 Task: Find connections with filter location Takoradi with filter topic #lockdownwith filter profile language French with filter current company SINCLUS with filter school M.H. Saboo Siddik College Of Engineering with filter industry Amusement Parks and Arcades with filter service category Telecommunications with filter keywords title Client Service Specialist
Action: Mouse moved to (189, 275)
Screenshot: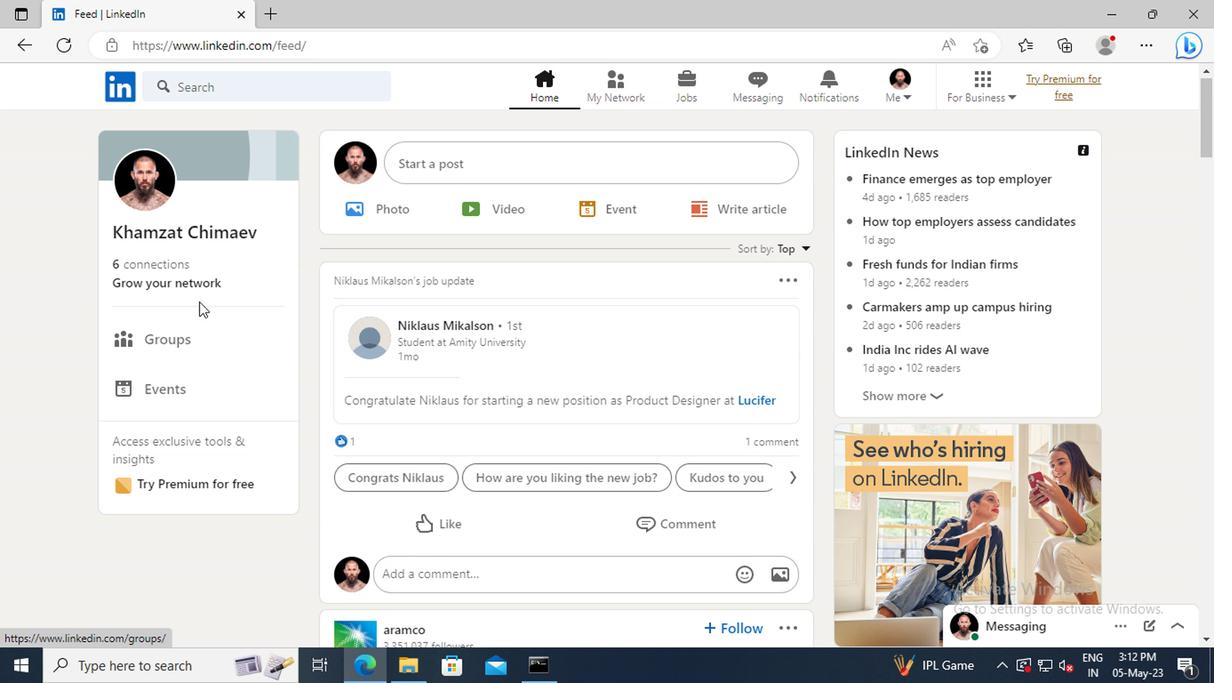 
Action: Mouse pressed left at (189, 275)
Screenshot: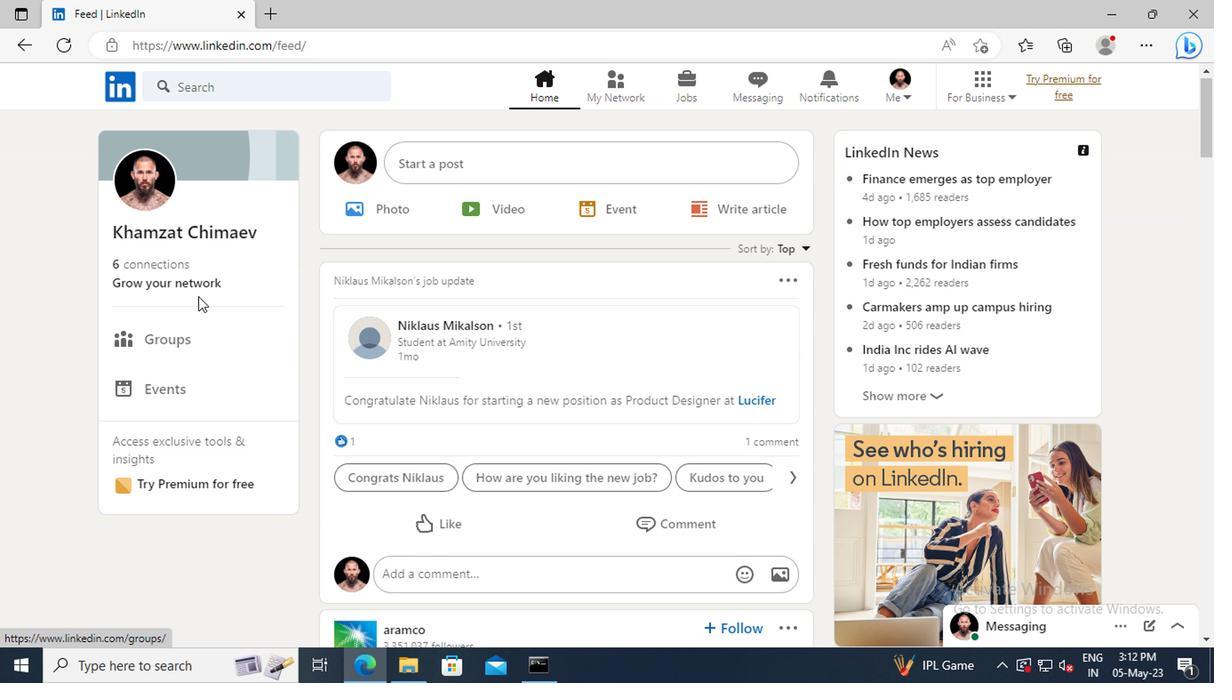 
Action: Mouse moved to (198, 193)
Screenshot: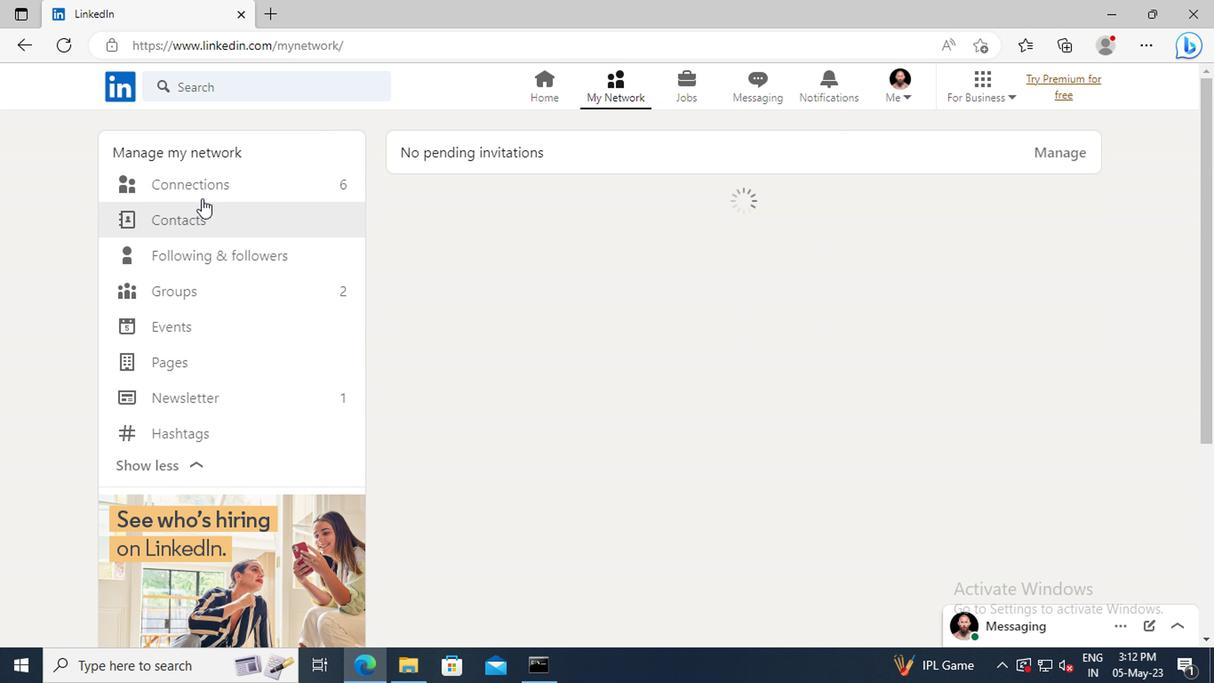 
Action: Mouse pressed left at (198, 193)
Screenshot: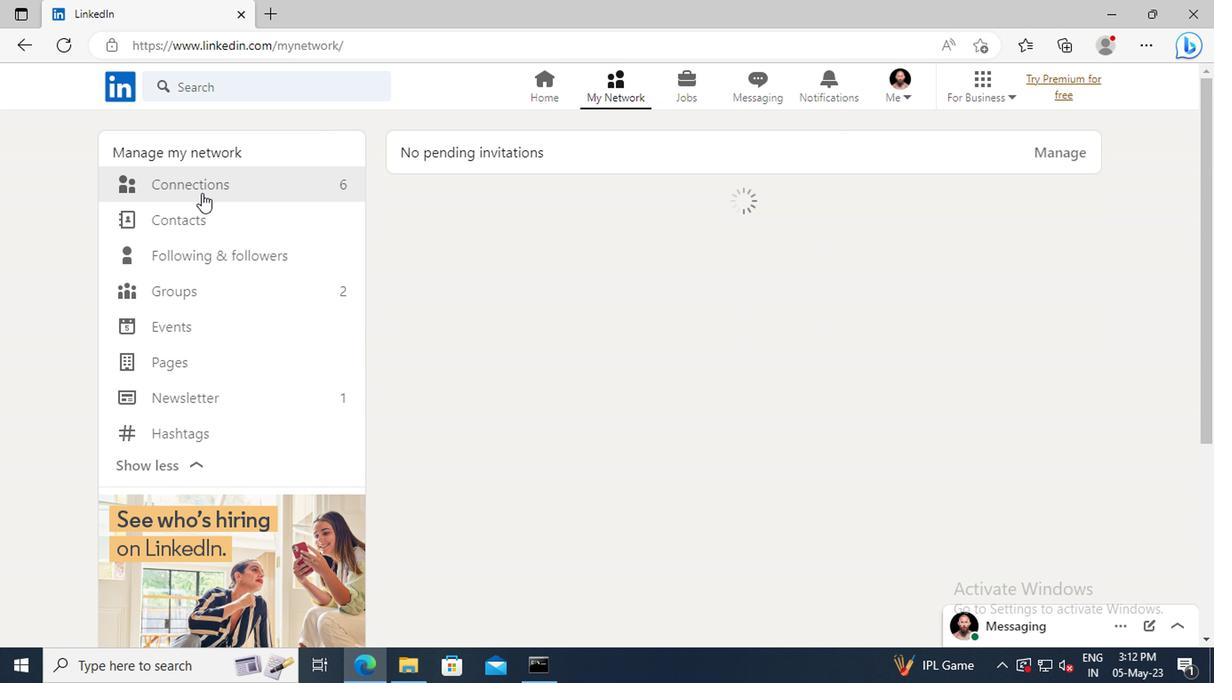
Action: Mouse moved to (742, 194)
Screenshot: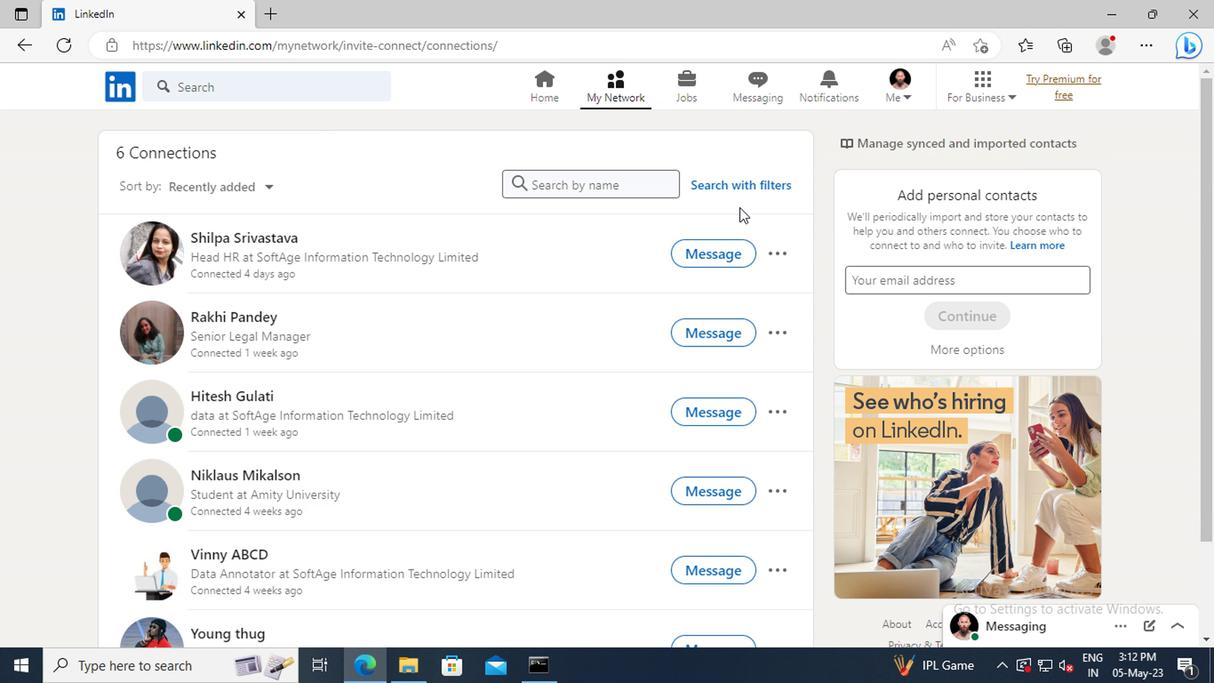
Action: Mouse pressed left at (742, 194)
Screenshot: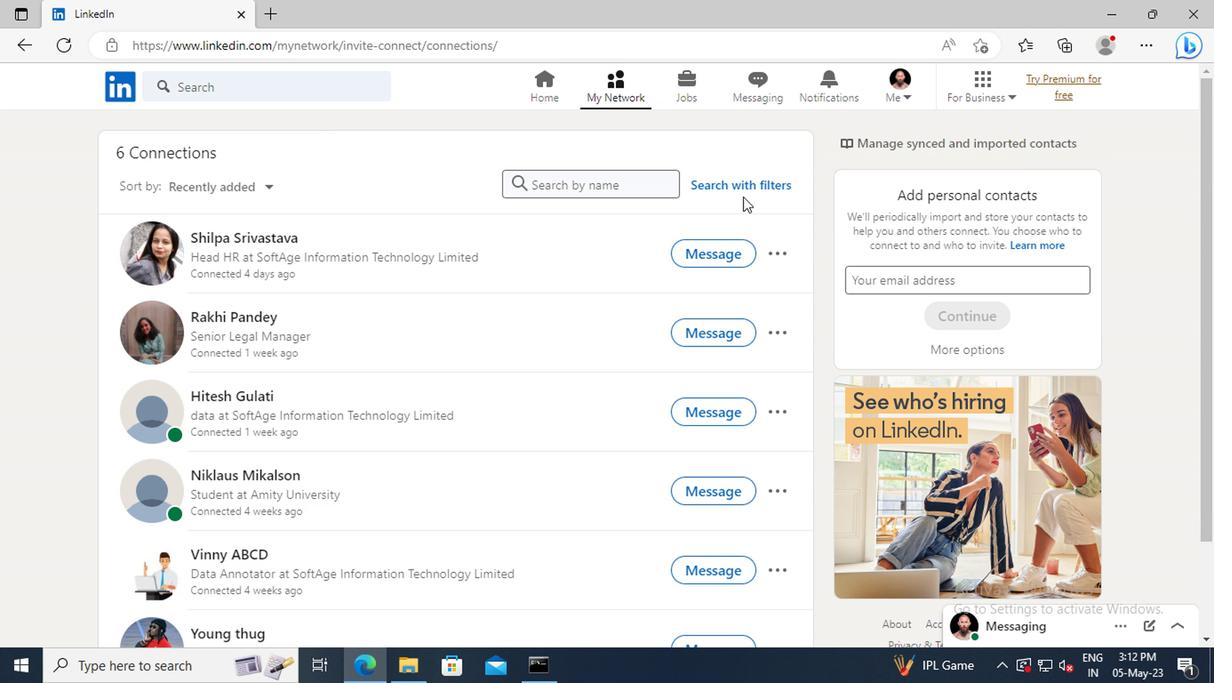 
Action: Mouse moved to (671, 139)
Screenshot: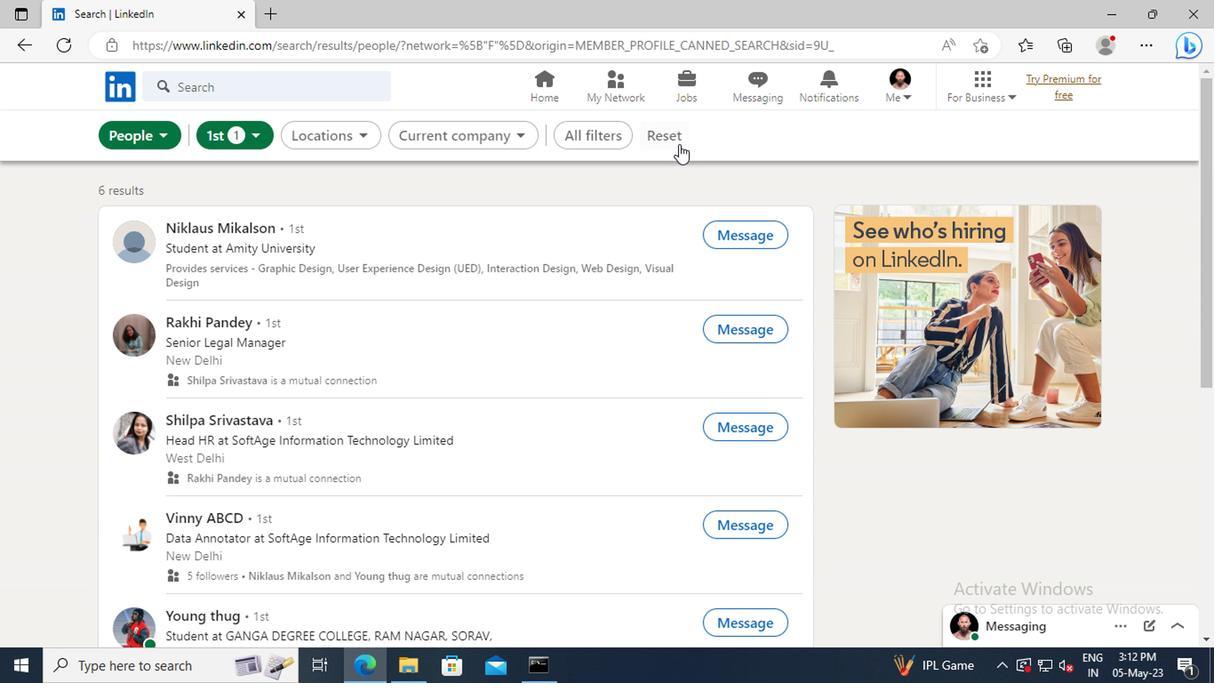 
Action: Mouse pressed left at (671, 139)
Screenshot: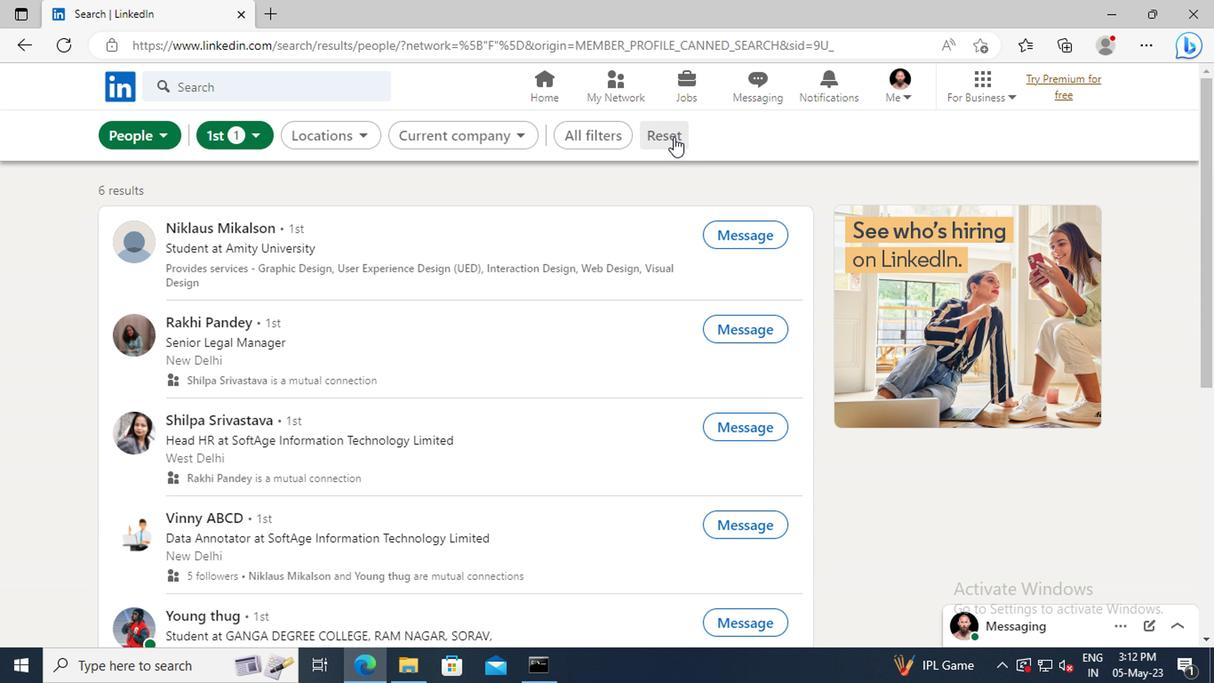 
Action: Mouse moved to (645, 138)
Screenshot: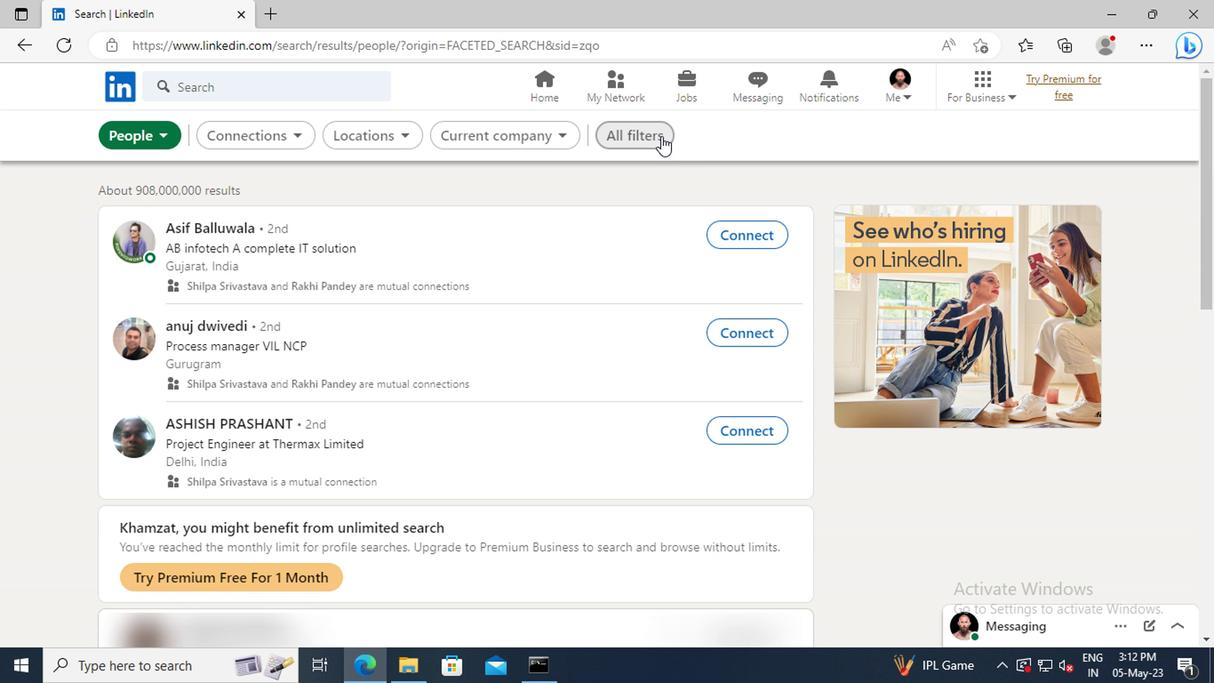 
Action: Mouse pressed left at (645, 138)
Screenshot: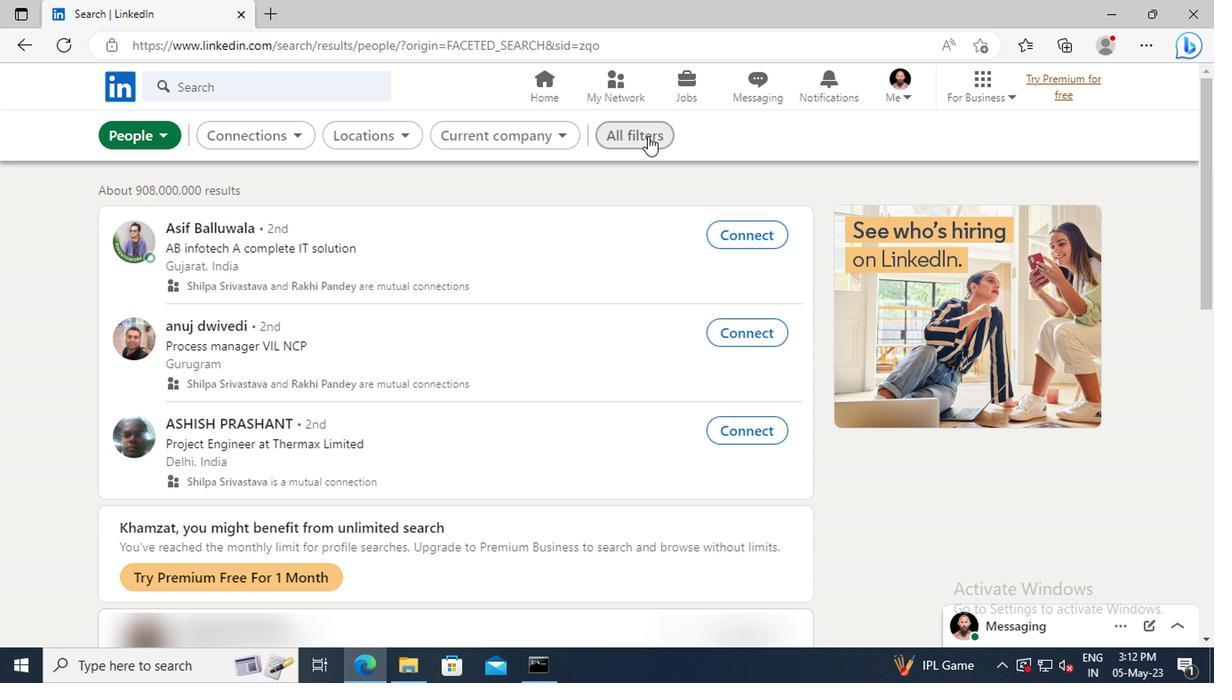 
Action: Mouse moved to (983, 344)
Screenshot: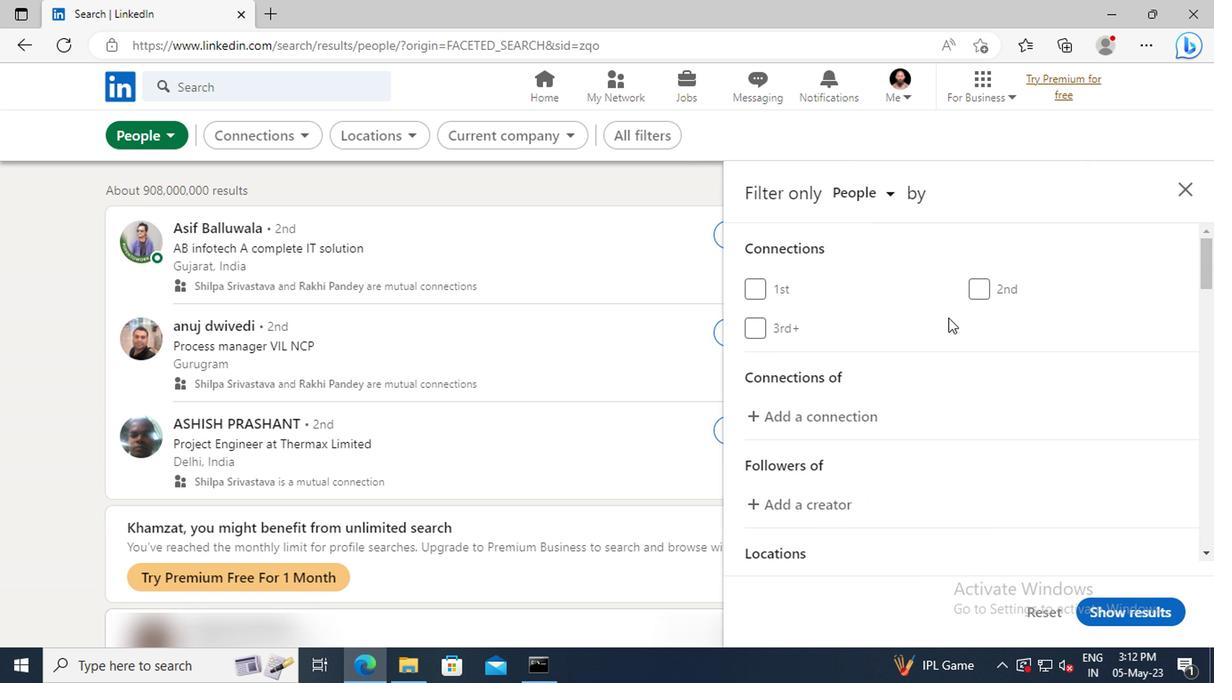 
Action: Mouse scrolled (983, 343) with delta (0, 0)
Screenshot: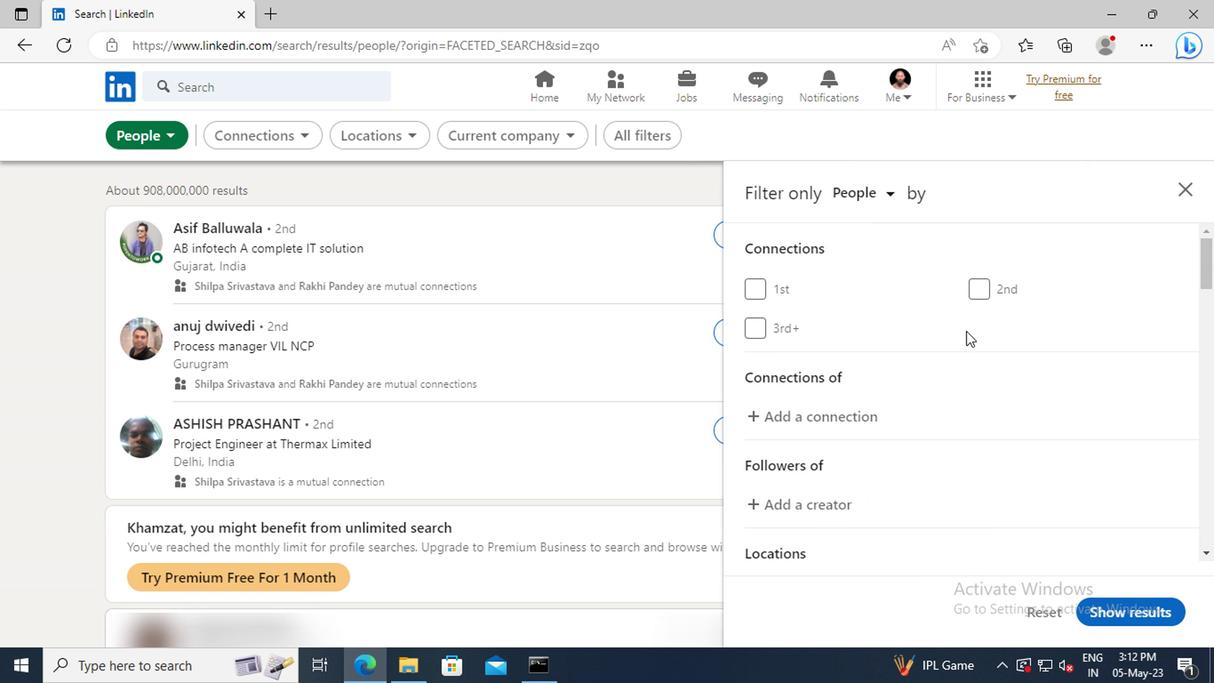 
Action: Mouse scrolled (983, 343) with delta (0, 0)
Screenshot: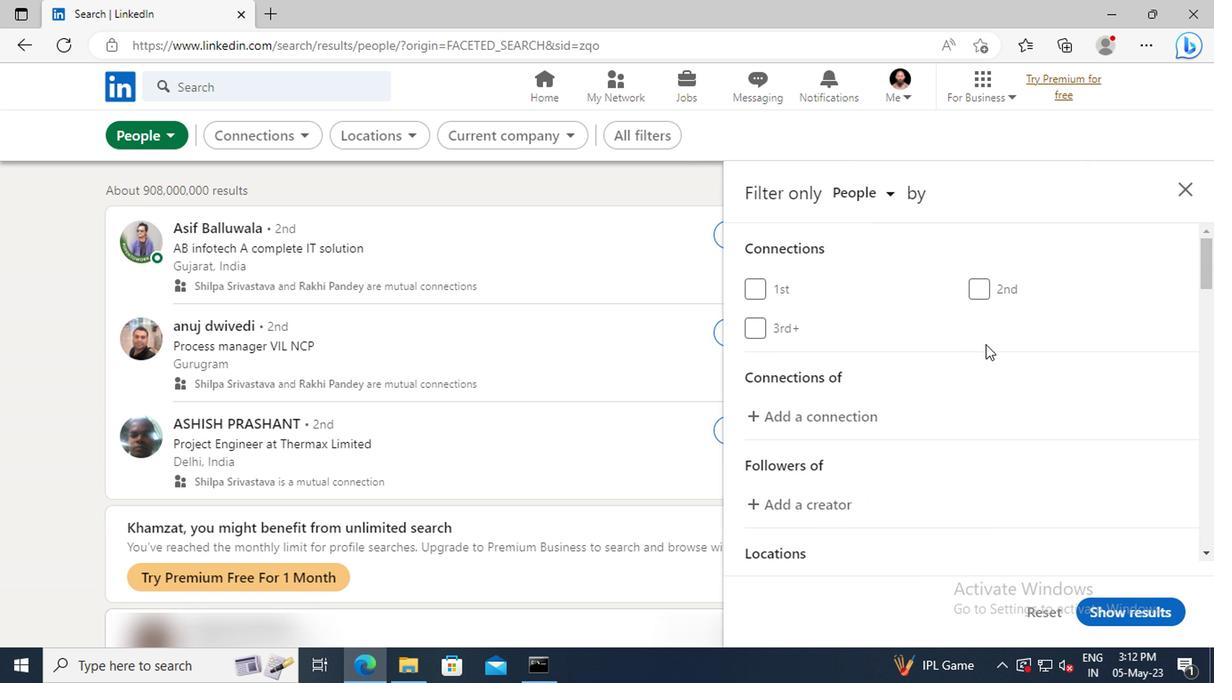 
Action: Mouse scrolled (983, 343) with delta (0, 0)
Screenshot: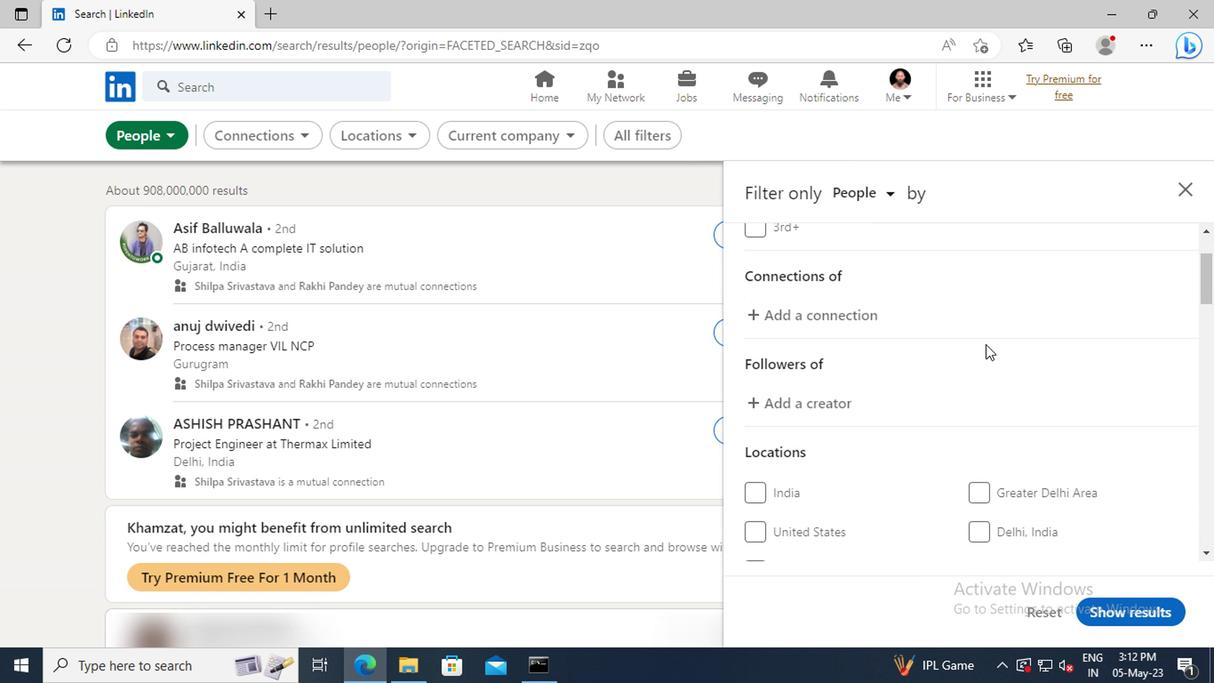 
Action: Mouse scrolled (983, 343) with delta (0, 0)
Screenshot: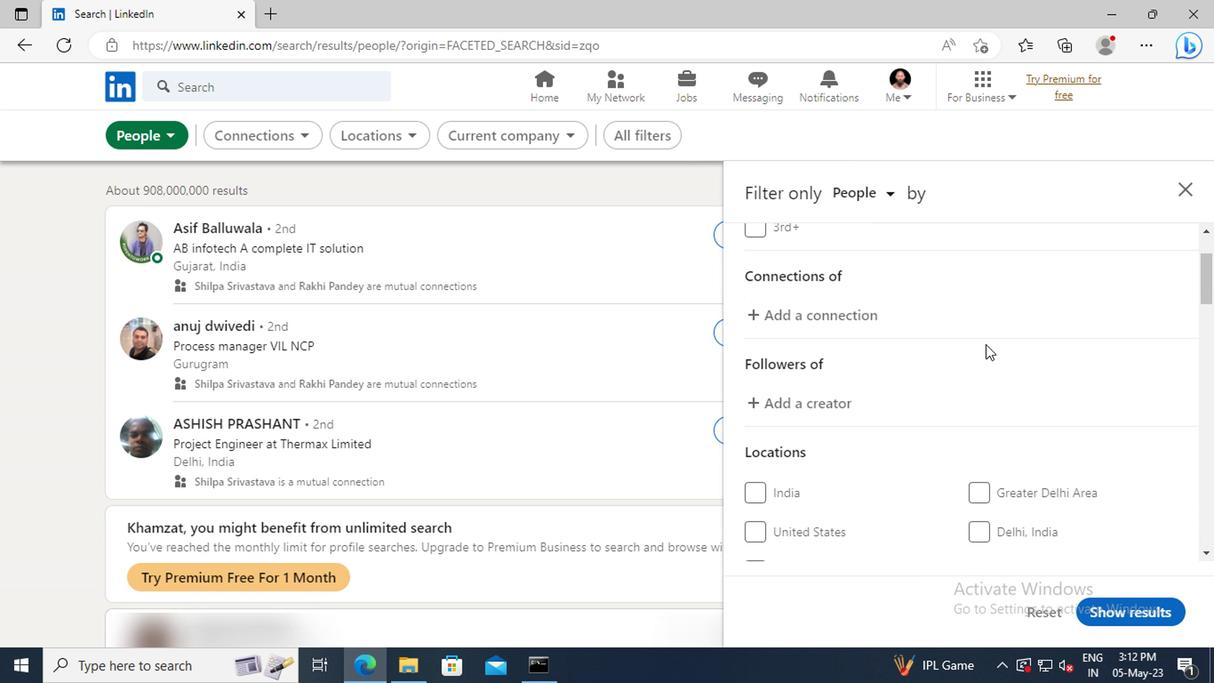 
Action: Mouse scrolled (983, 343) with delta (0, 0)
Screenshot: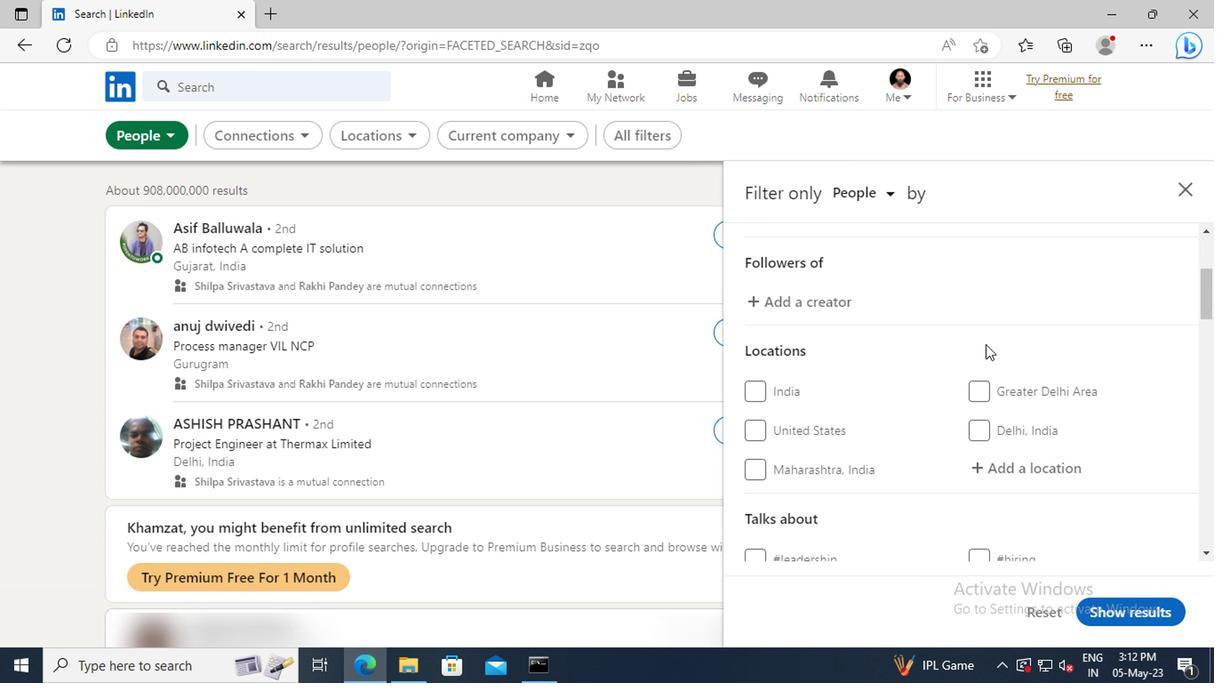 
Action: Mouse scrolled (983, 343) with delta (0, 0)
Screenshot: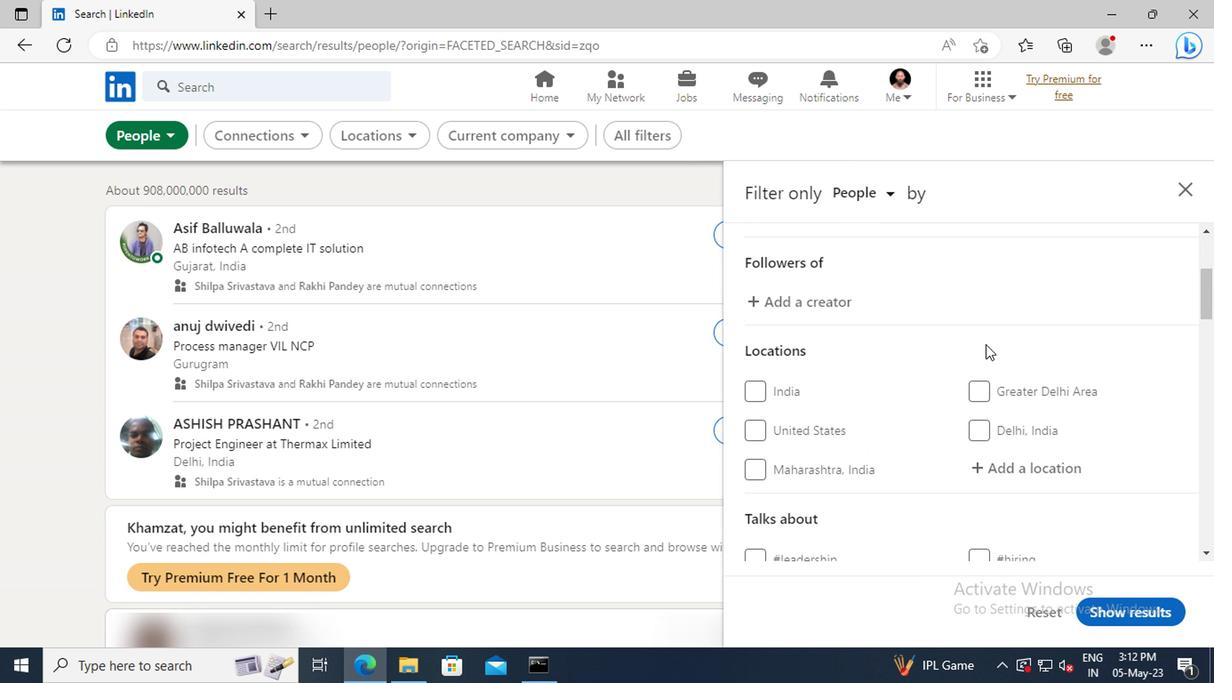 
Action: Mouse moved to (987, 365)
Screenshot: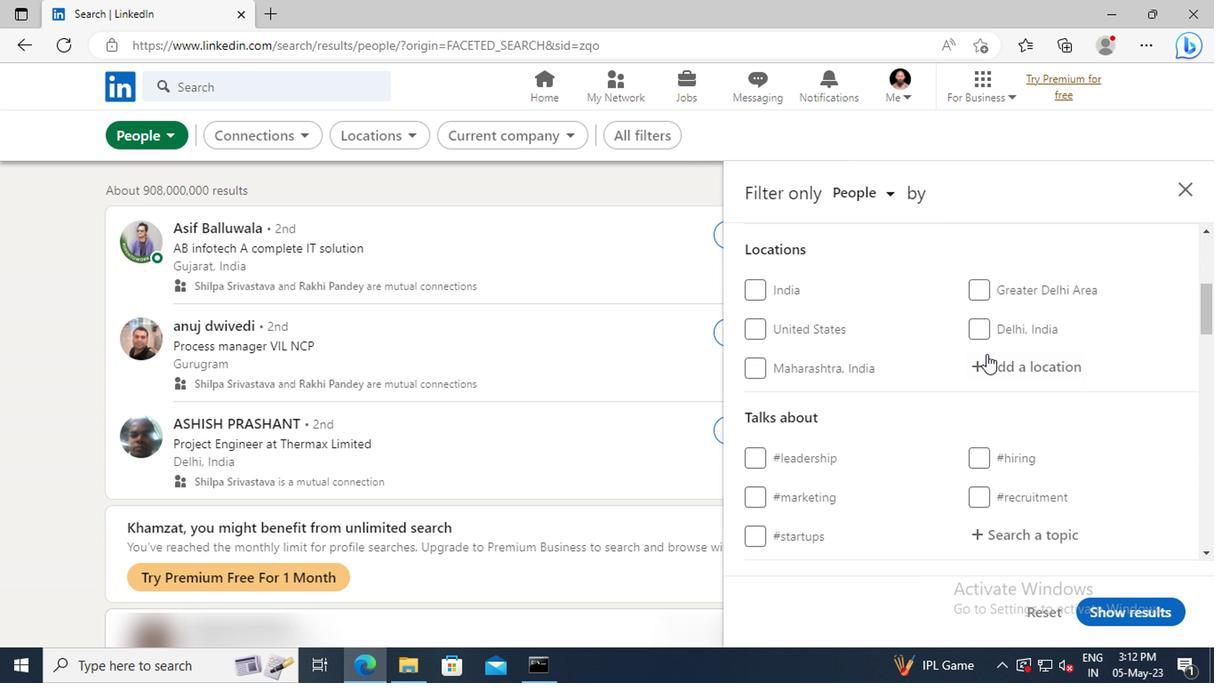 
Action: Mouse pressed left at (987, 365)
Screenshot: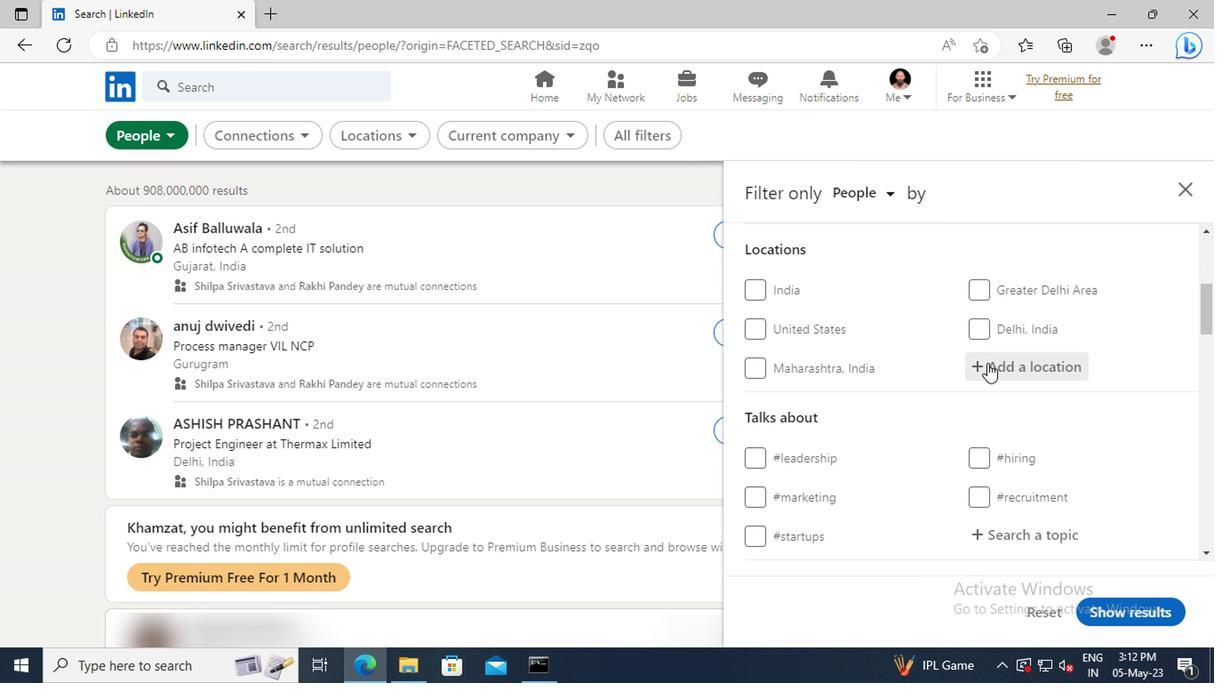 
Action: Key pressed <Key.shift>TAKORADI<Key.enter>
Screenshot: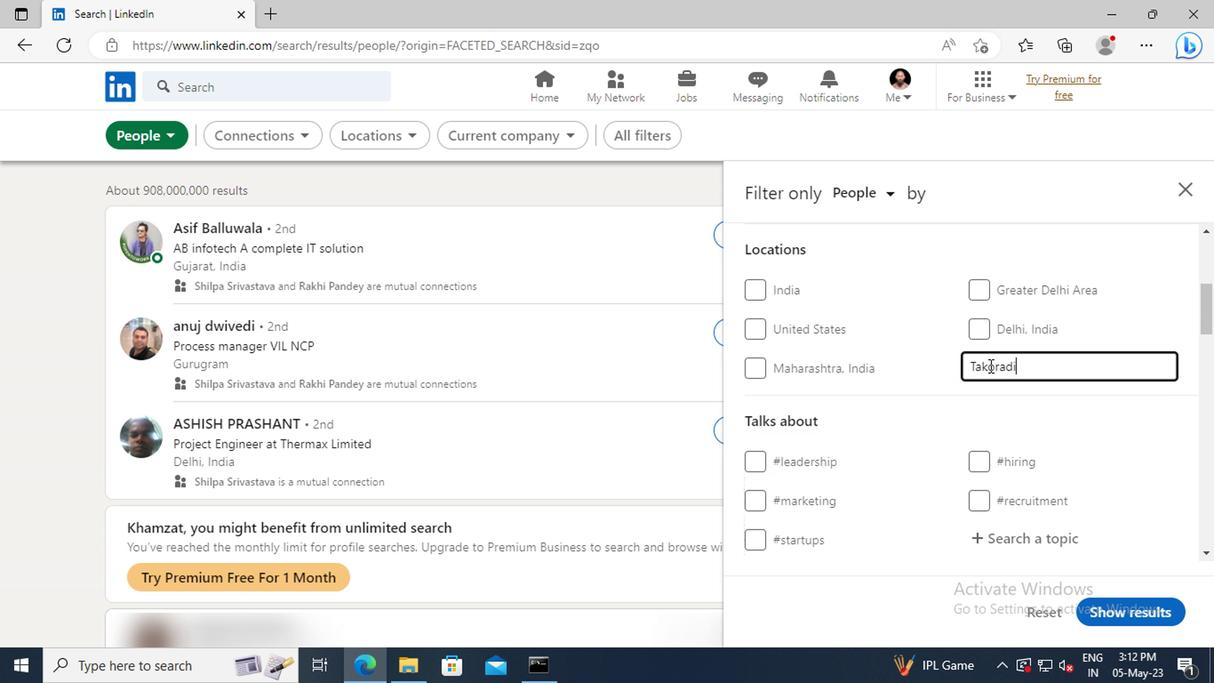 
Action: Mouse scrolled (987, 364) with delta (0, -1)
Screenshot: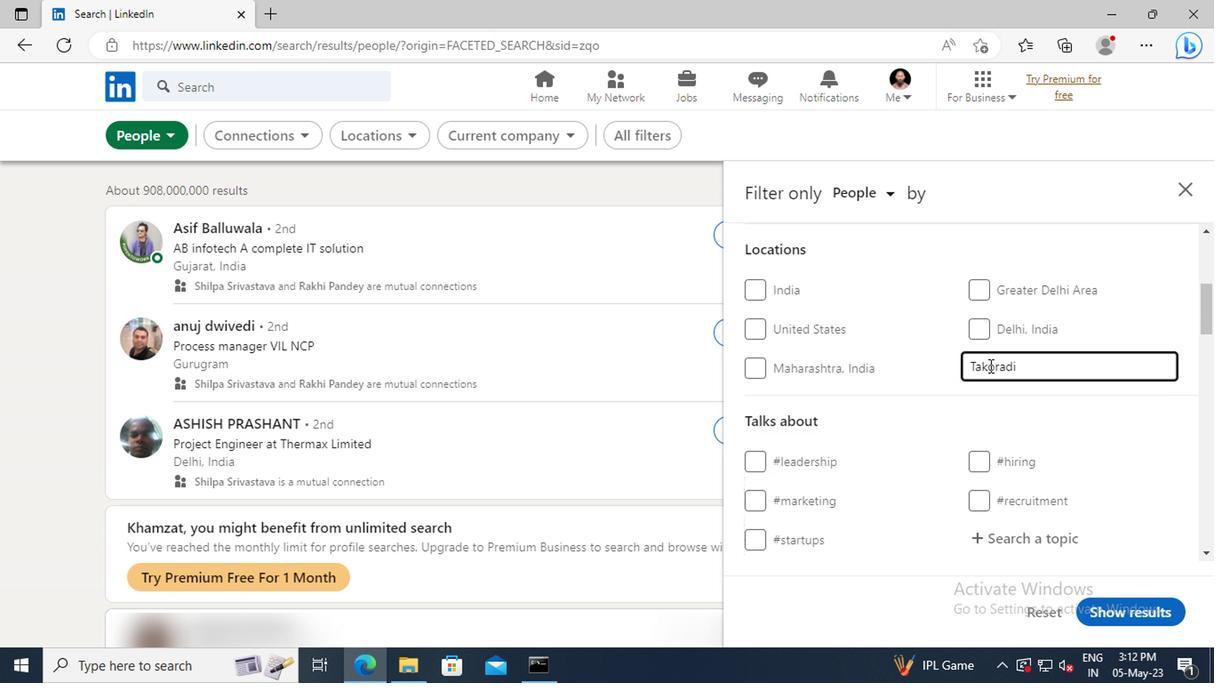 
Action: Mouse scrolled (987, 364) with delta (0, -1)
Screenshot: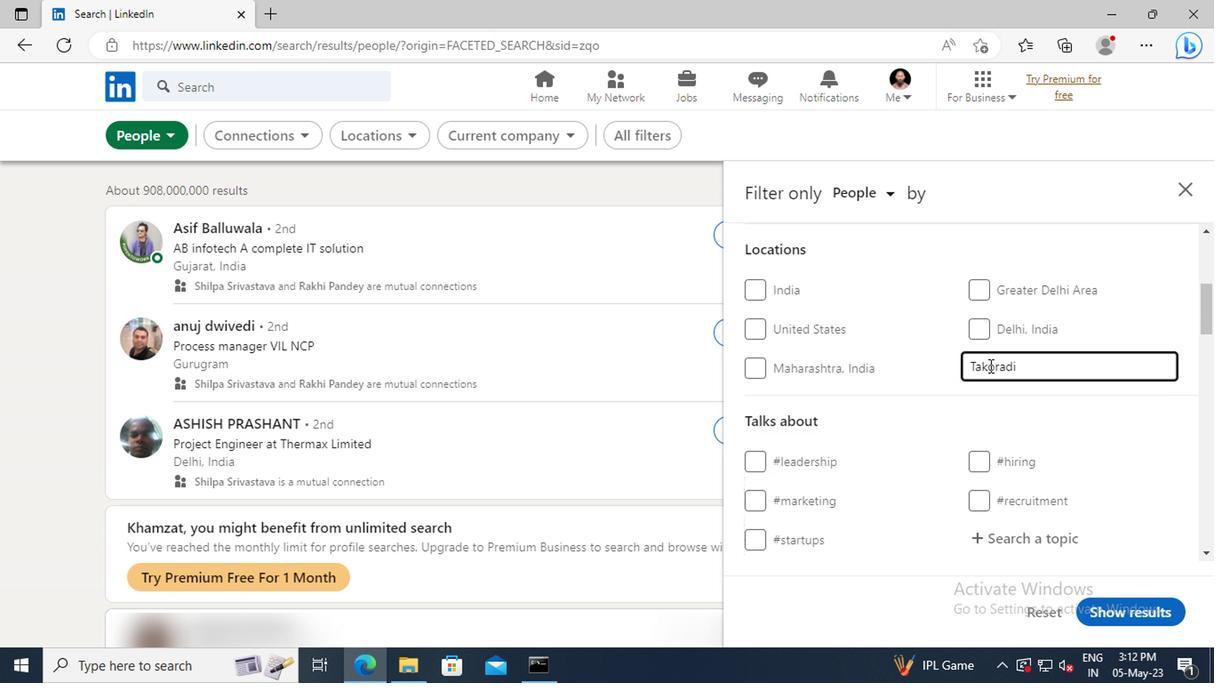 
Action: Mouse scrolled (987, 364) with delta (0, -1)
Screenshot: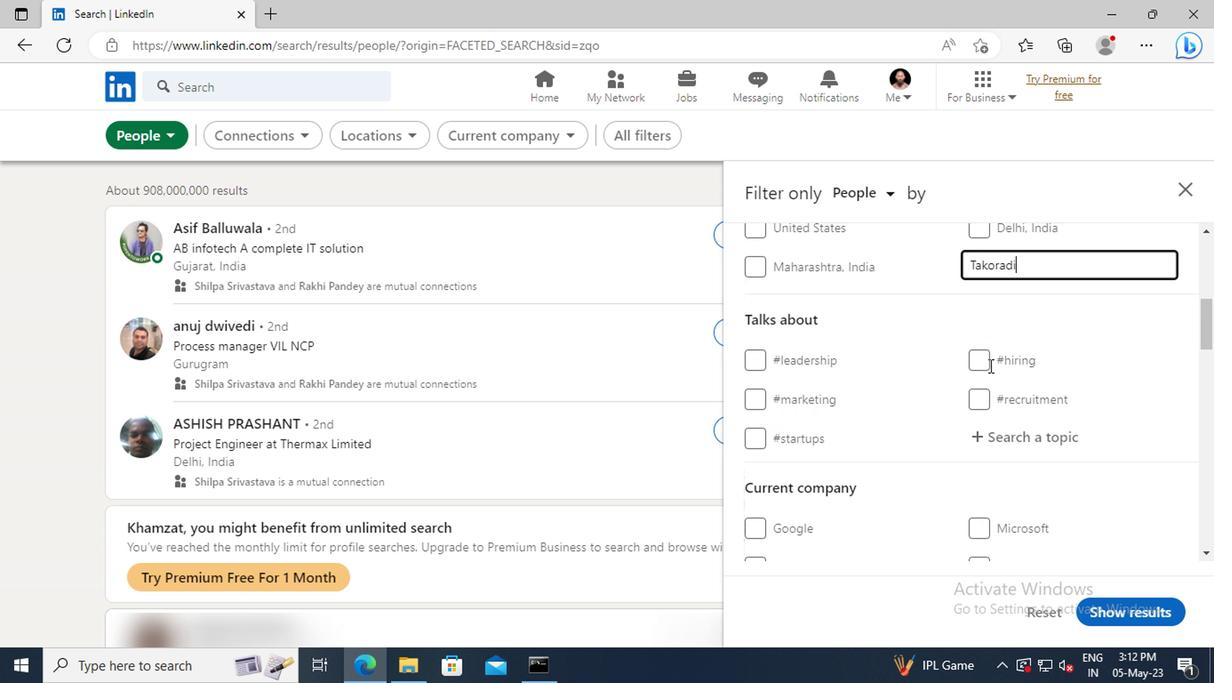 
Action: Mouse moved to (989, 384)
Screenshot: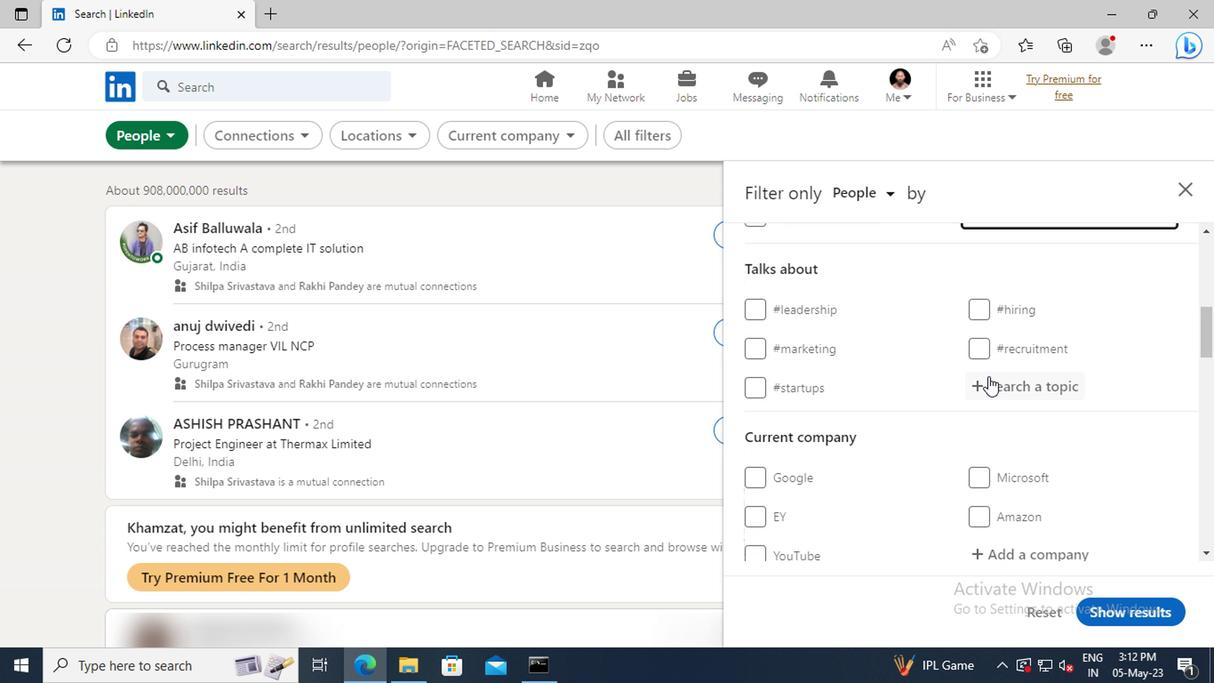 
Action: Mouse pressed left at (989, 384)
Screenshot: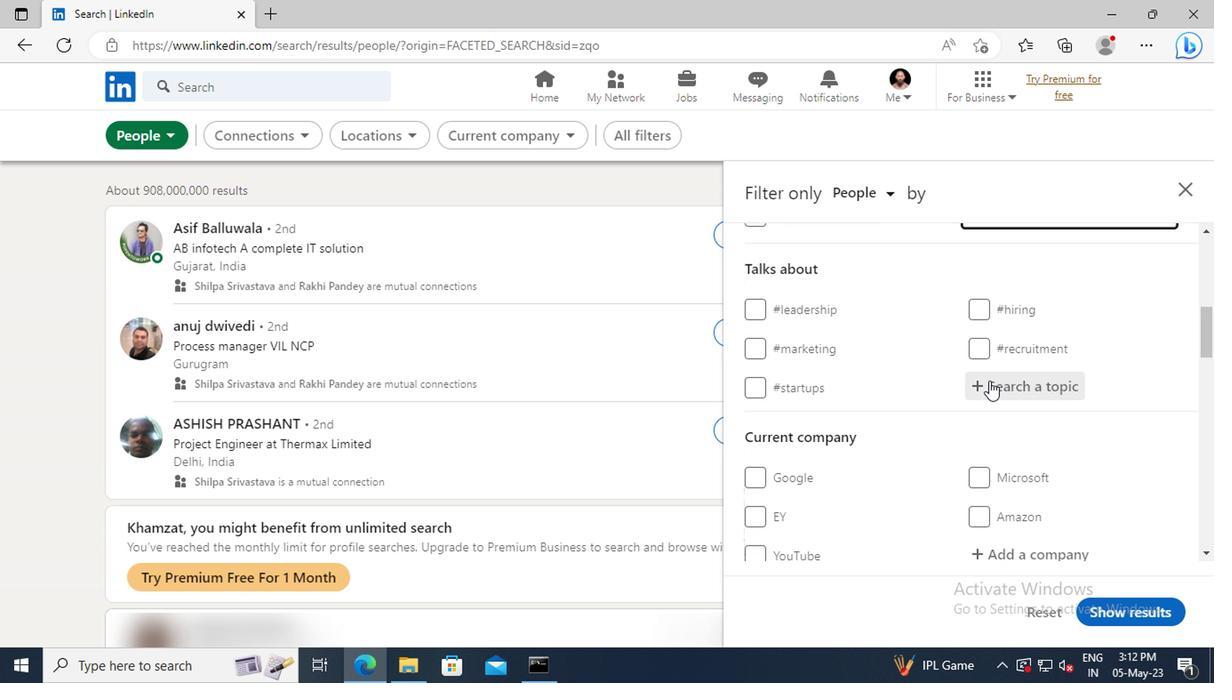 
Action: Key pressed LOCKDOW
Screenshot: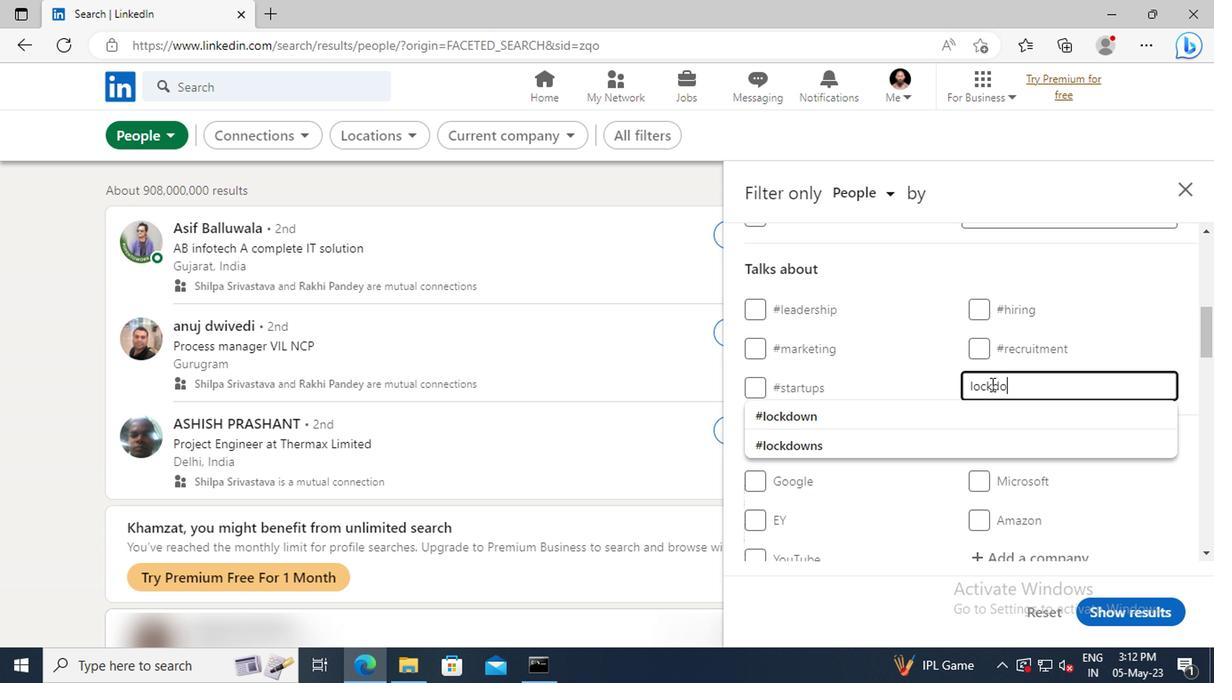 
Action: Mouse moved to (988, 413)
Screenshot: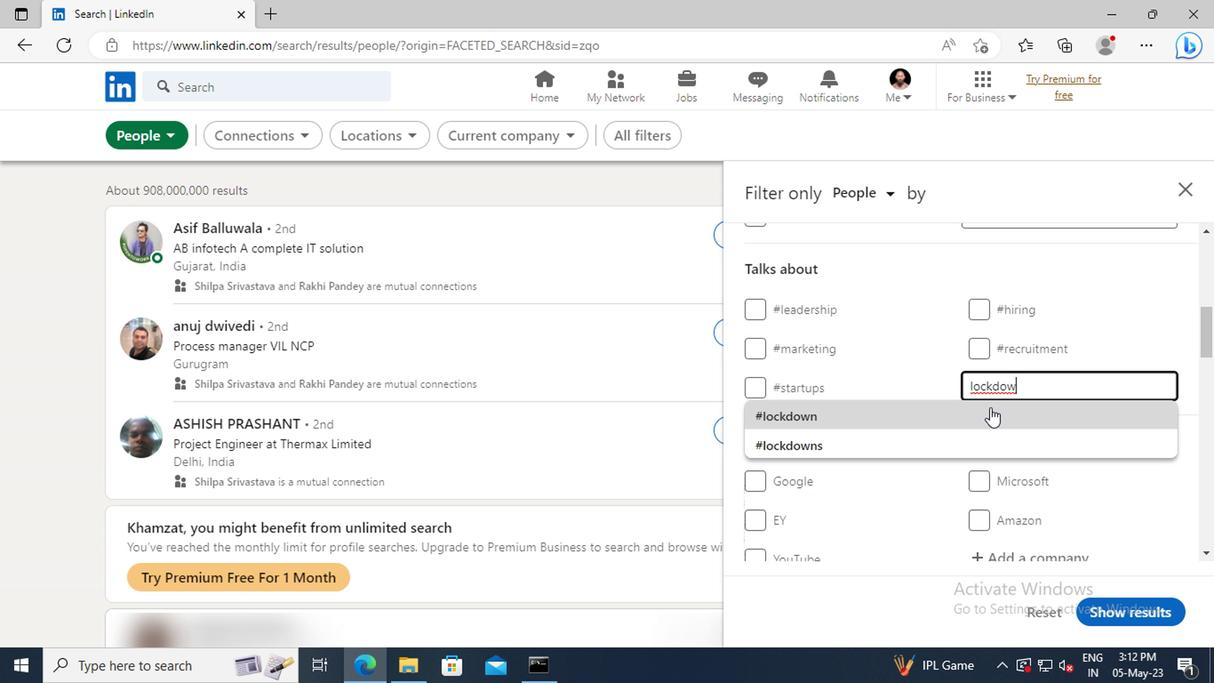 
Action: Mouse pressed left at (988, 413)
Screenshot: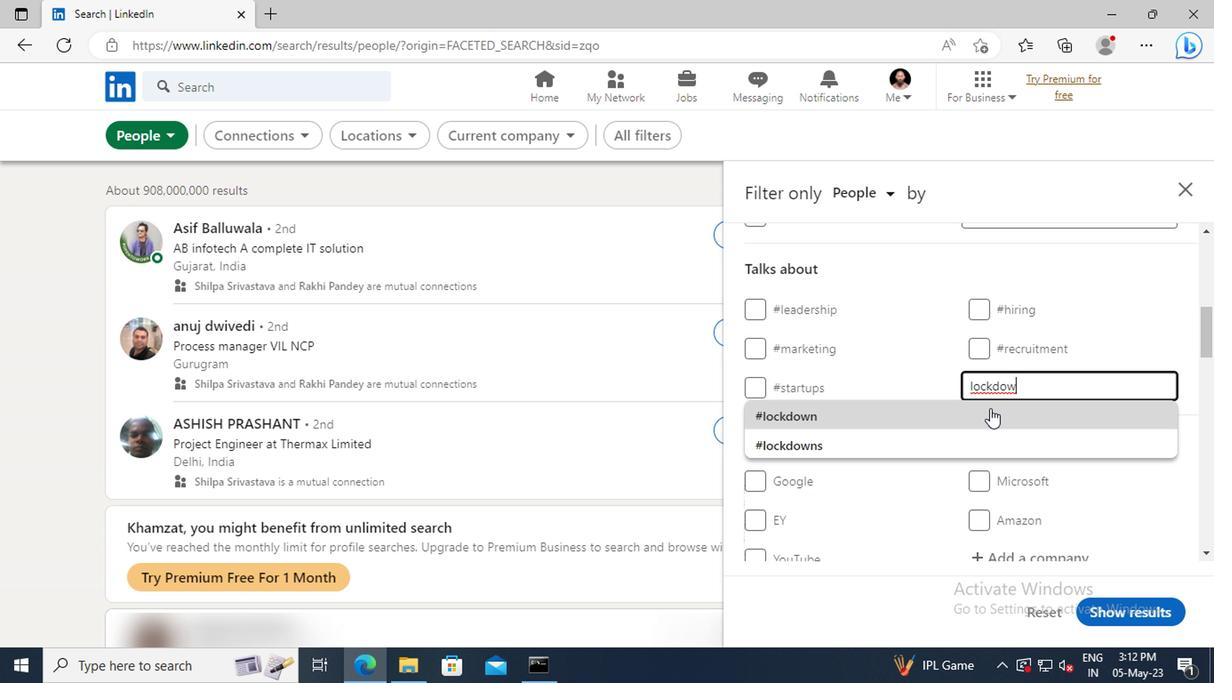 
Action: Mouse scrolled (988, 411) with delta (0, -1)
Screenshot: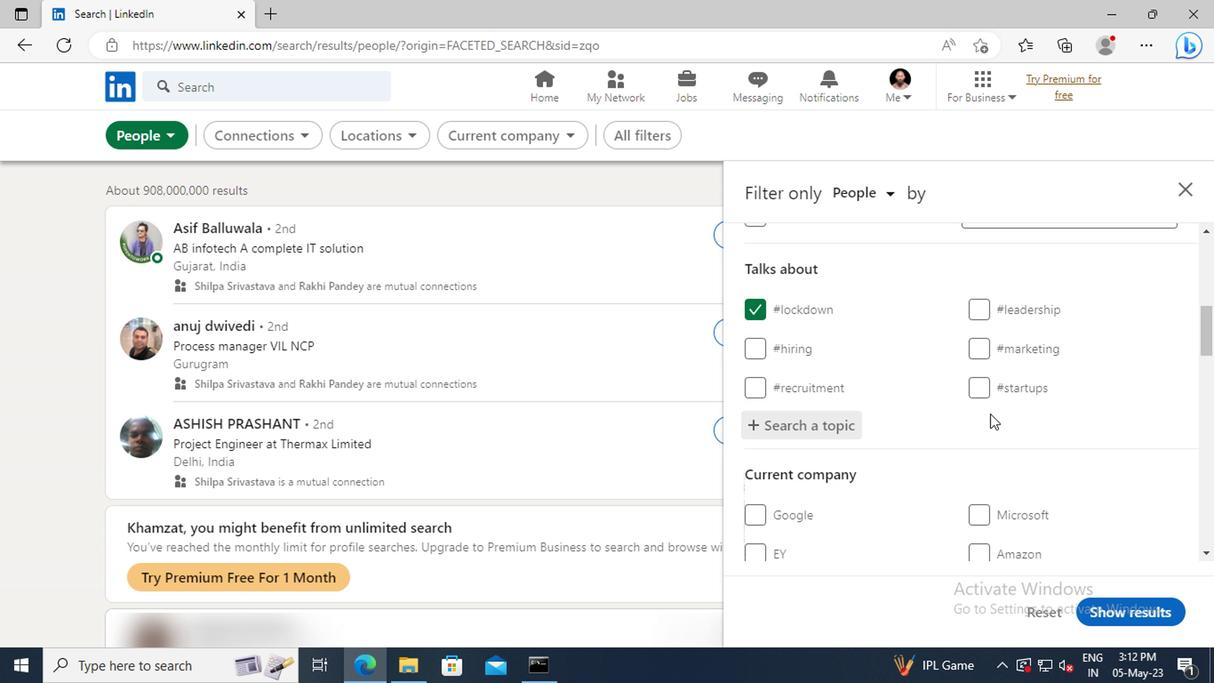 
Action: Mouse scrolled (988, 411) with delta (0, -1)
Screenshot: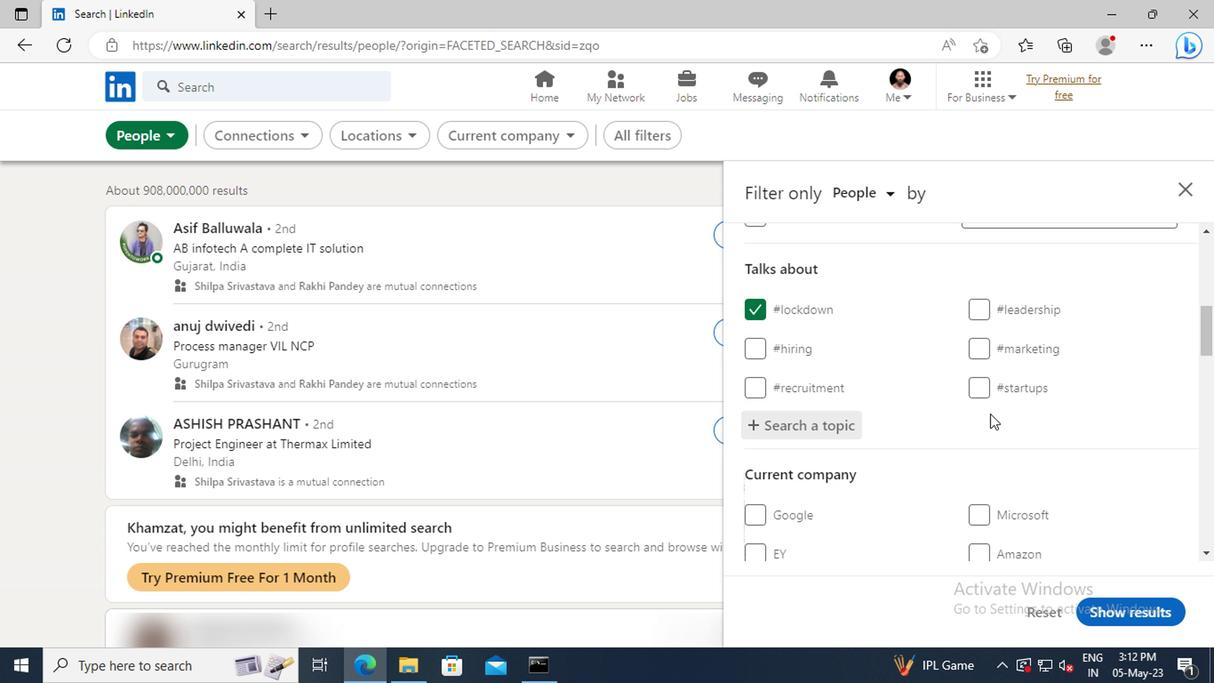 
Action: Mouse scrolled (988, 411) with delta (0, -1)
Screenshot: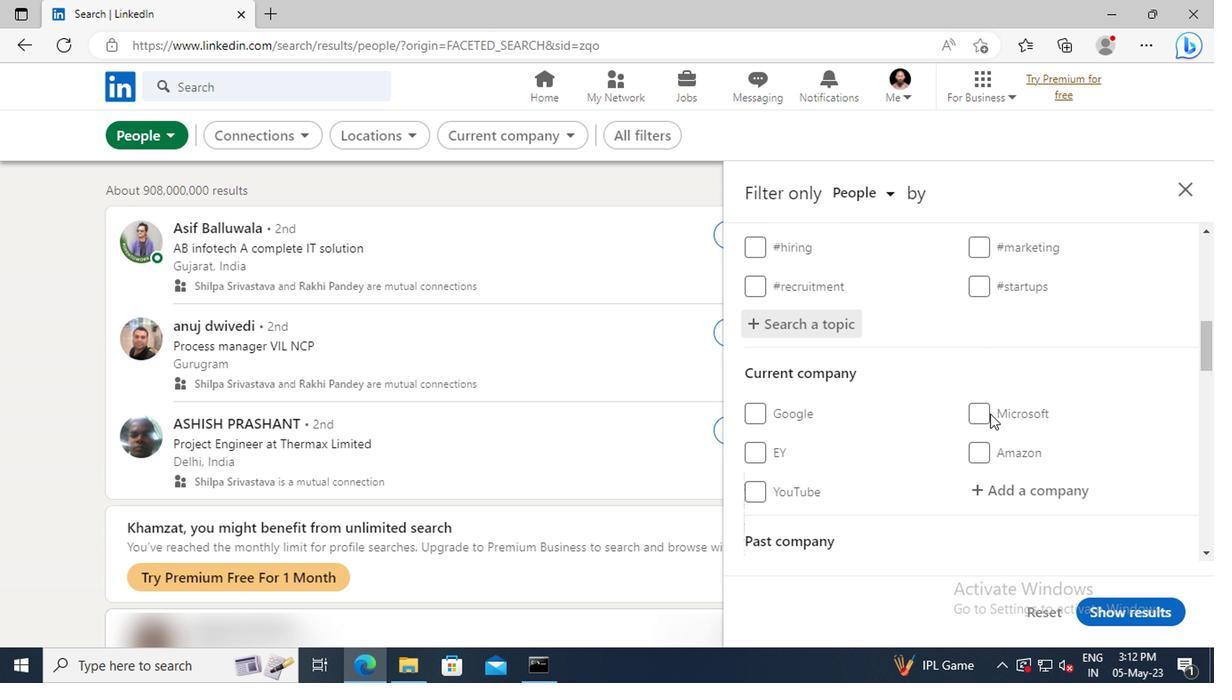 
Action: Mouse scrolled (988, 411) with delta (0, -1)
Screenshot: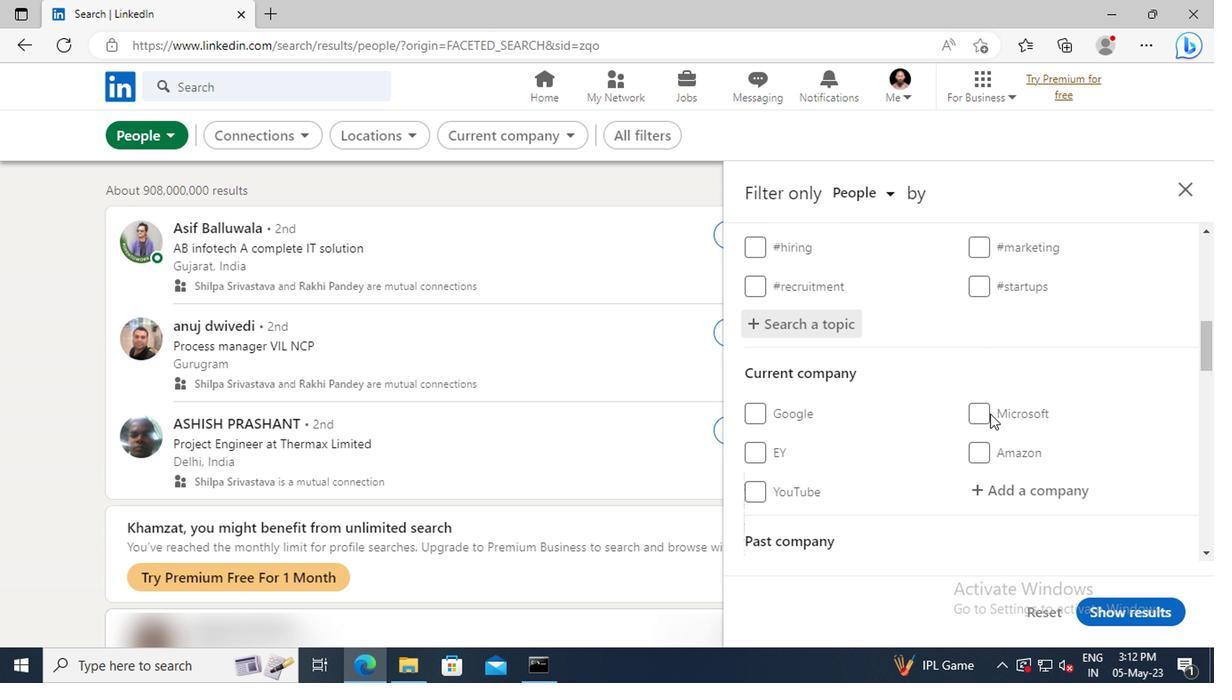 
Action: Mouse scrolled (988, 411) with delta (0, -1)
Screenshot: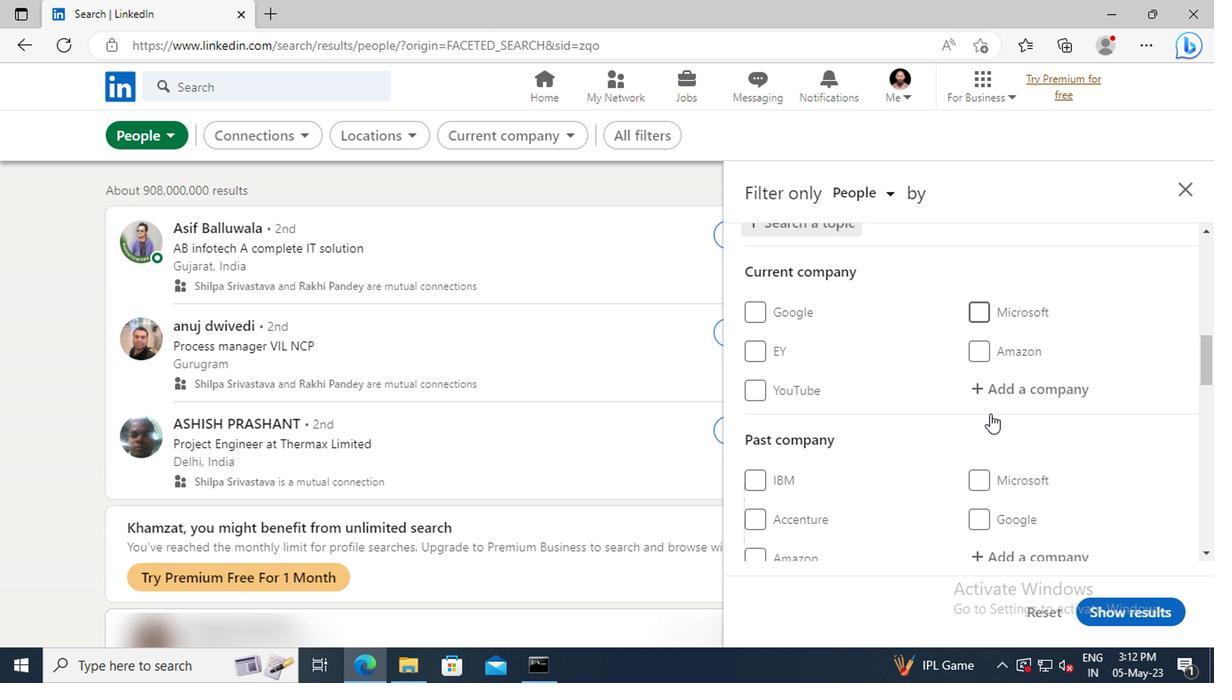 
Action: Mouse scrolled (988, 411) with delta (0, -1)
Screenshot: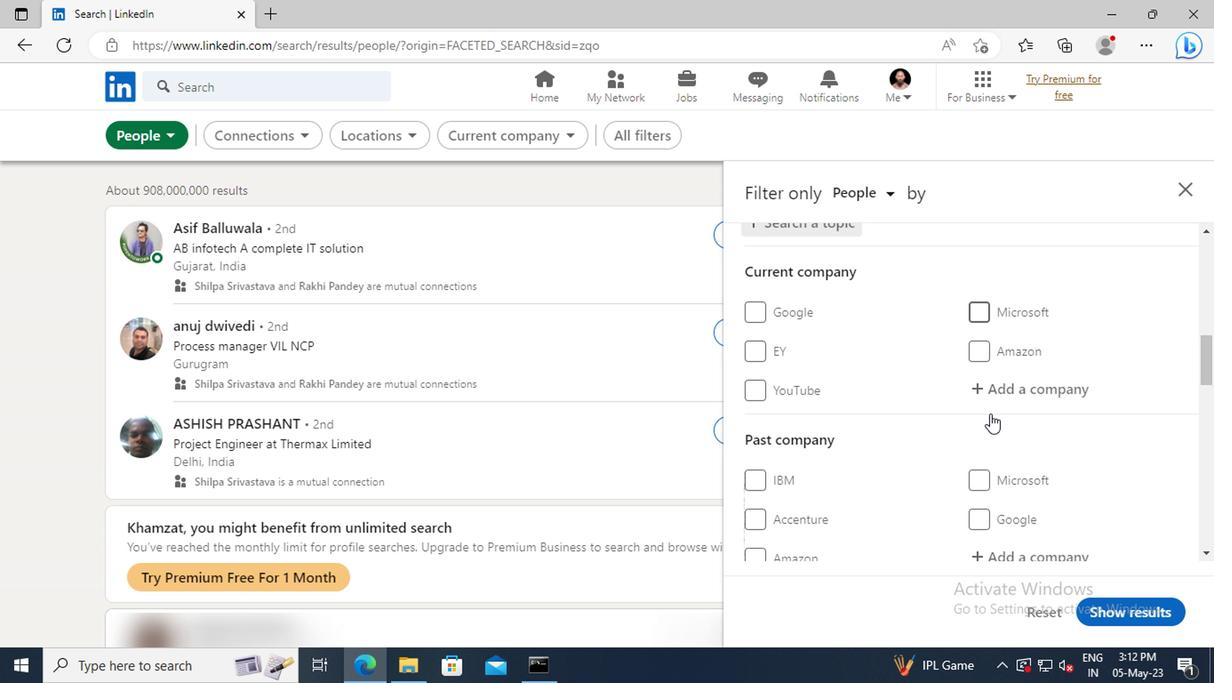 
Action: Mouse scrolled (988, 411) with delta (0, -1)
Screenshot: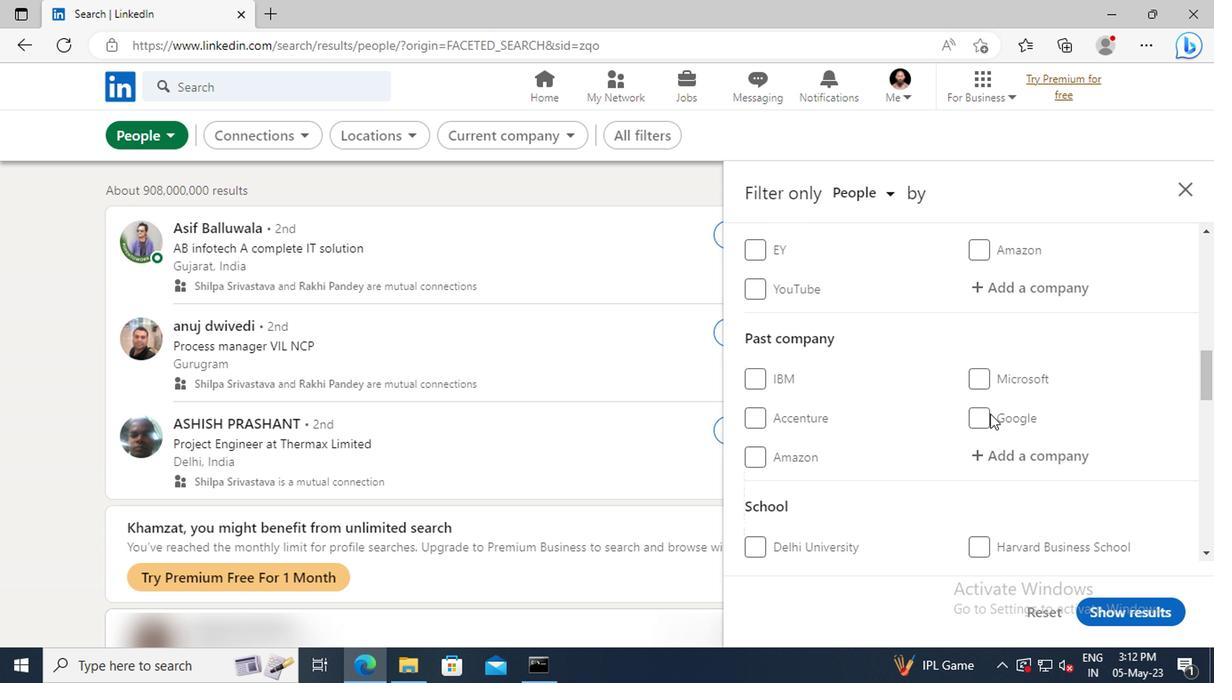
Action: Mouse scrolled (988, 411) with delta (0, -1)
Screenshot: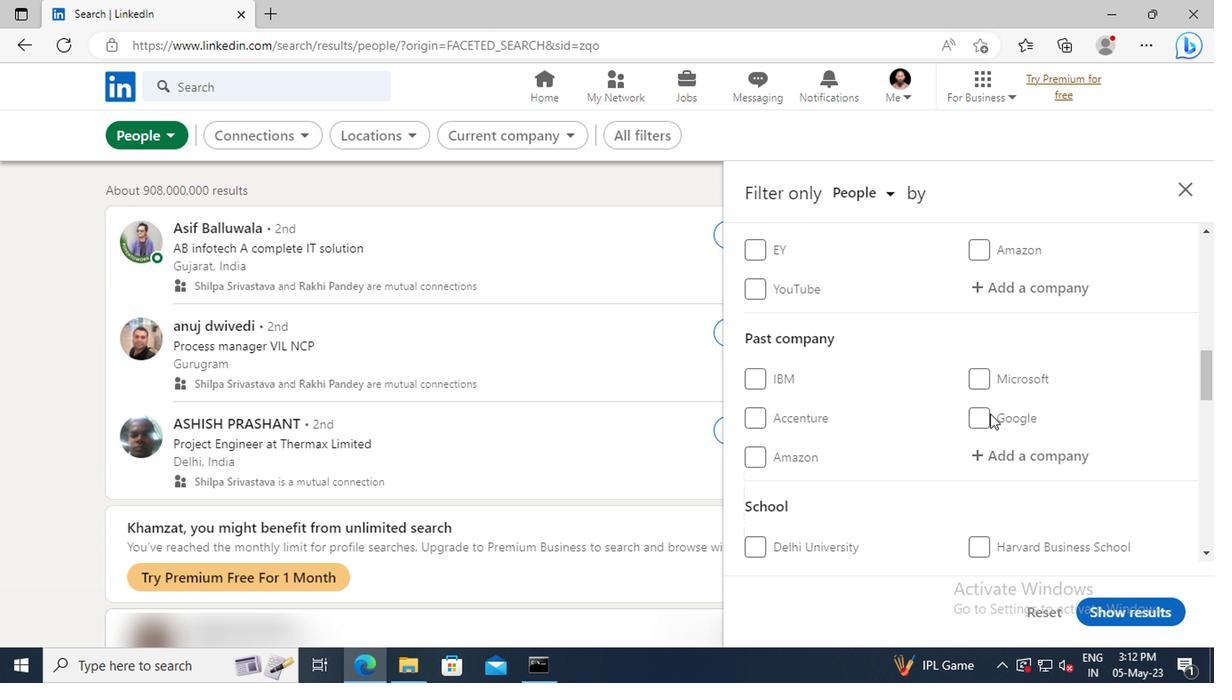 
Action: Mouse scrolled (988, 411) with delta (0, -1)
Screenshot: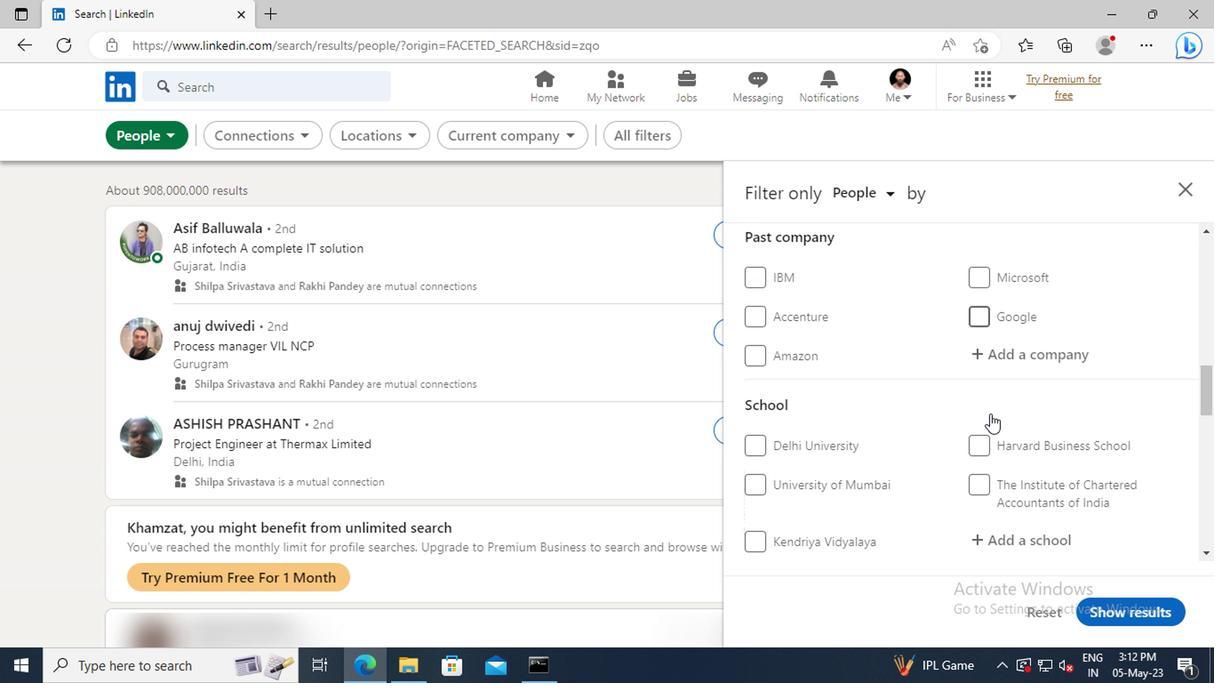 
Action: Mouse scrolled (988, 411) with delta (0, -1)
Screenshot: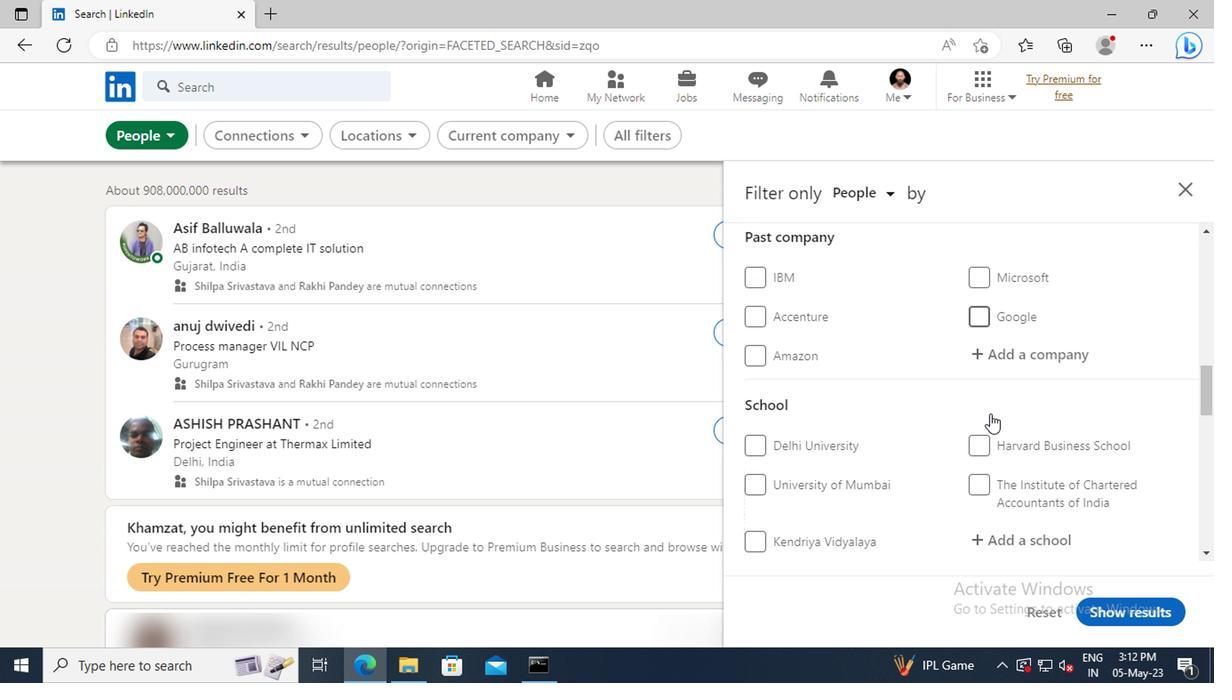 
Action: Mouse scrolled (988, 411) with delta (0, -1)
Screenshot: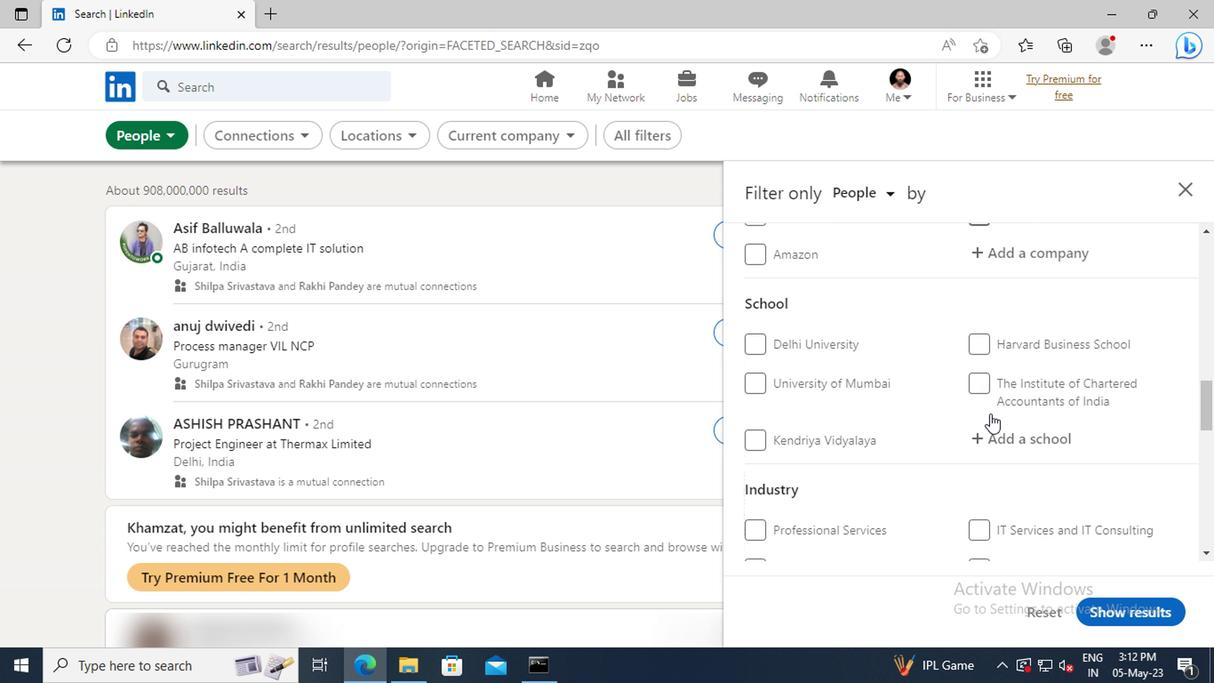 
Action: Mouse scrolled (988, 411) with delta (0, -1)
Screenshot: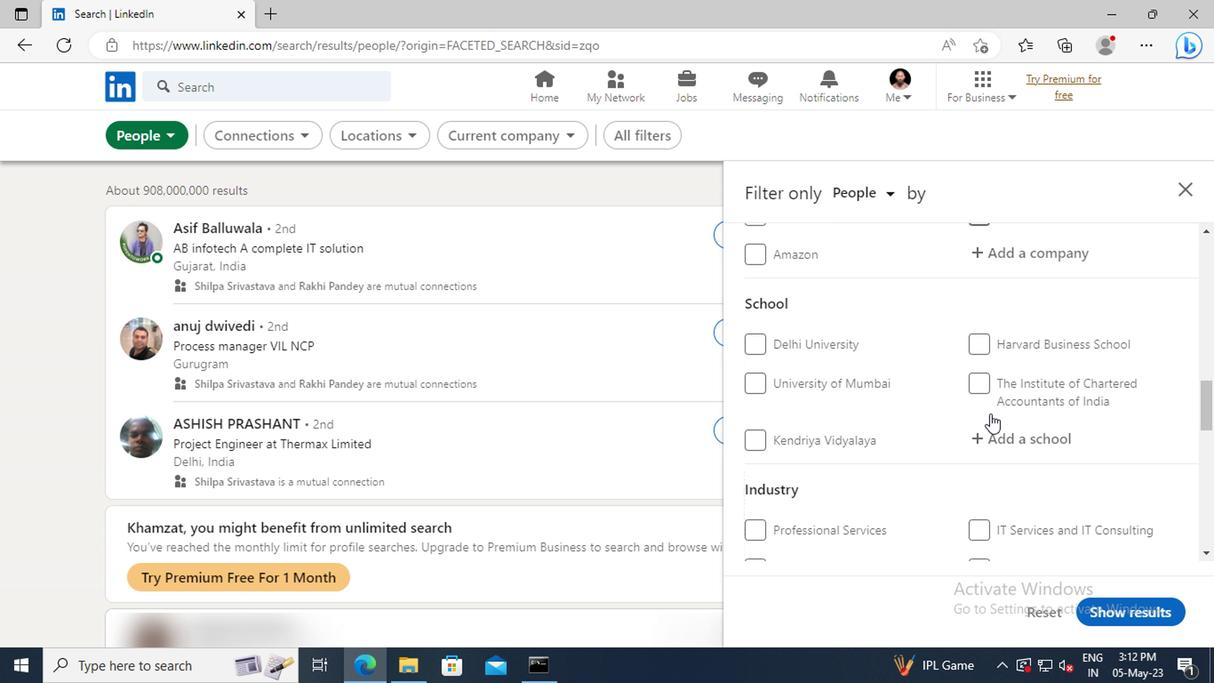 
Action: Mouse scrolled (988, 411) with delta (0, -1)
Screenshot: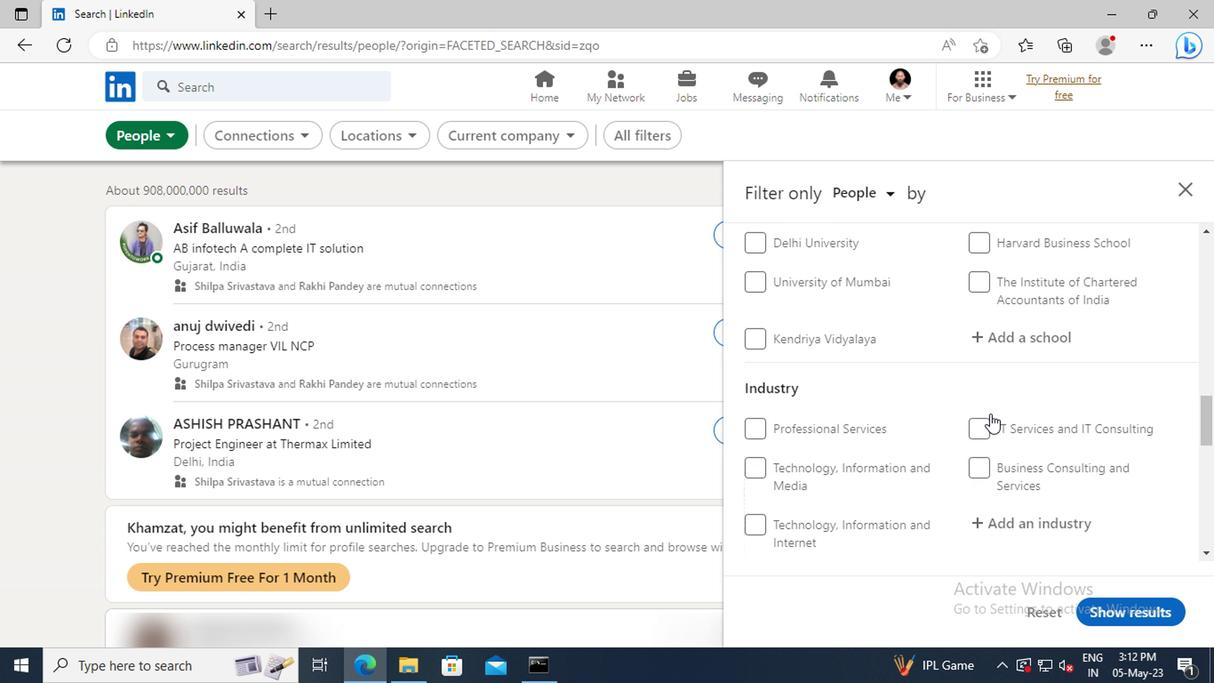 
Action: Mouse scrolled (988, 411) with delta (0, -1)
Screenshot: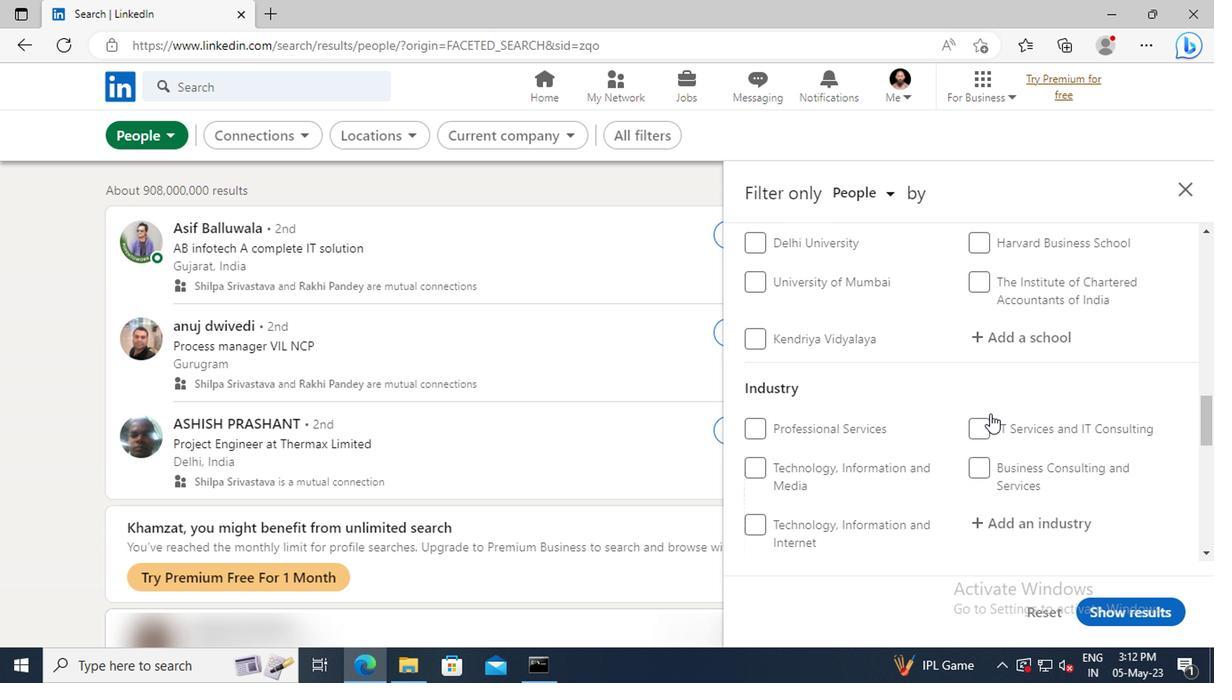 
Action: Mouse scrolled (988, 411) with delta (0, -1)
Screenshot: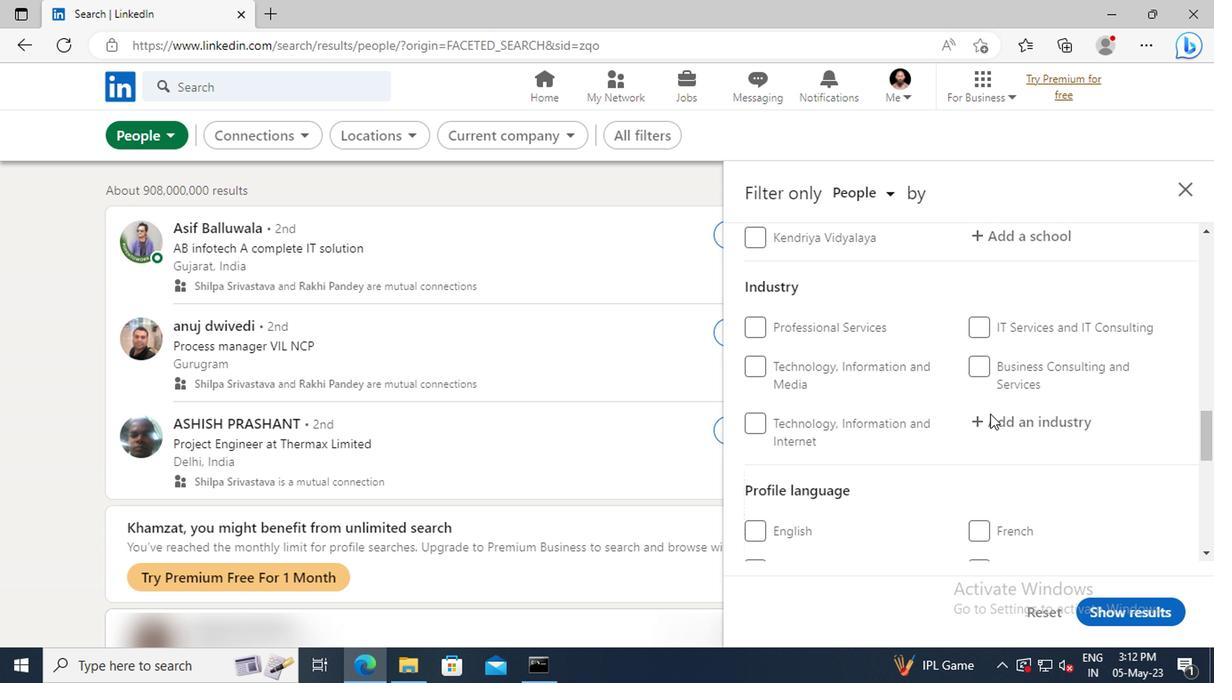
Action: Mouse moved to (981, 477)
Screenshot: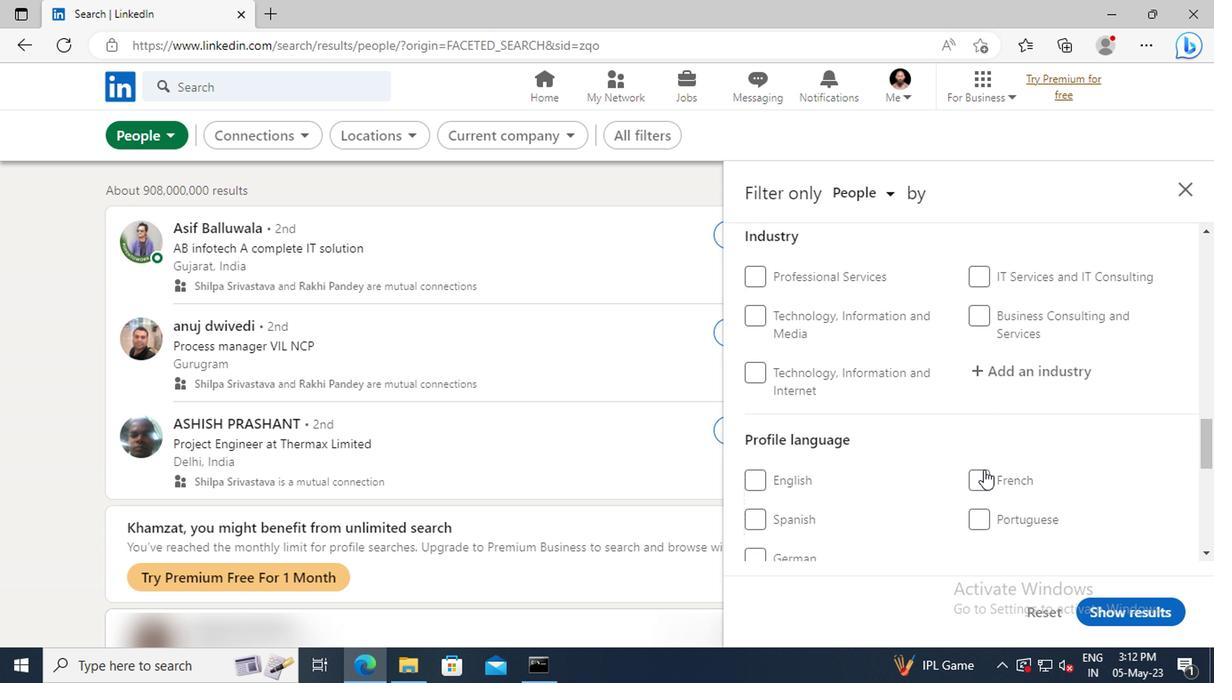 
Action: Mouse pressed left at (981, 477)
Screenshot: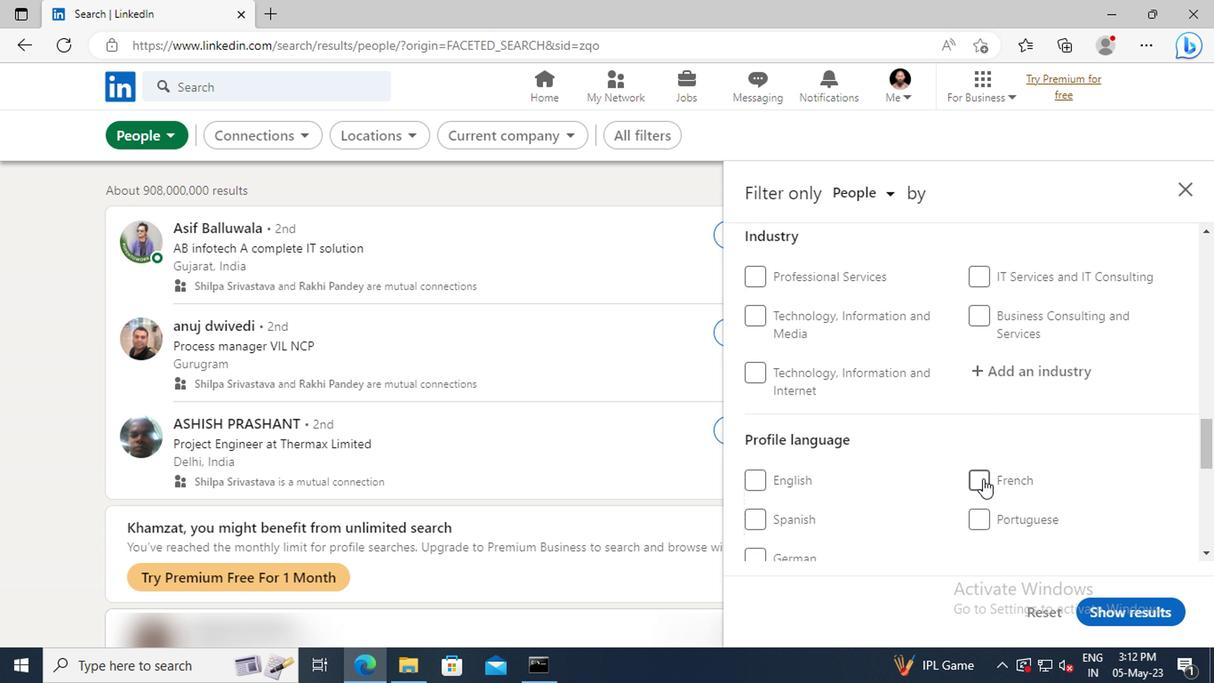 
Action: Mouse moved to (995, 431)
Screenshot: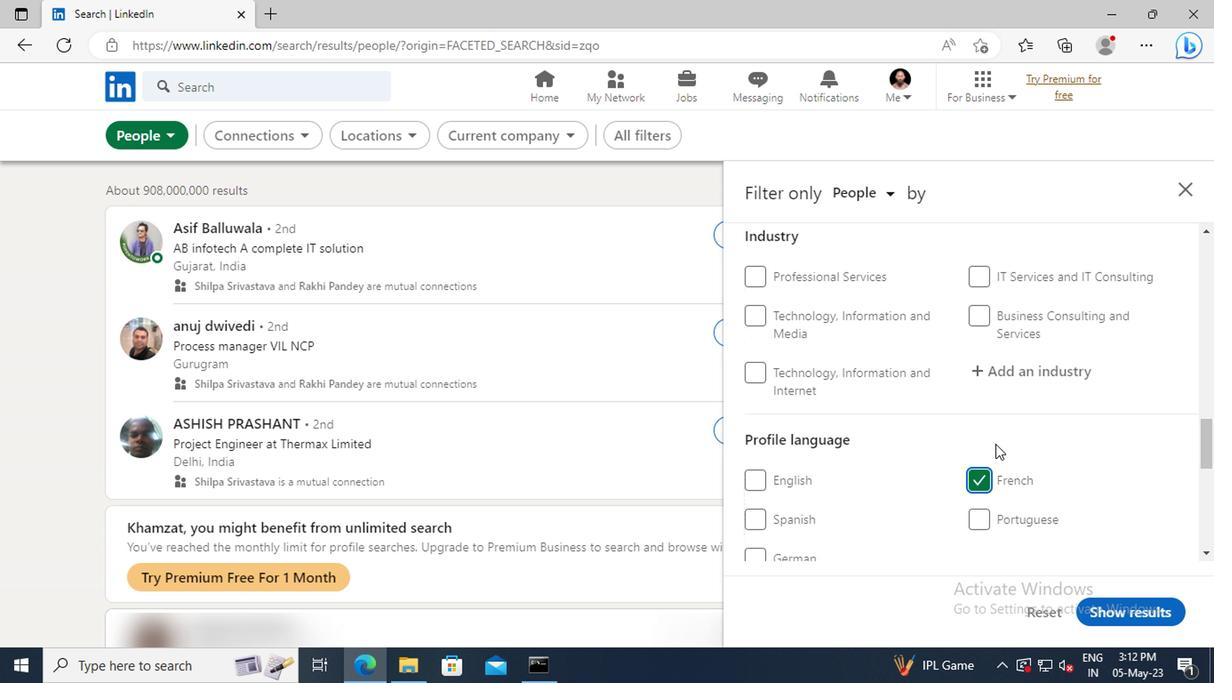 
Action: Mouse scrolled (995, 432) with delta (0, 0)
Screenshot: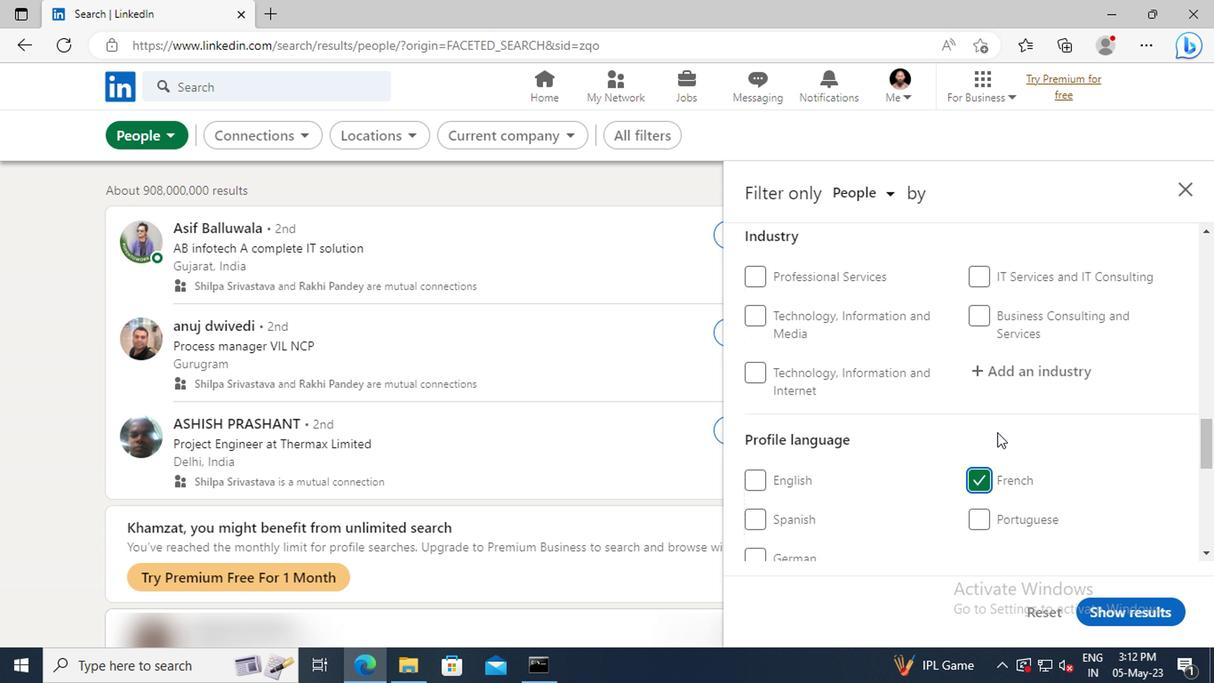 
Action: Mouse scrolled (995, 432) with delta (0, 0)
Screenshot: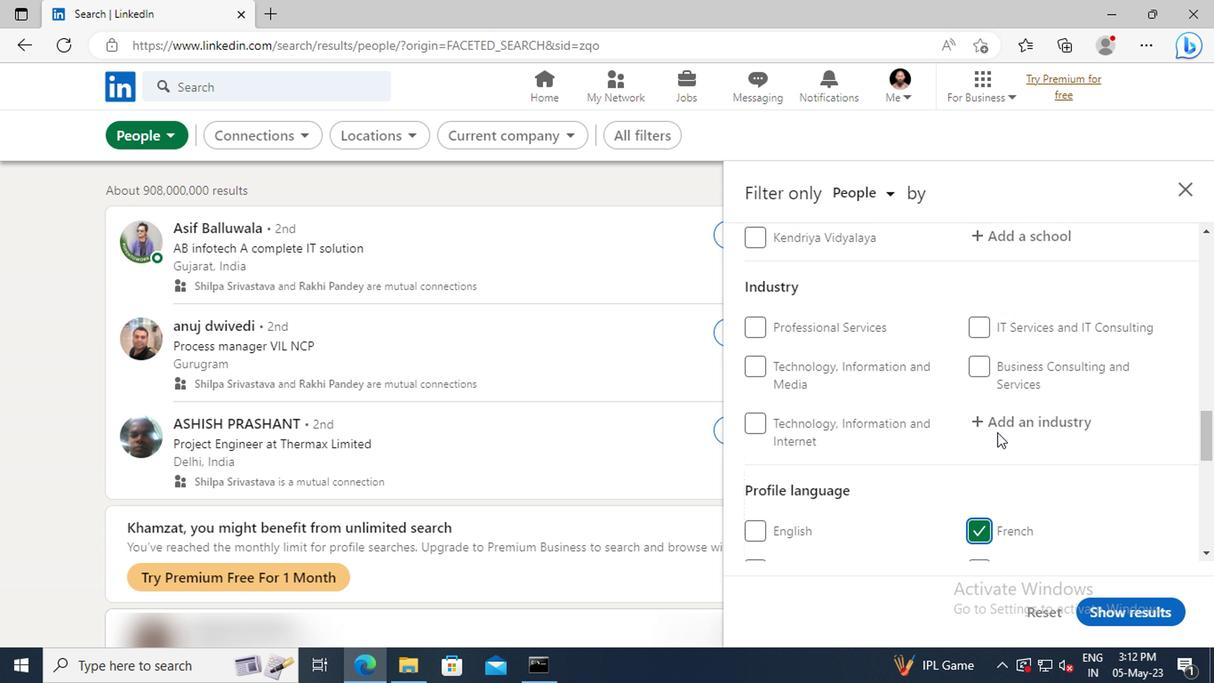 
Action: Mouse scrolled (995, 432) with delta (0, 0)
Screenshot: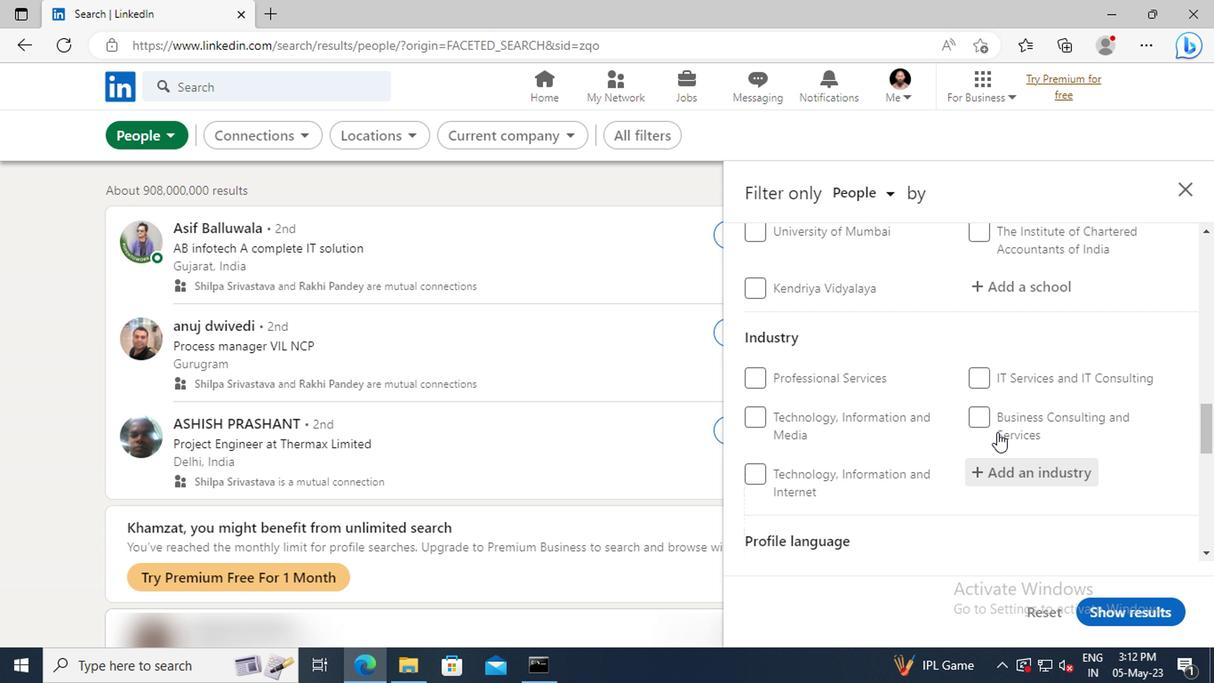 
Action: Mouse scrolled (995, 432) with delta (0, 0)
Screenshot: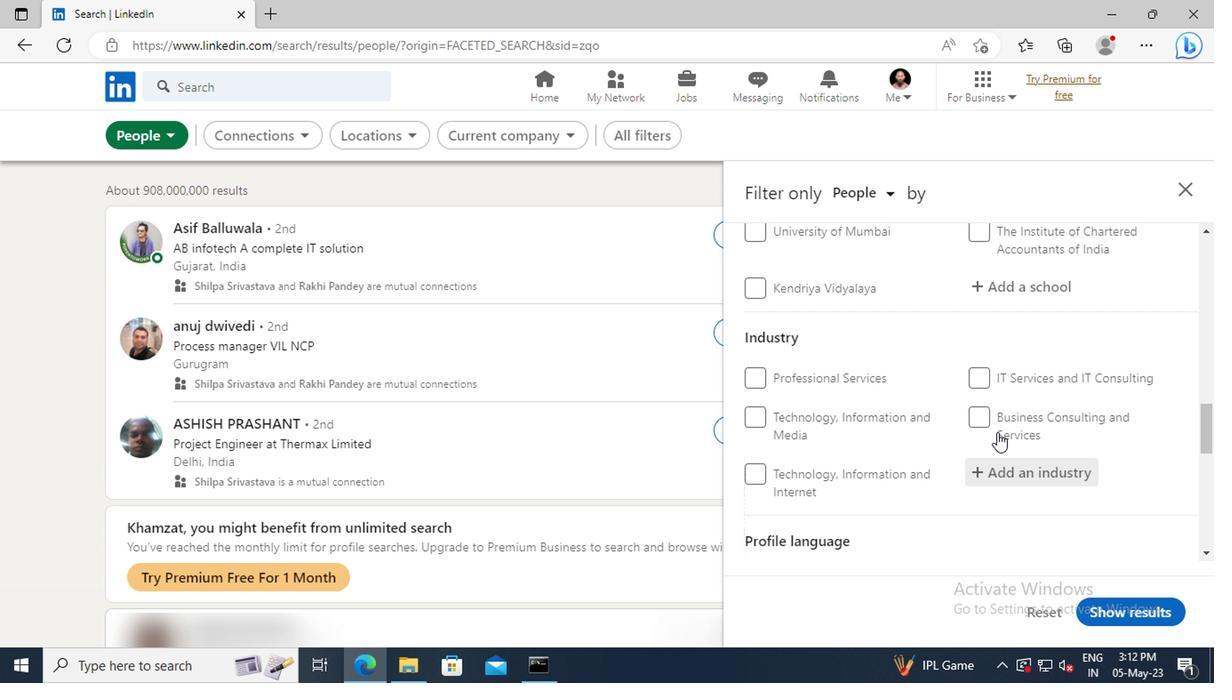 
Action: Mouse scrolled (995, 432) with delta (0, 0)
Screenshot: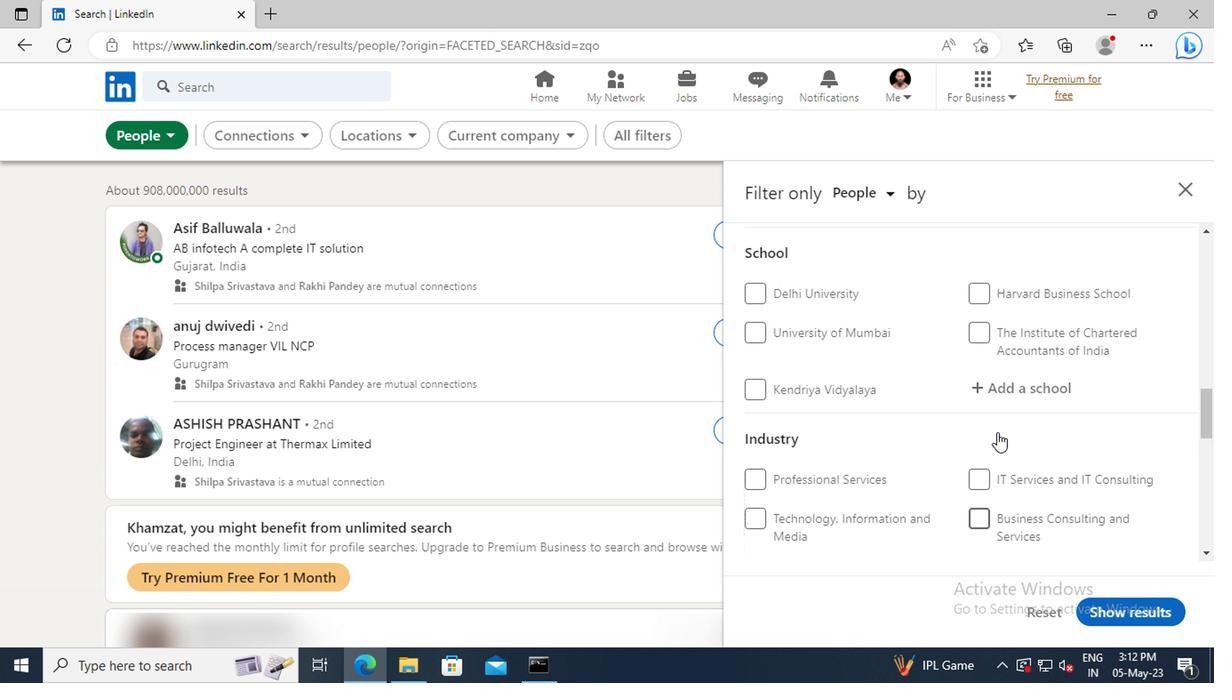 
Action: Mouse scrolled (995, 432) with delta (0, 0)
Screenshot: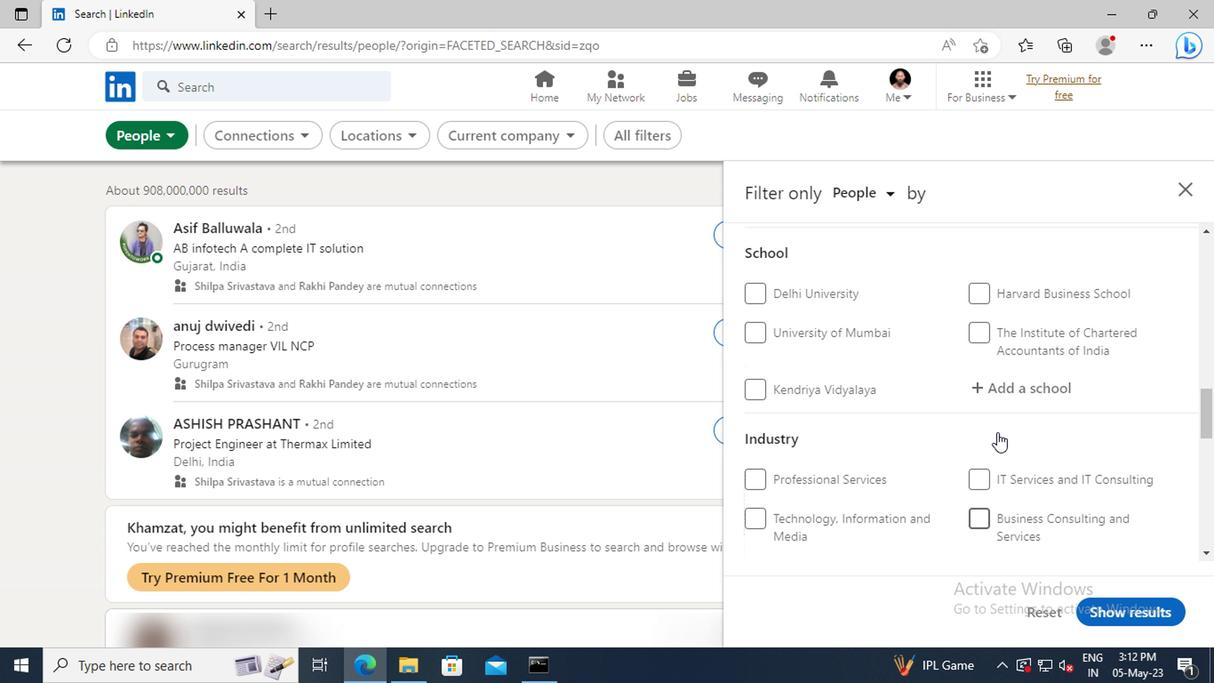 
Action: Mouse scrolled (995, 432) with delta (0, 0)
Screenshot: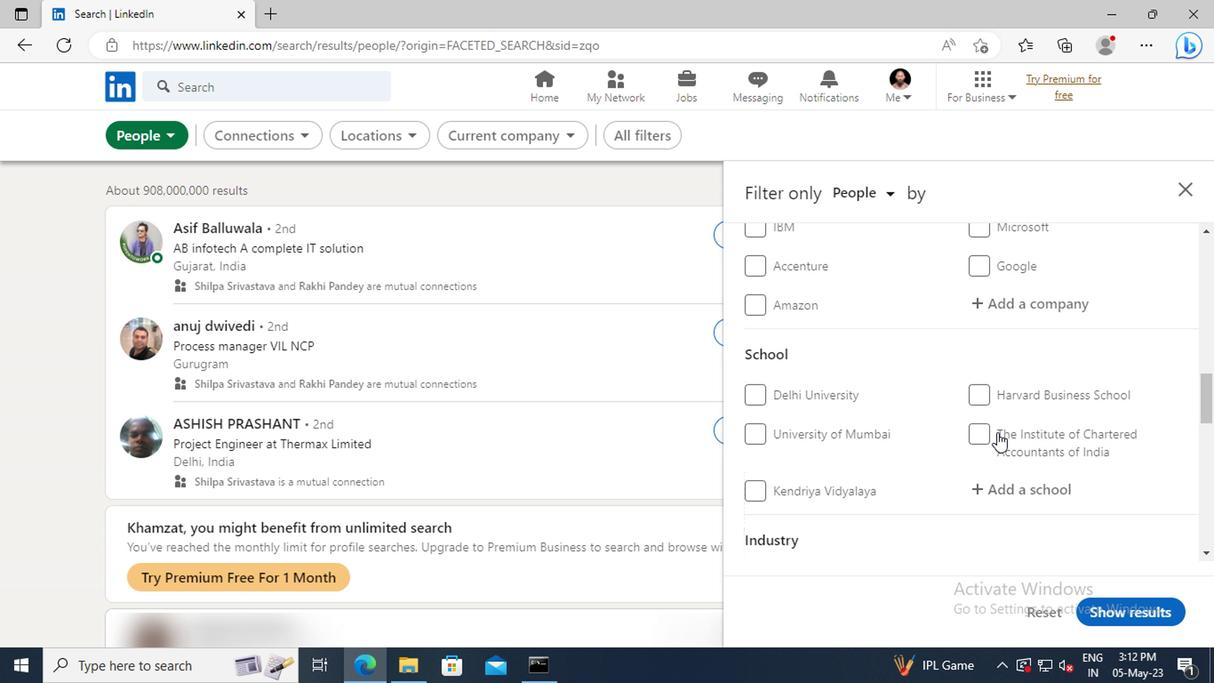 
Action: Mouse scrolled (995, 432) with delta (0, 0)
Screenshot: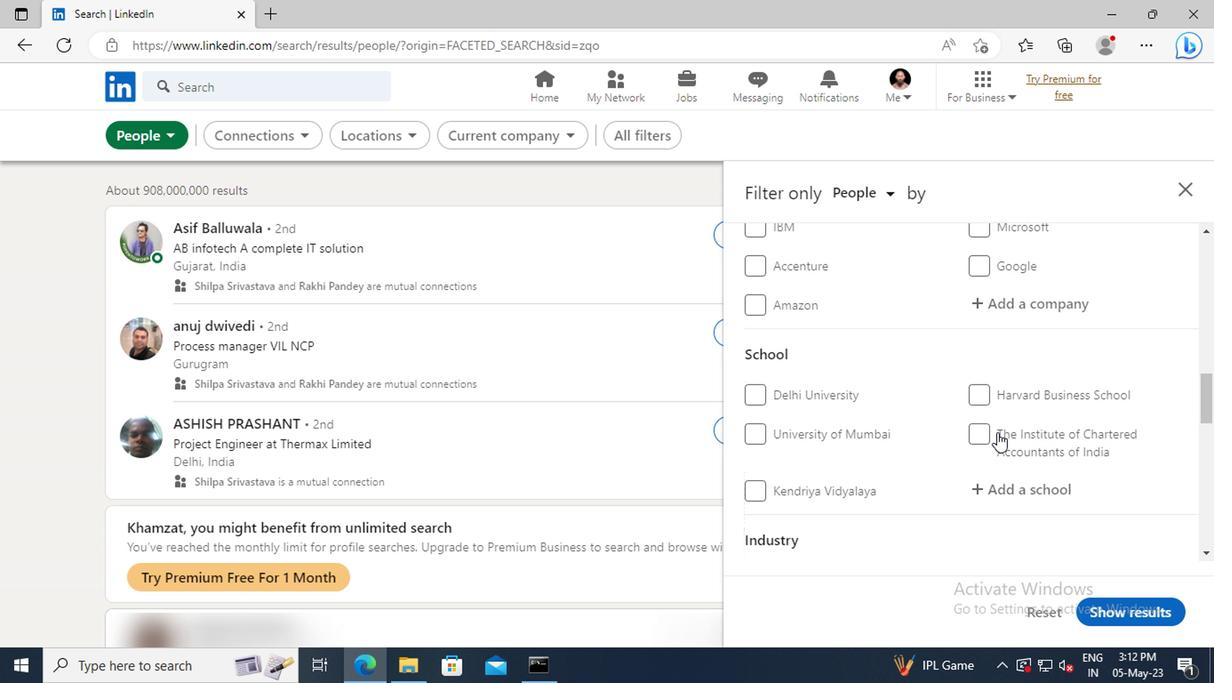 
Action: Mouse scrolled (995, 432) with delta (0, 0)
Screenshot: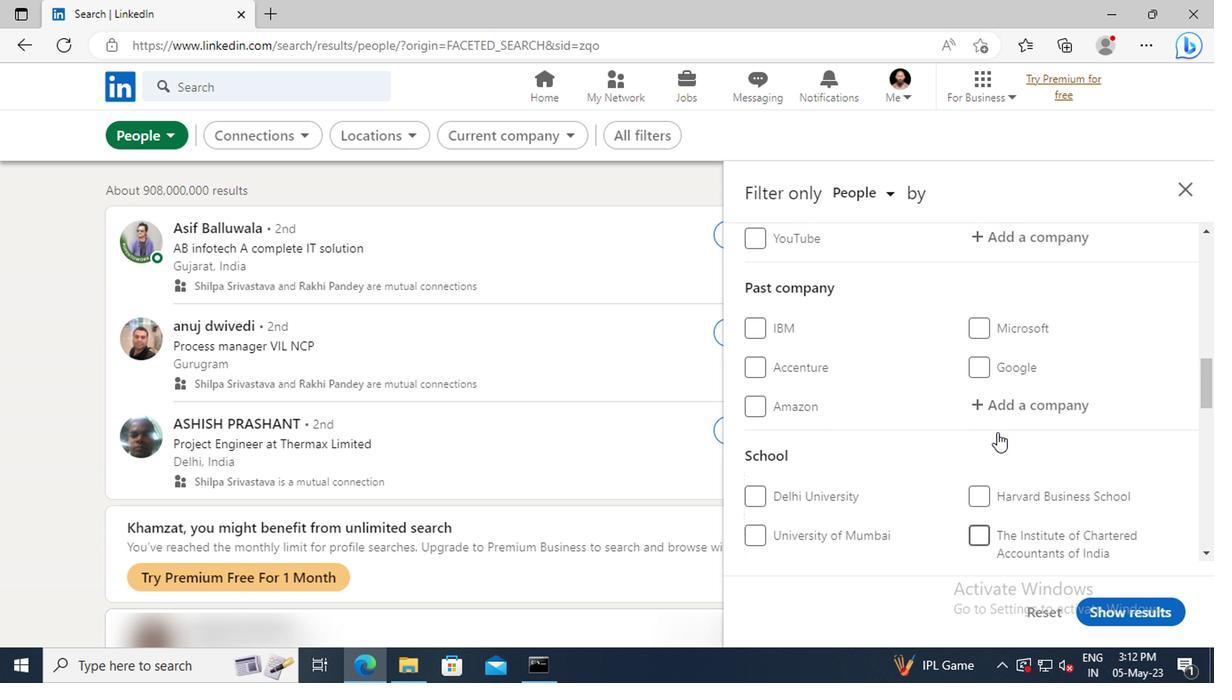 
Action: Mouse scrolled (995, 432) with delta (0, 0)
Screenshot: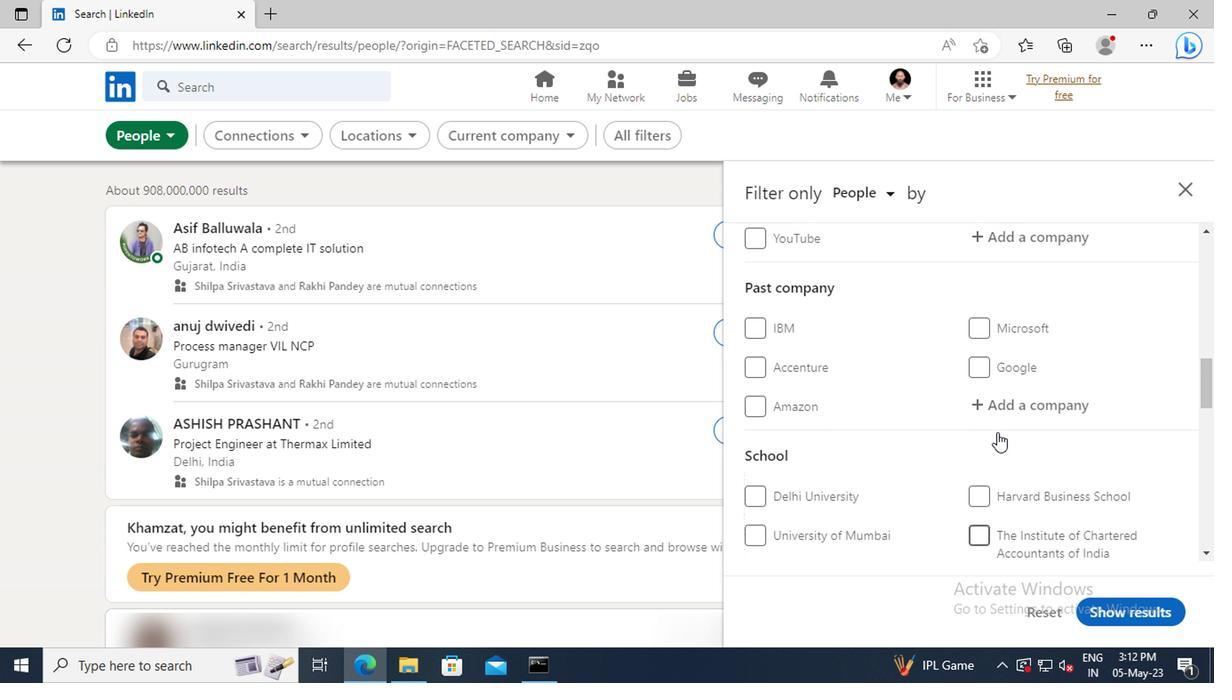 
Action: Mouse scrolled (995, 432) with delta (0, 0)
Screenshot: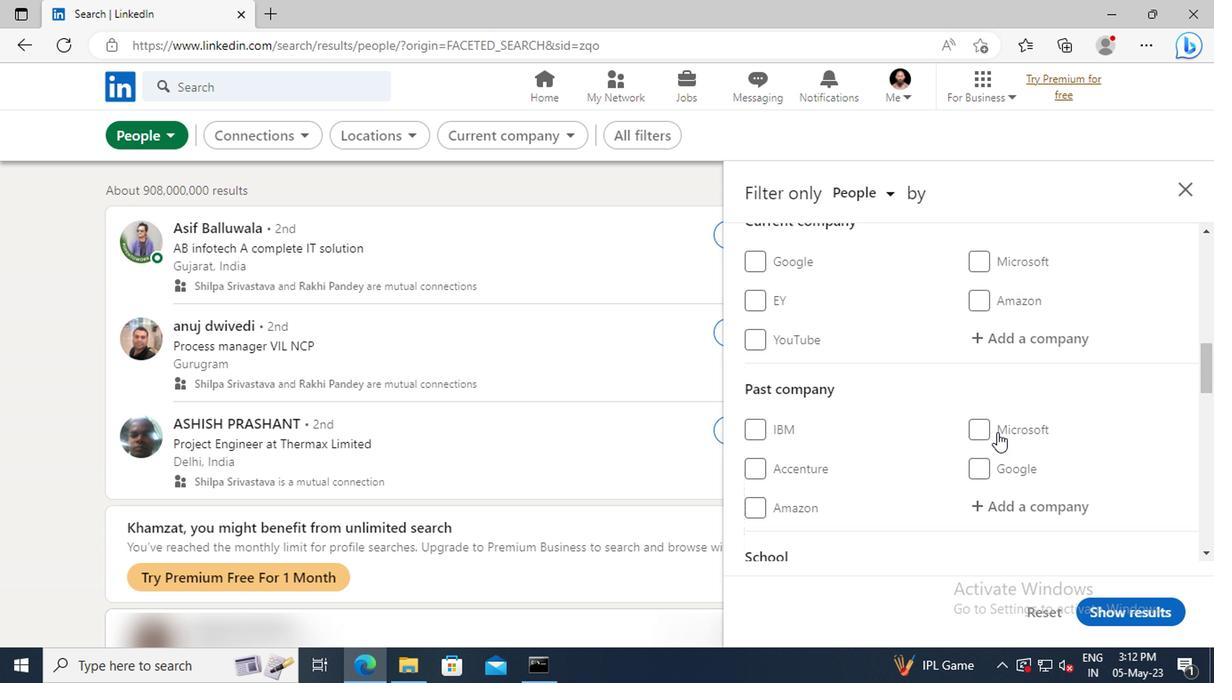 
Action: Mouse moved to (992, 396)
Screenshot: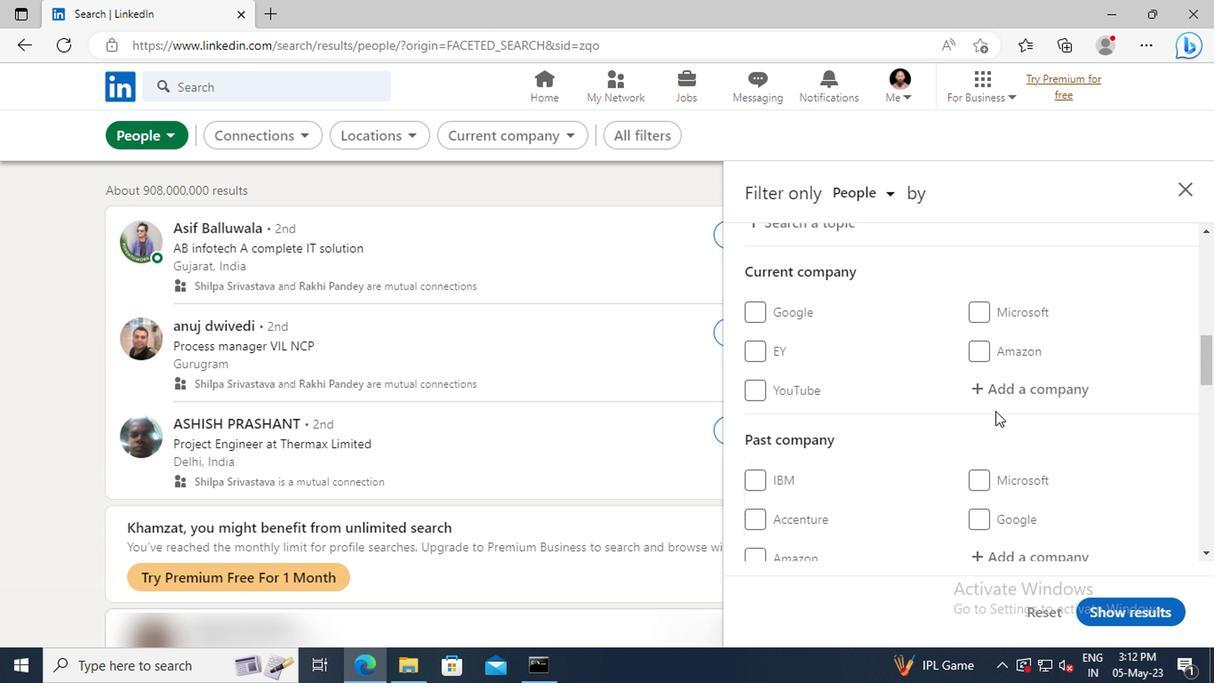 
Action: Mouse pressed left at (992, 396)
Screenshot: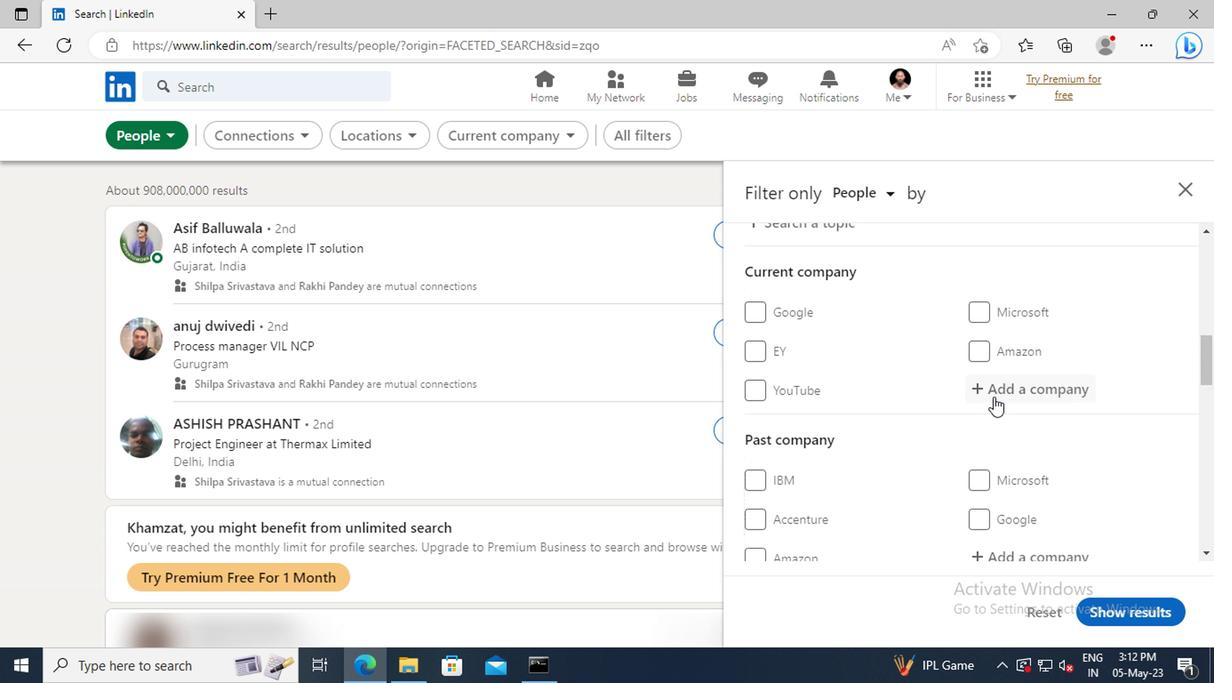
Action: Mouse moved to (989, 395)
Screenshot: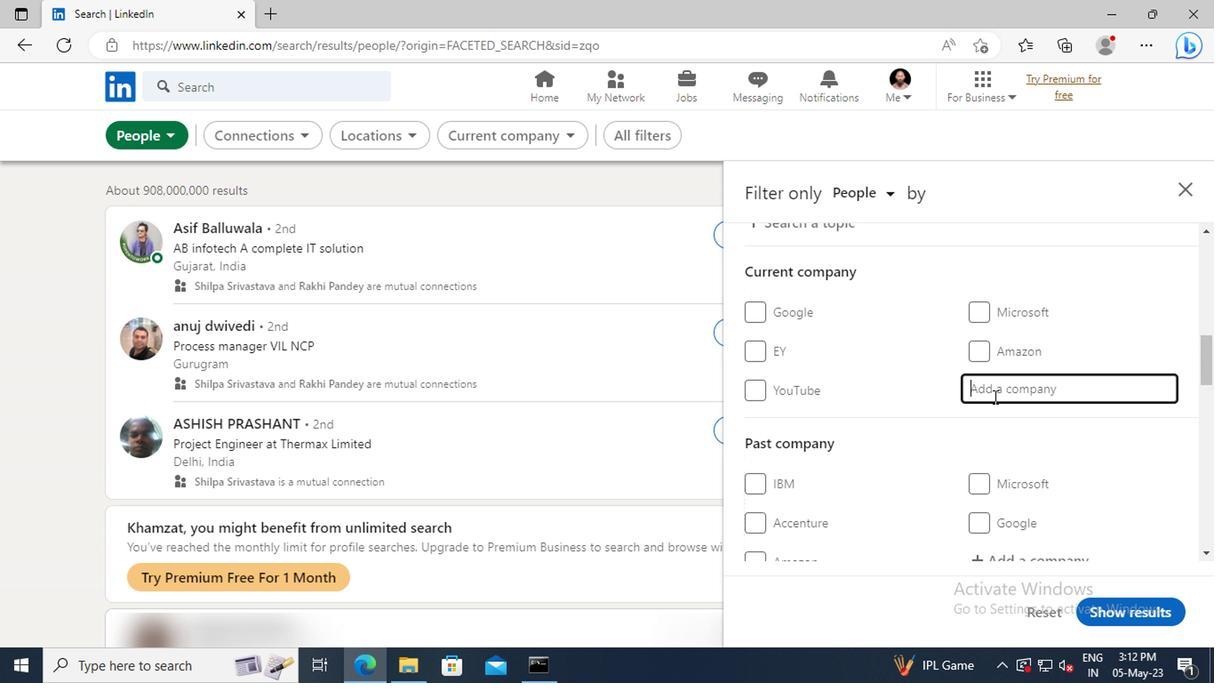
Action: Key pressed <Key.shift>SINCLUS
Screenshot: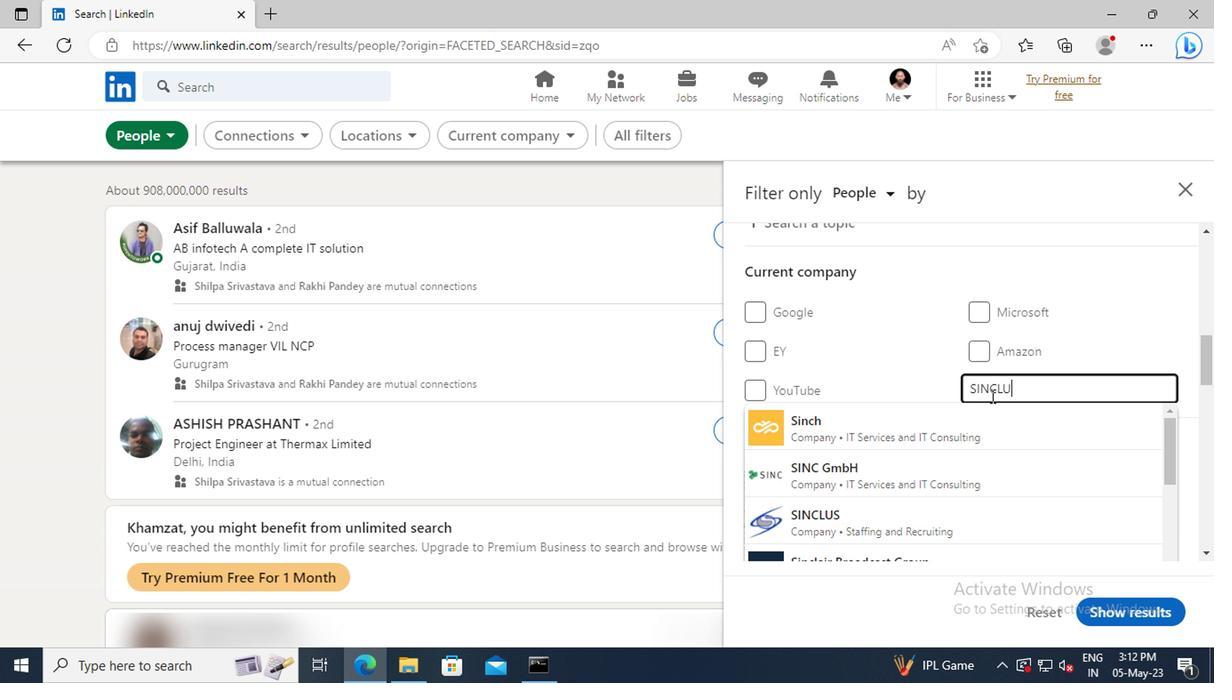 
Action: Mouse moved to (983, 416)
Screenshot: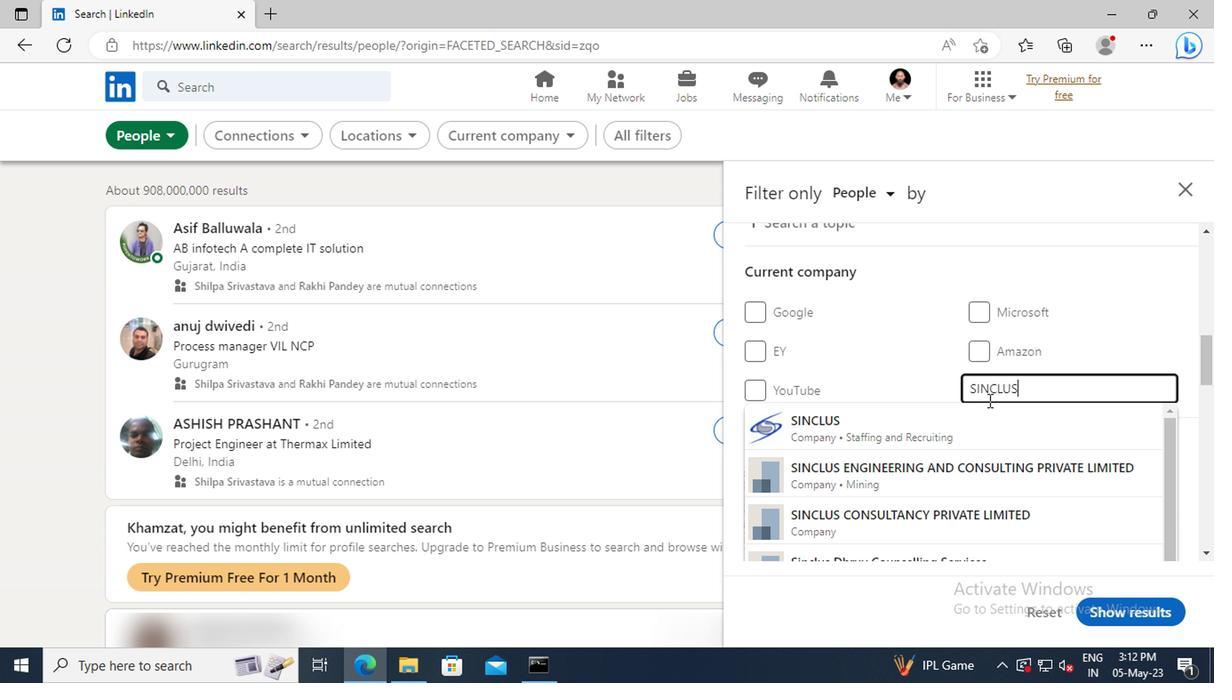 
Action: Mouse pressed left at (983, 416)
Screenshot: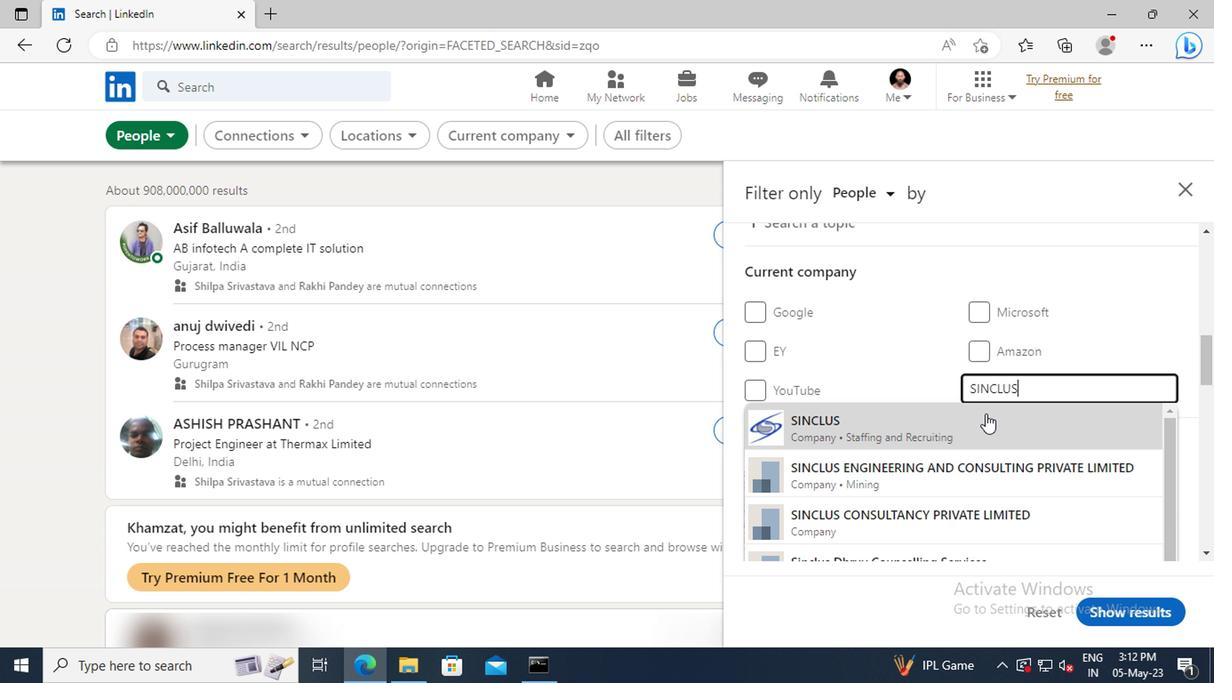 
Action: Mouse scrolled (983, 415) with delta (0, 0)
Screenshot: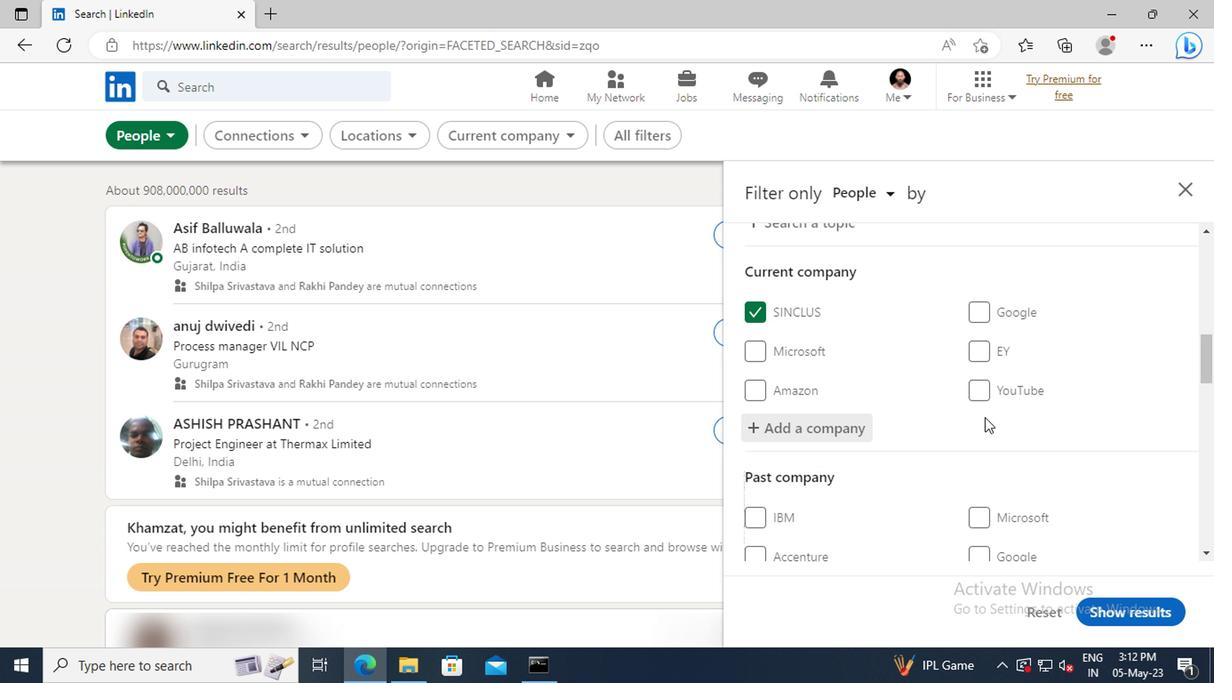 
Action: Mouse scrolled (983, 415) with delta (0, 0)
Screenshot: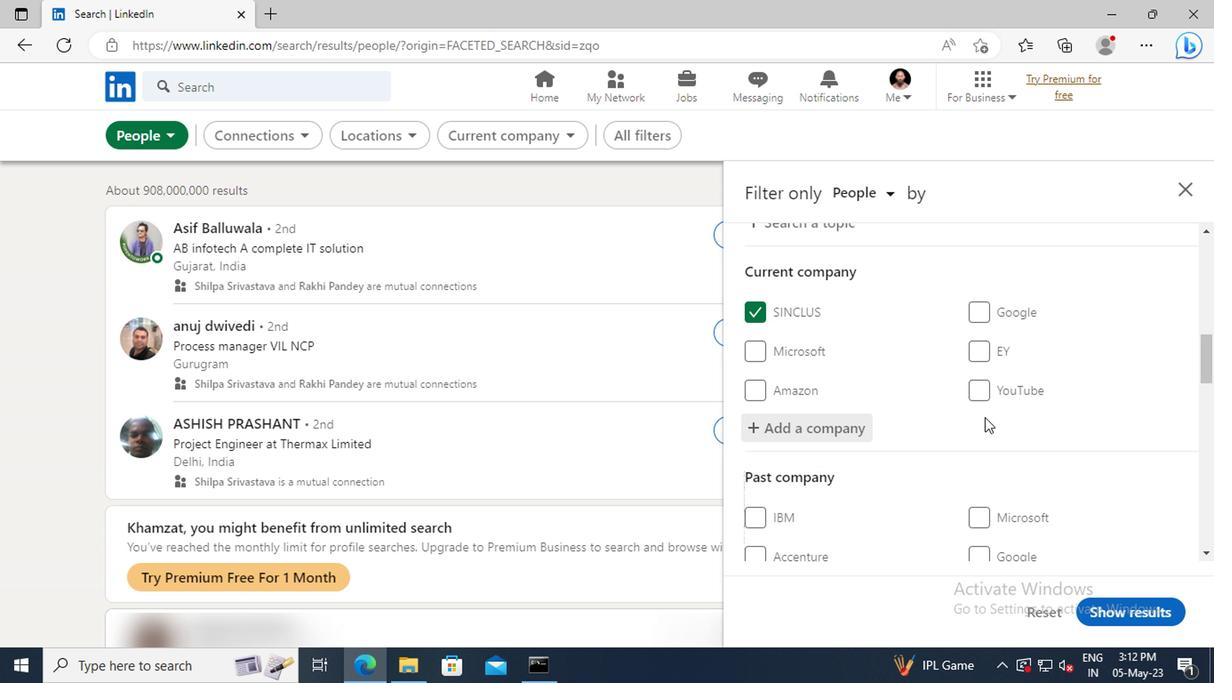 
Action: Mouse scrolled (983, 415) with delta (0, 0)
Screenshot: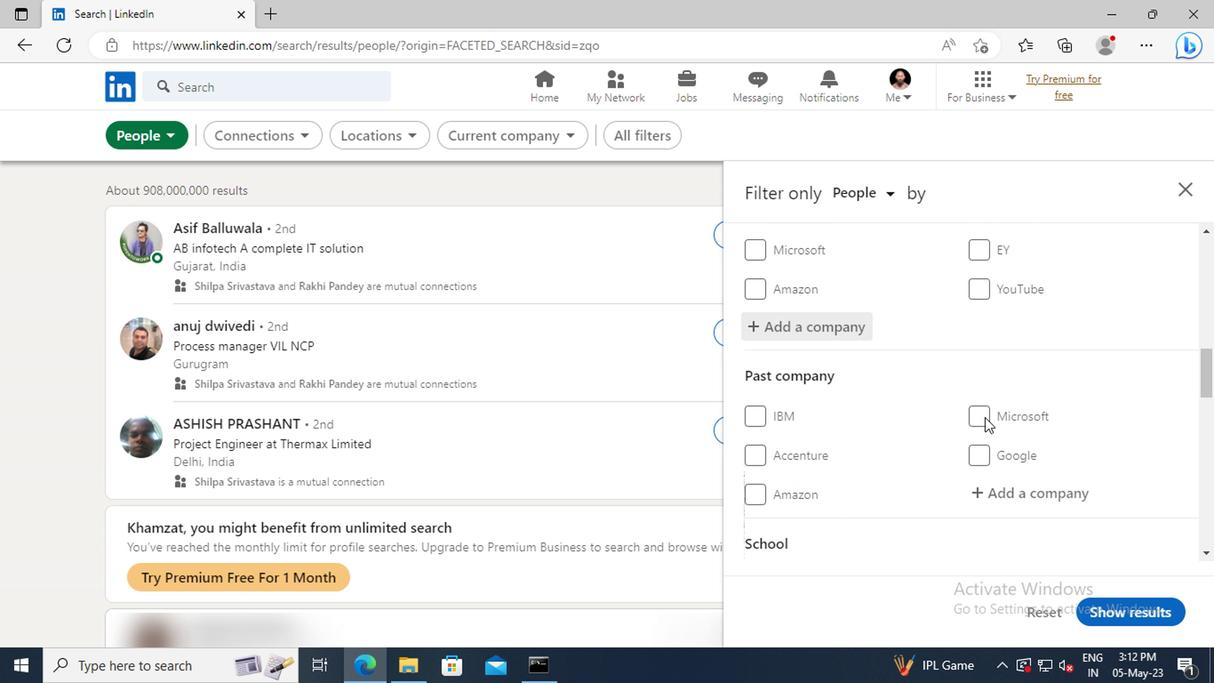 
Action: Mouse scrolled (983, 415) with delta (0, 0)
Screenshot: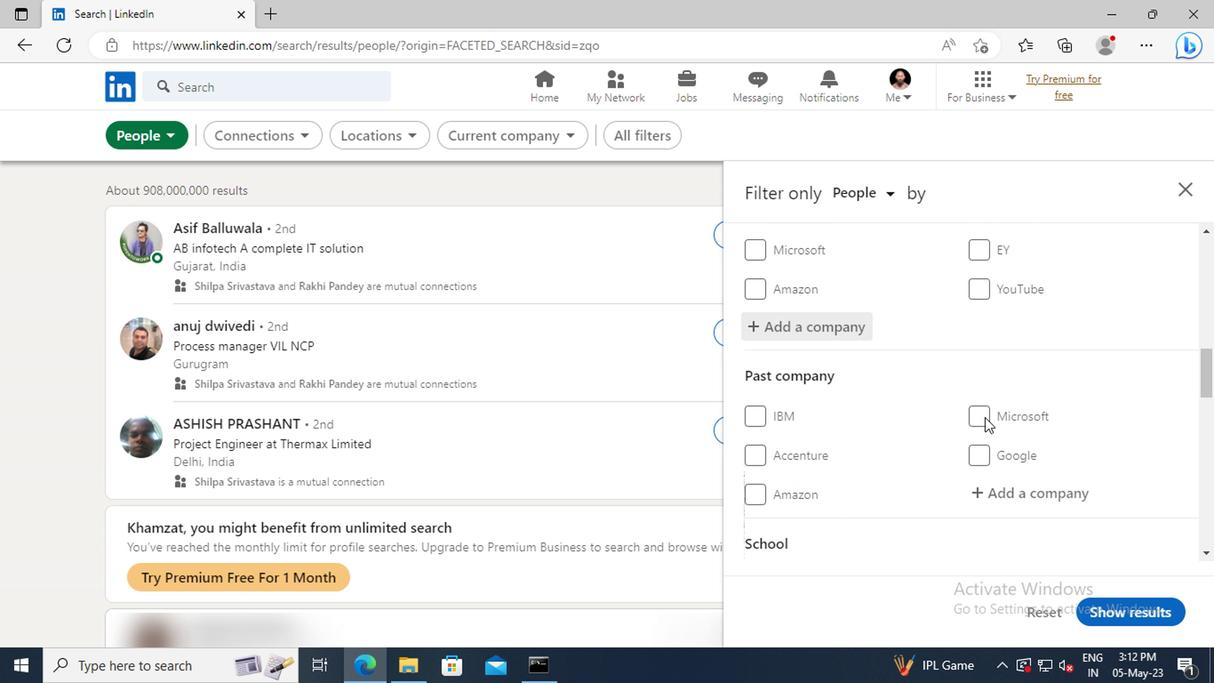 
Action: Mouse moved to (981, 417)
Screenshot: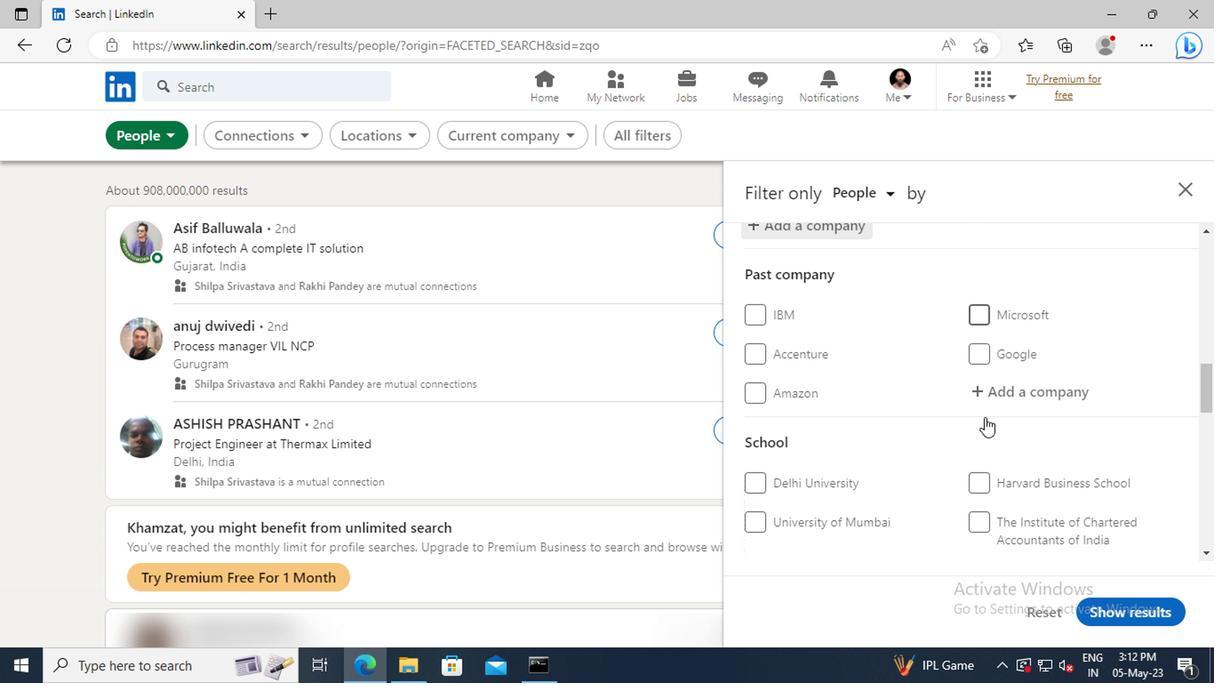 
Action: Mouse scrolled (981, 416) with delta (0, -1)
Screenshot: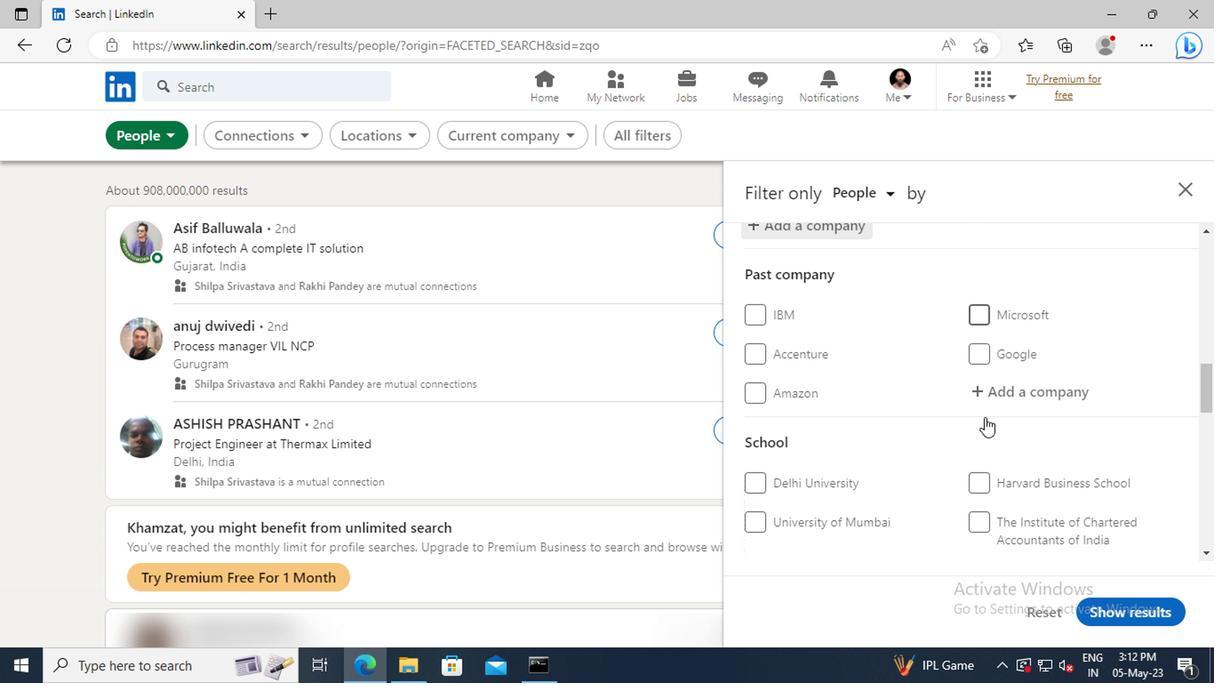 
Action: Mouse scrolled (981, 416) with delta (0, -1)
Screenshot: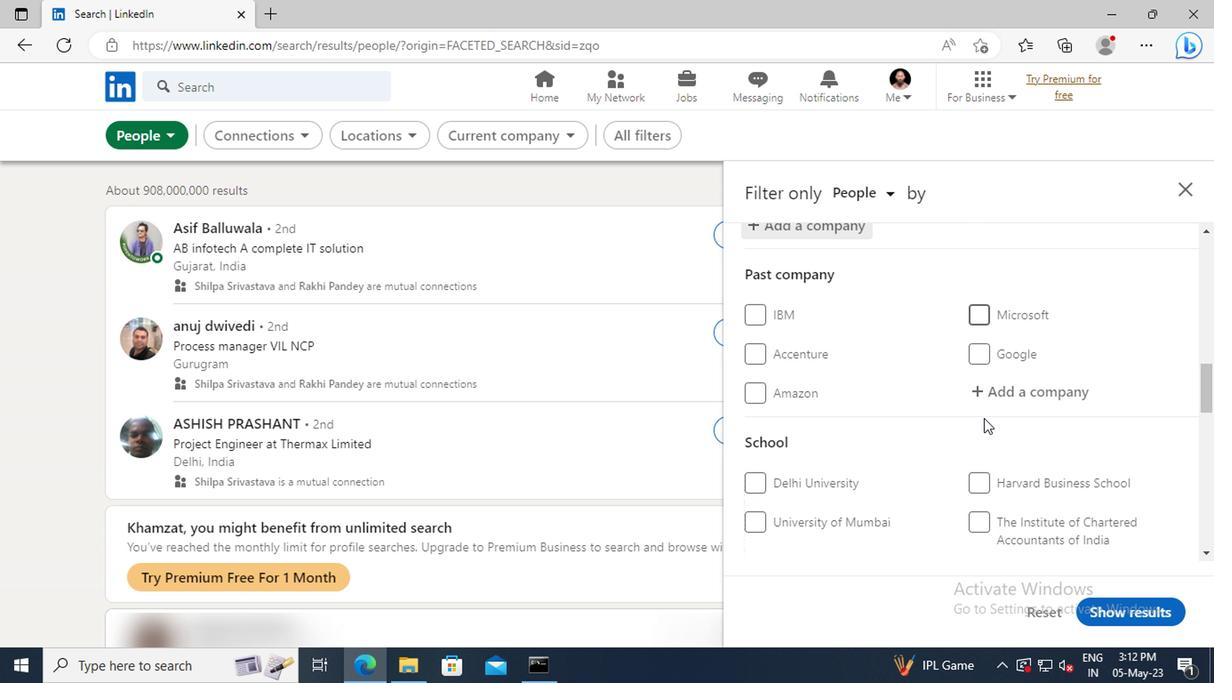 
Action: Mouse scrolled (981, 416) with delta (0, -1)
Screenshot: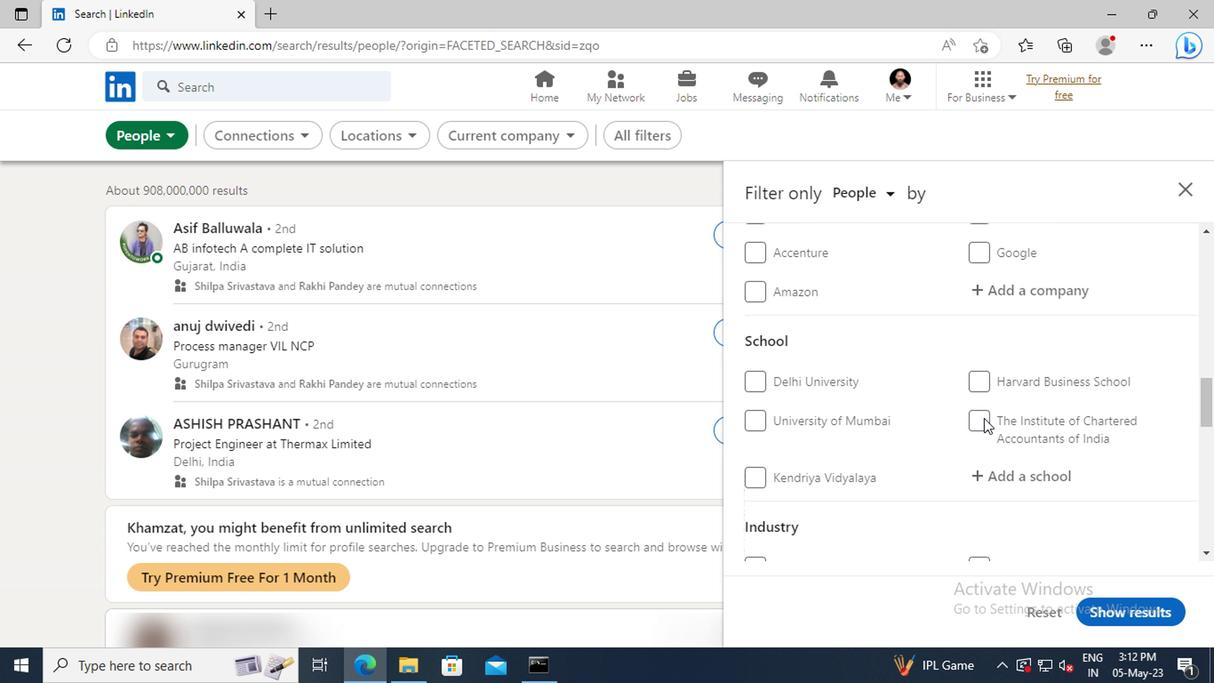 
Action: Mouse moved to (985, 418)
Screenshot: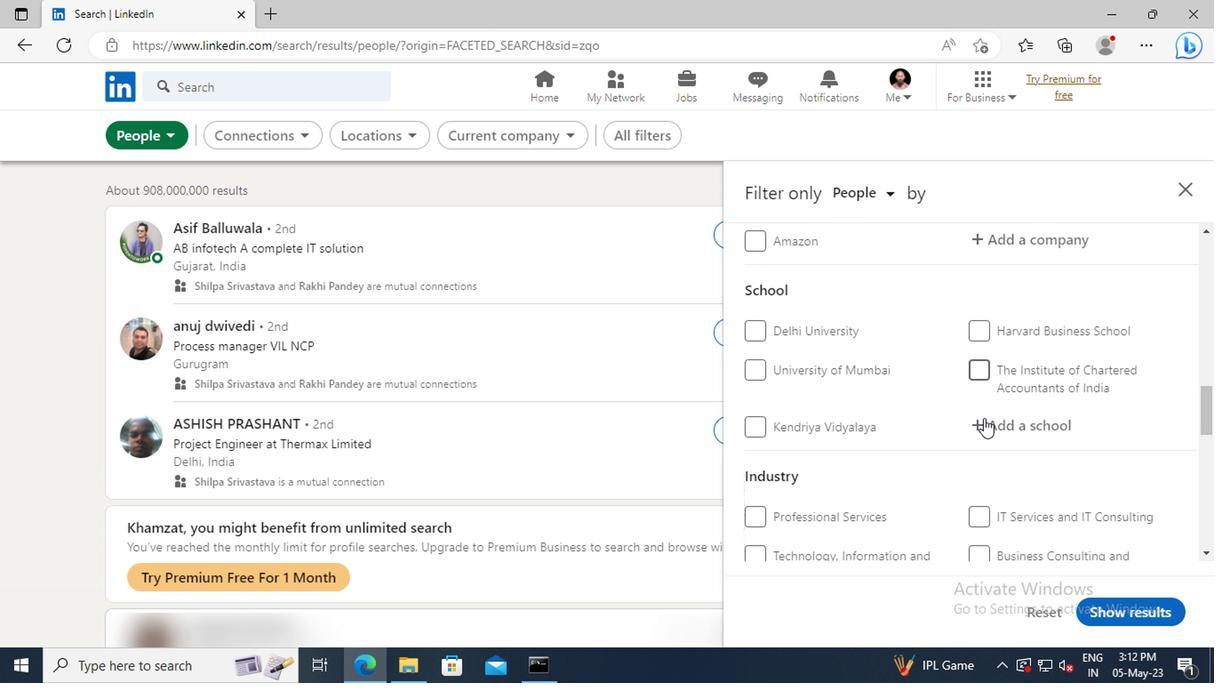 
Action: Mouse pressed left at (985, 418)
Screenshot: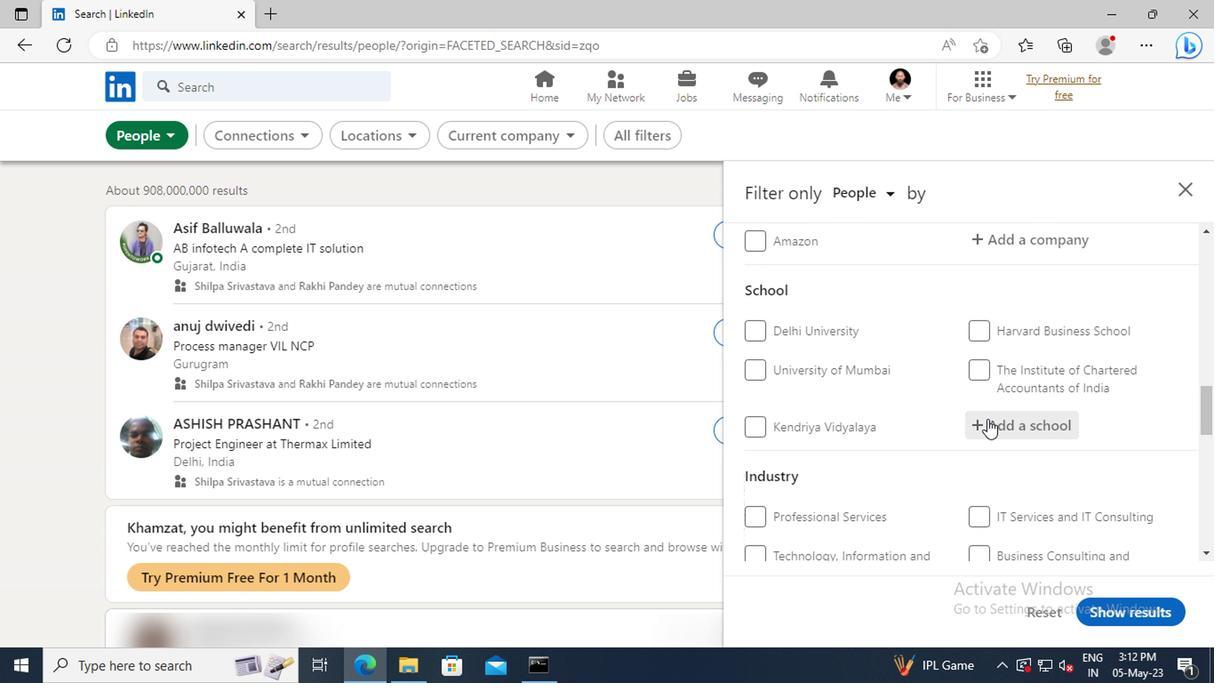 
Action: Key pressed <Key.shift>M.<Key.shift>H.<Key.space><Key.shift>SABOO
Screenshot: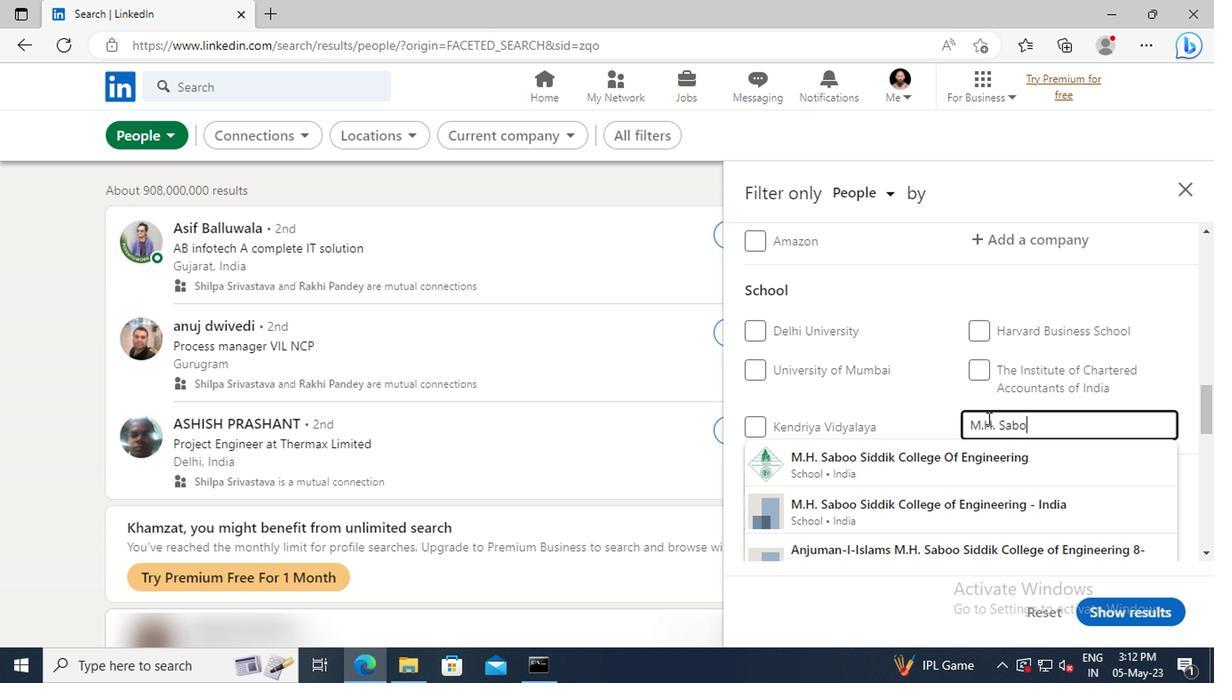 
Action: Mouse moved to (987, 447)
Screenshot: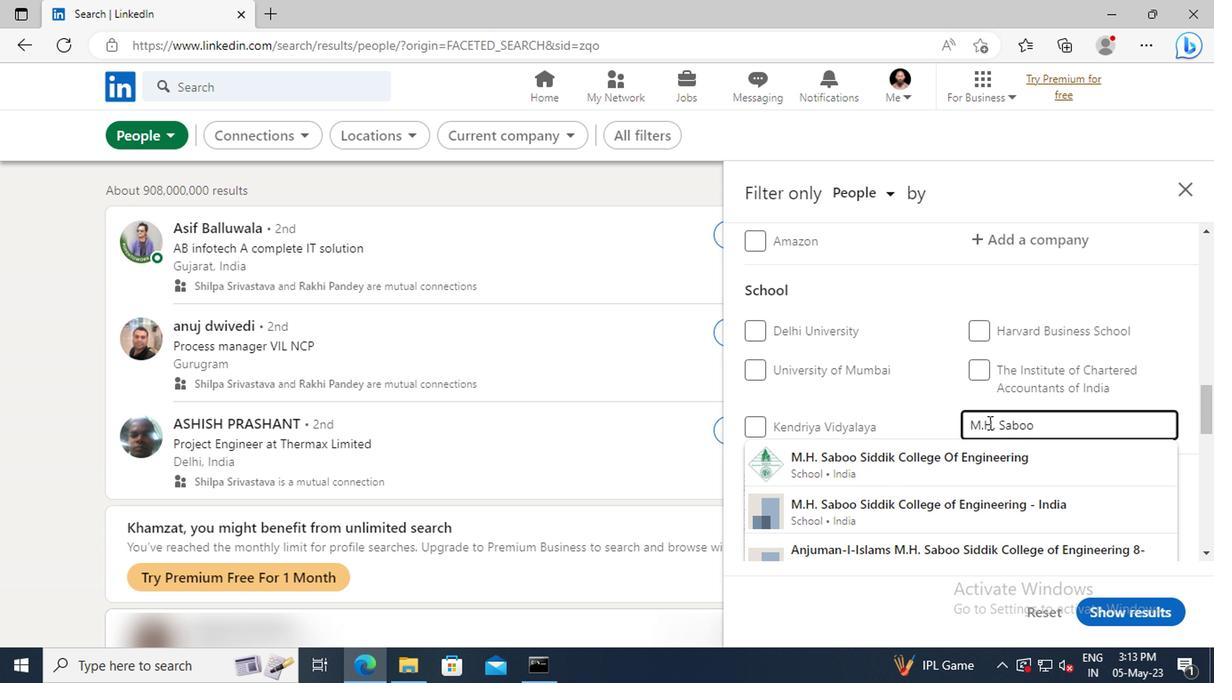 
Action: Mouse pressed left at (987, 447)
Screenshot: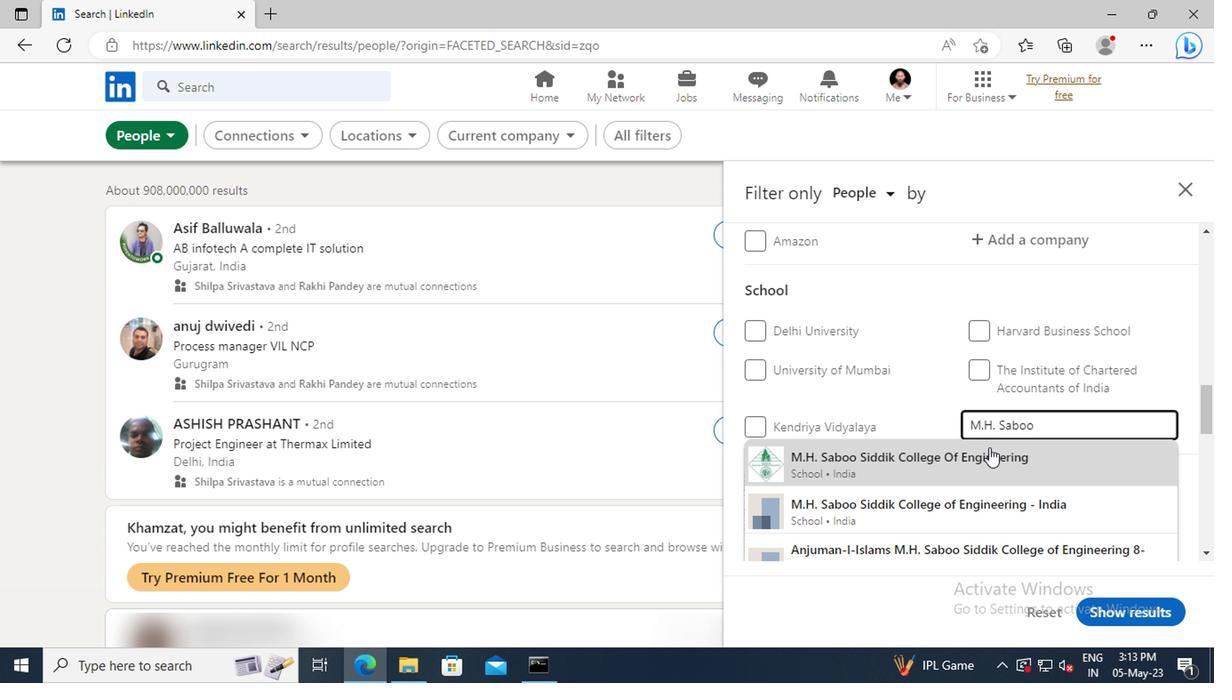
Action: Mouse scrolled (987, 446) with delta (0, -1)
Screenshot: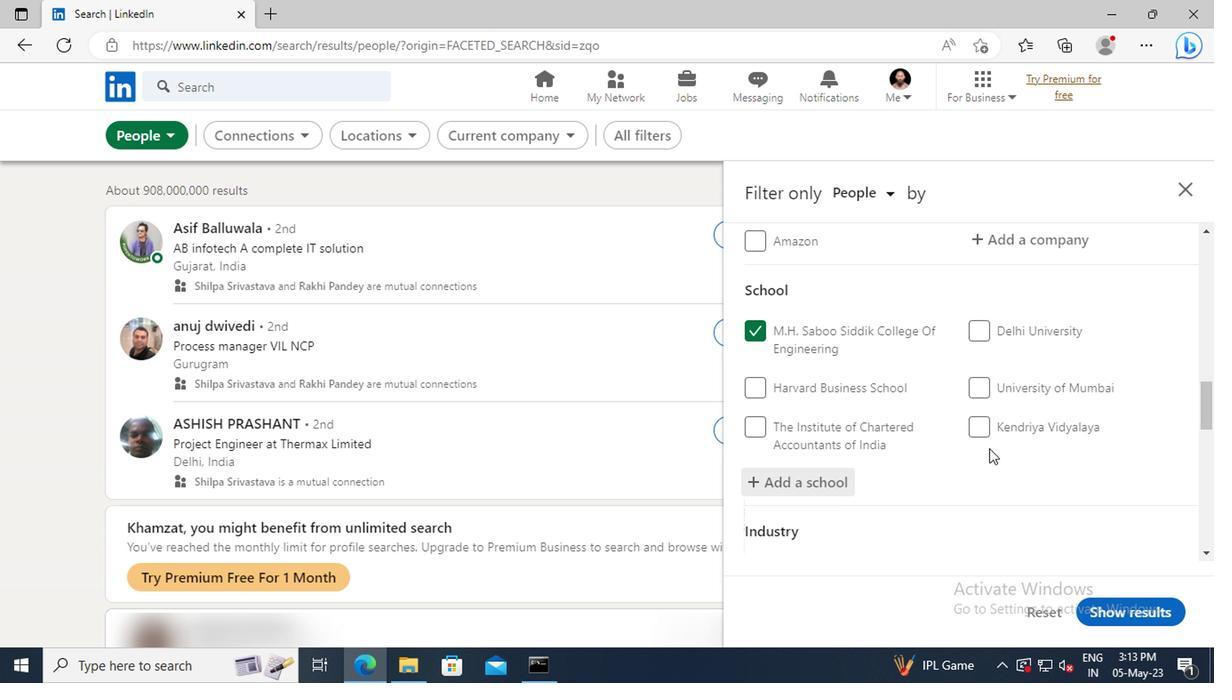 
Action: Mouse scrolled (987, 446) with delta (0, -1)
Screenshot: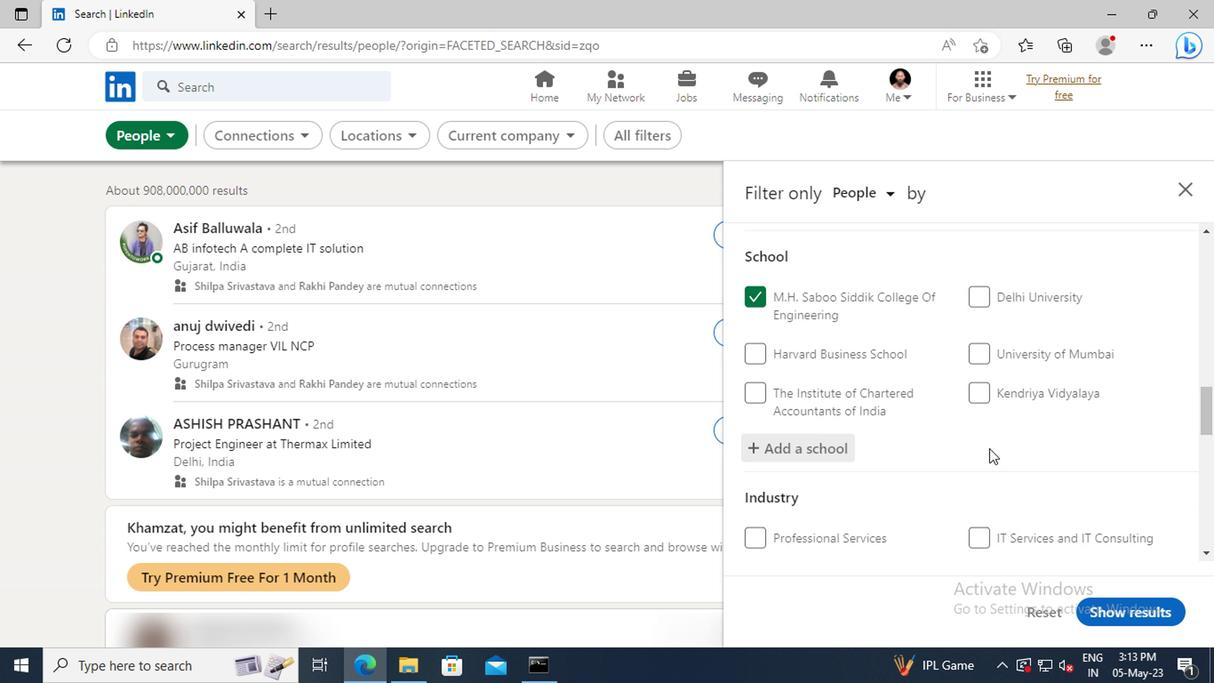 
Action: Mouse moved to (985, 441)
Screenshot: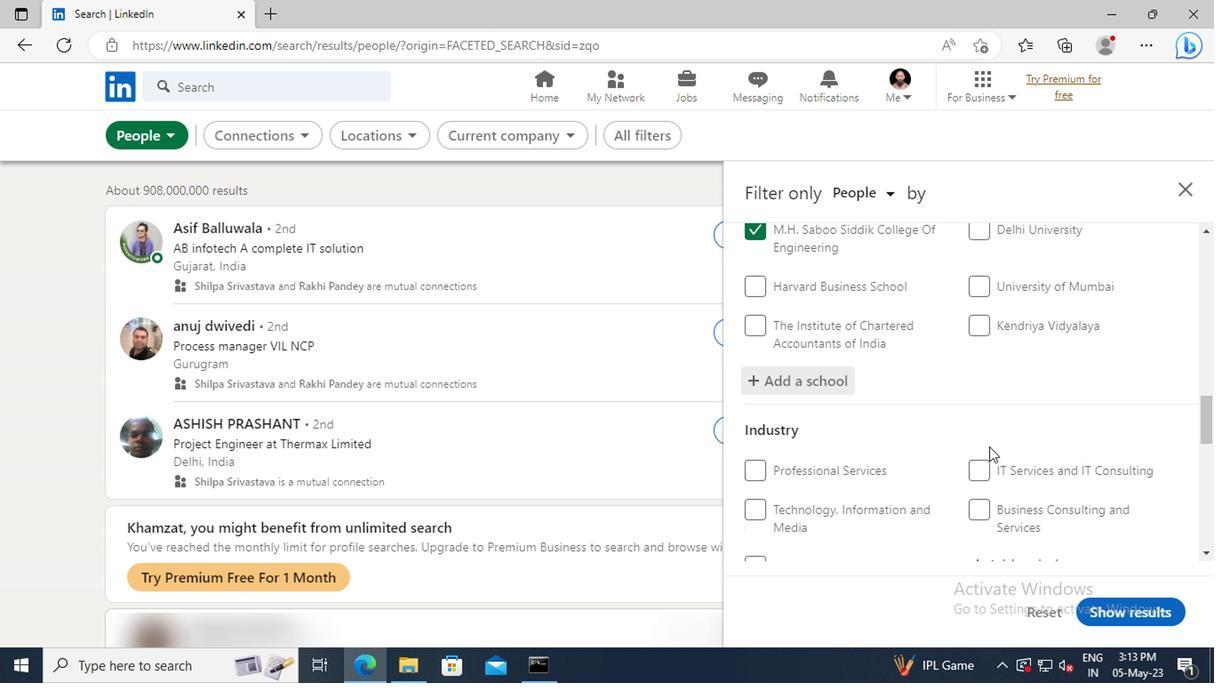 
Action: Mouse scrolled (985, 440) with delta (0, 0)
Screenshot: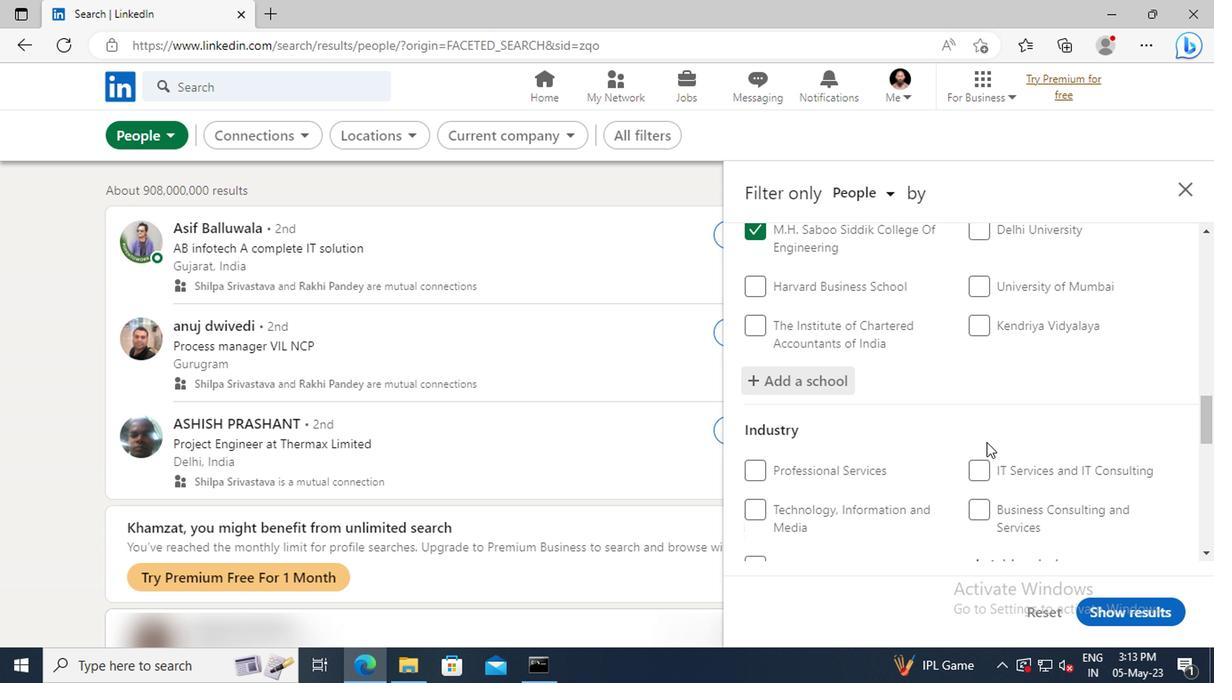 
Action: Mouse moved to (981, 436)
Screenshot: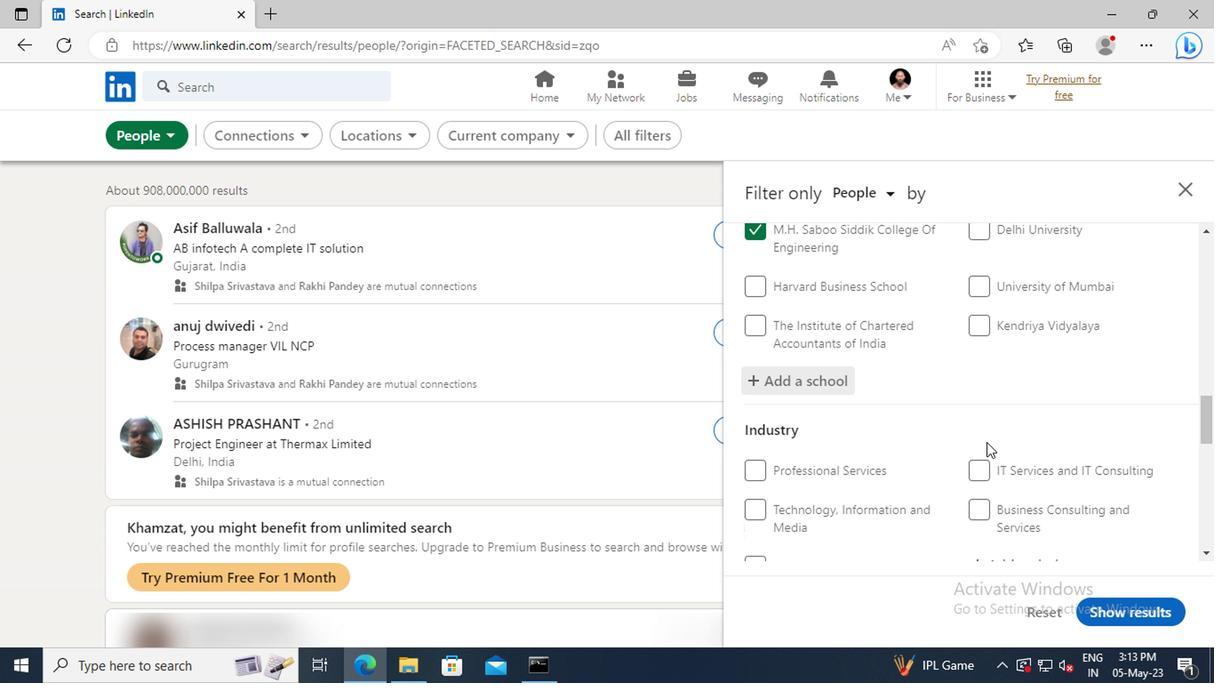
Action: Mouse scrolled (981, 435) with delta (0, 0)
Screenshot: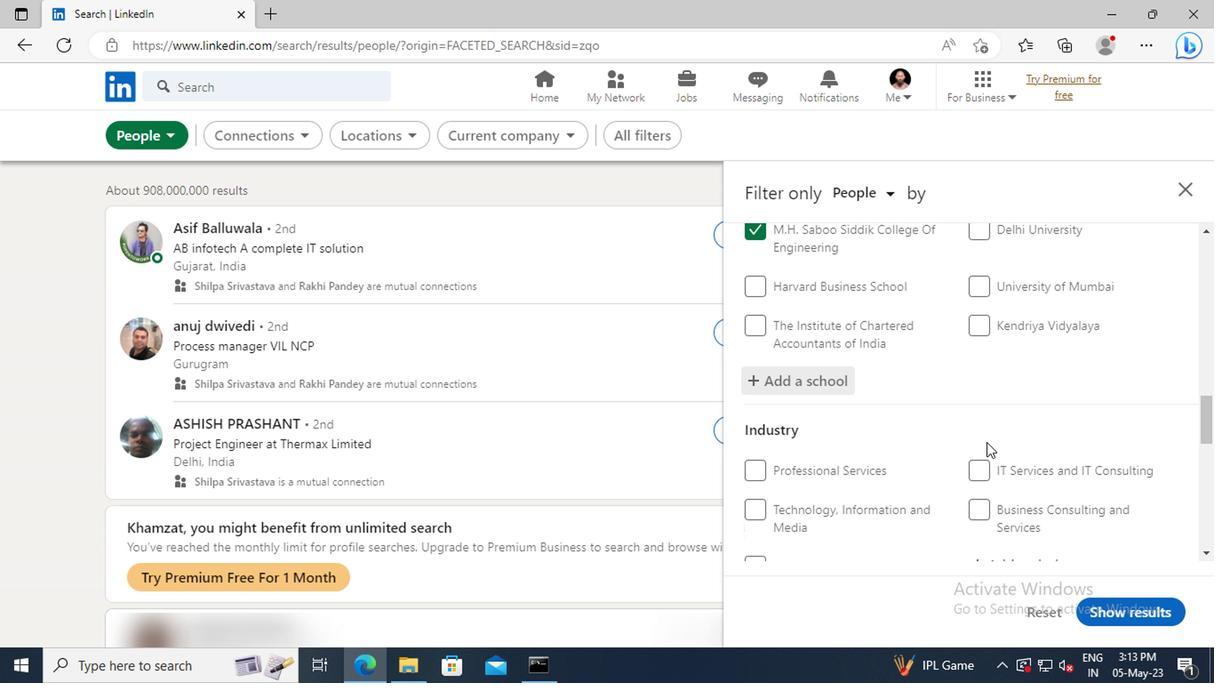 
Action: Mouse moved to (981, 433)
Screenshot: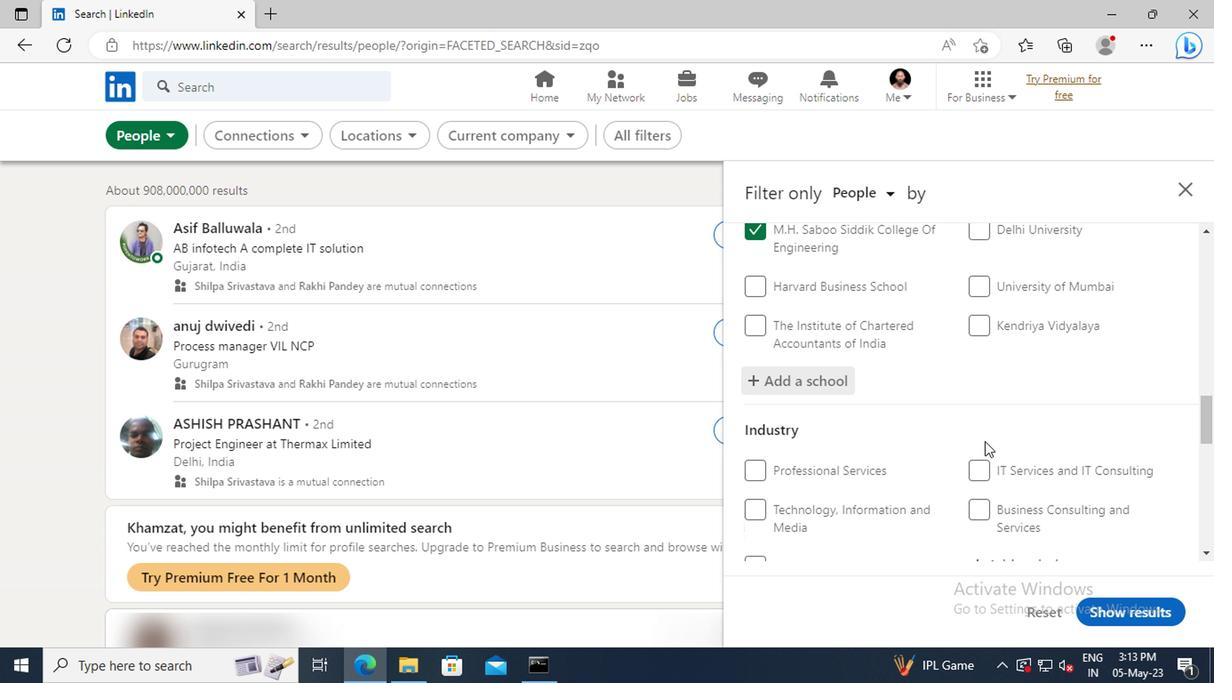 
Action: Mouse scrolled (981, 432) with delta (0, -1)
Screenshot: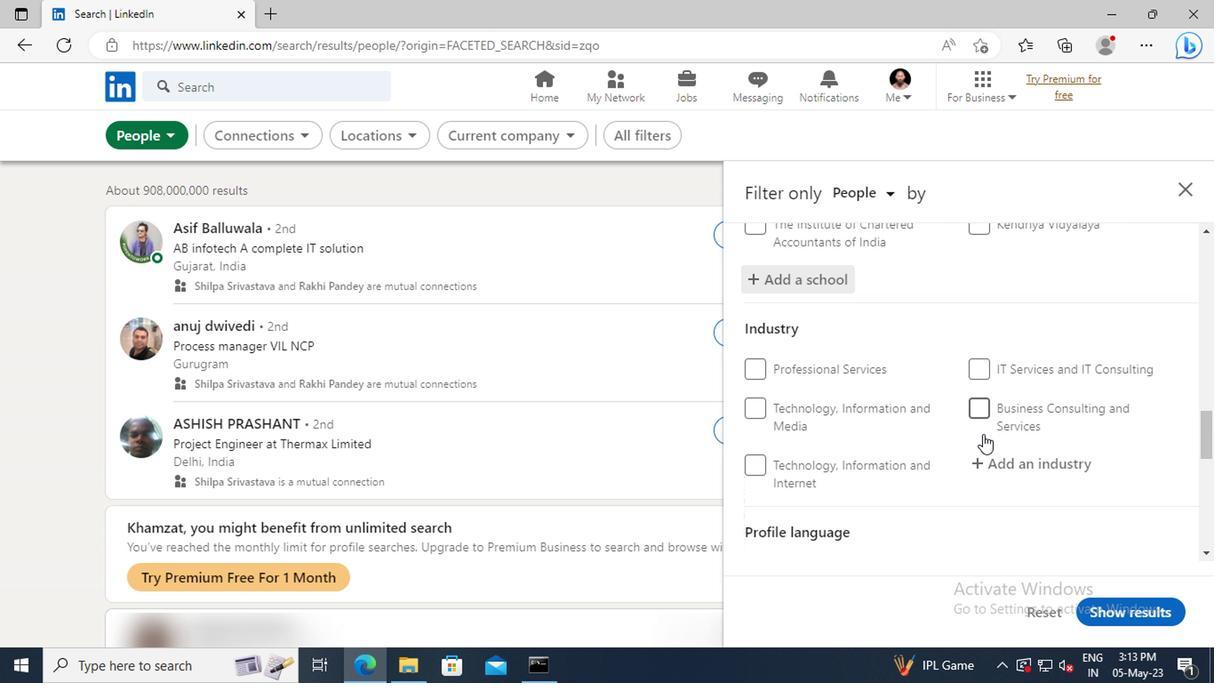 
Action: Mouse moved to (989, 418)
Screenshot: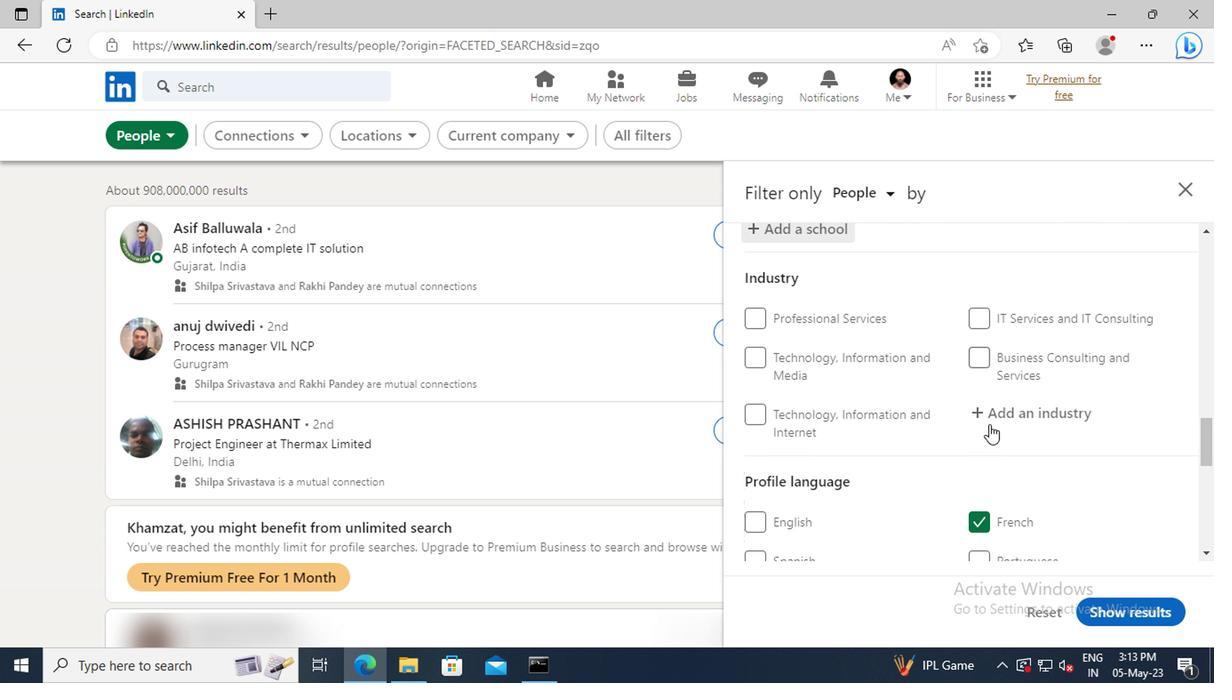 
Action: Mouse pressed left at (989, 418)
Screenshot: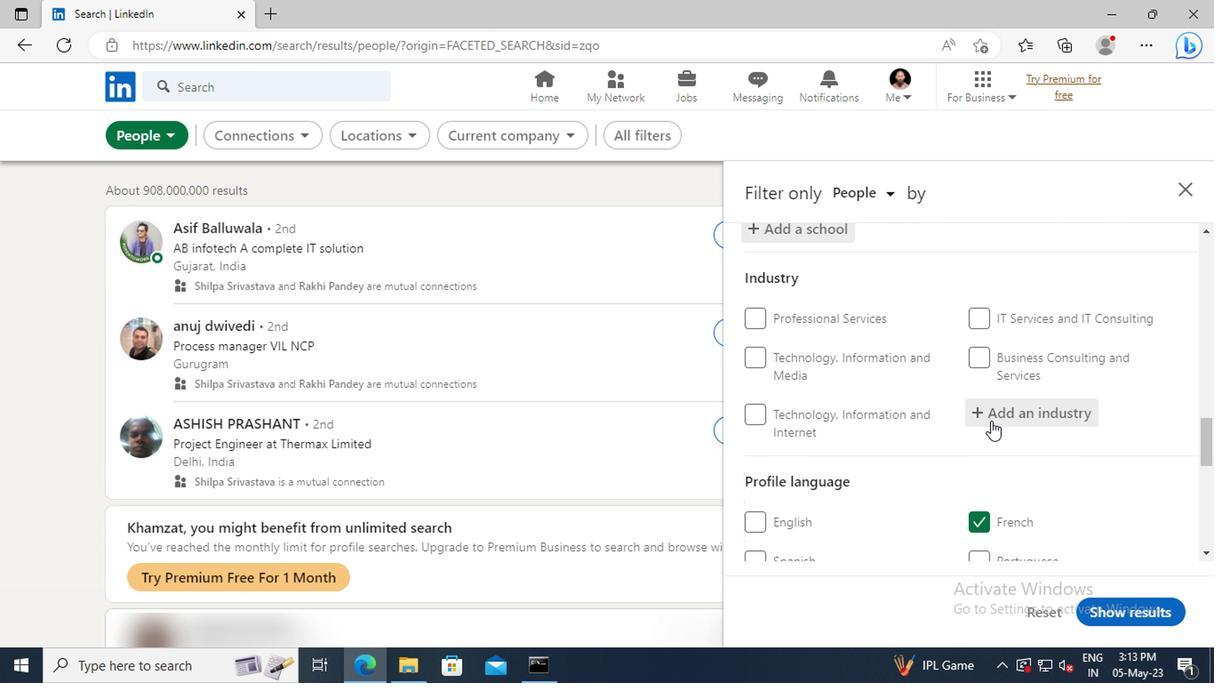 
Action: Key pressed <Key.shift>AMUSE
Screenshot: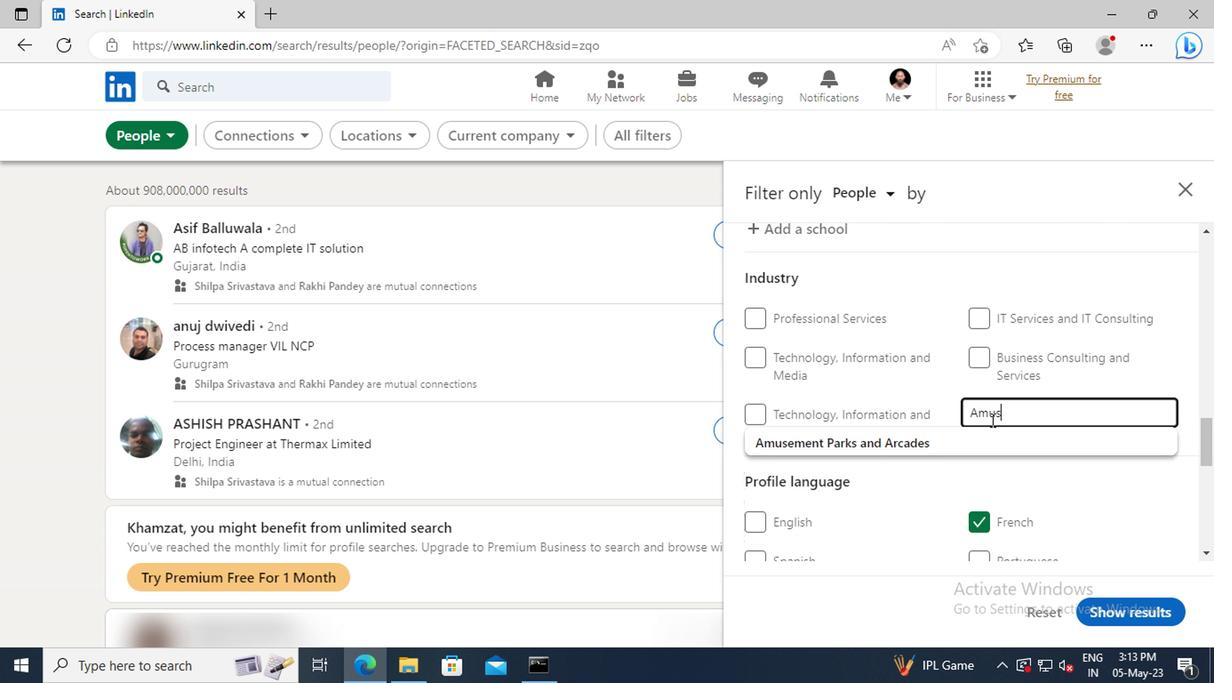 
Action: Mouse moved to (990, 431)
Screenshot: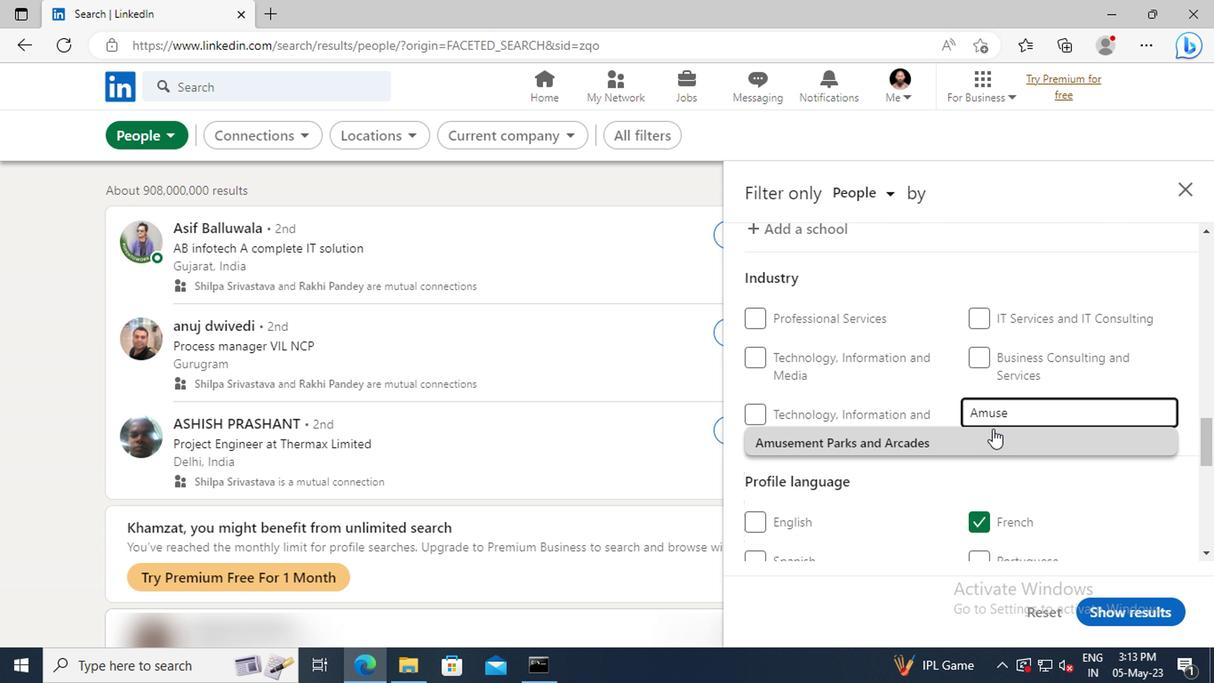 
Action: Mouse pressed left at (990, 431)
Screenshot: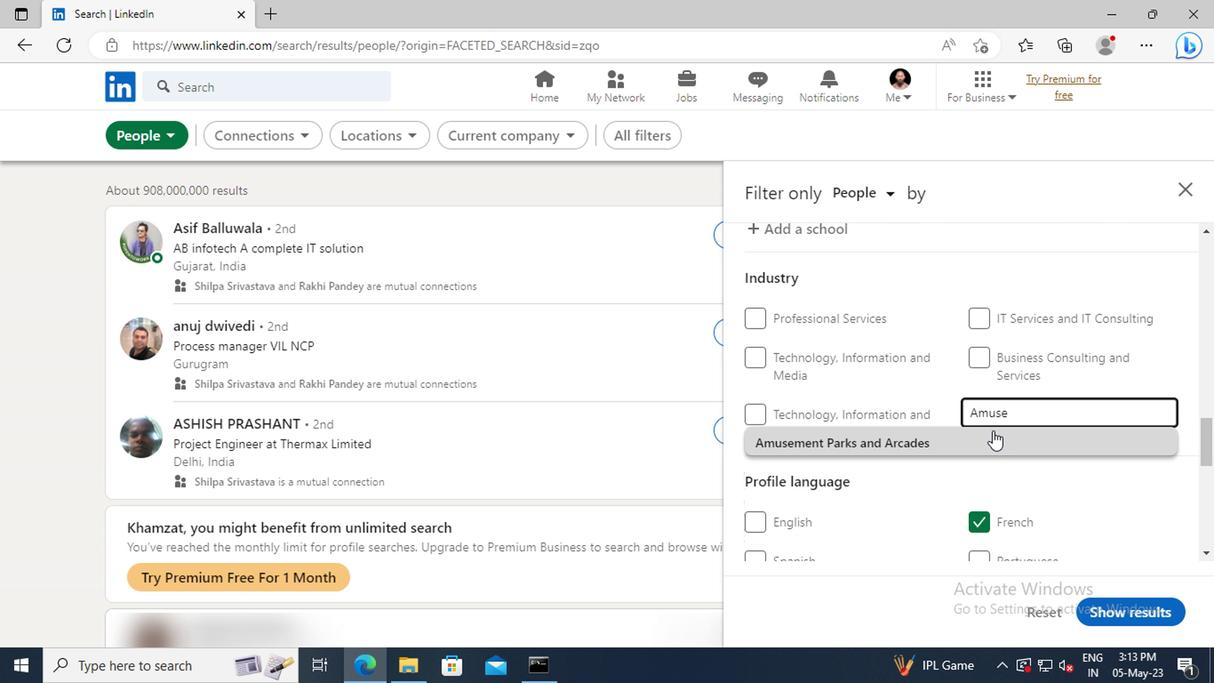 
Action: Mouse scrolled (990, 430) with delta (0, -1)
Screenshot: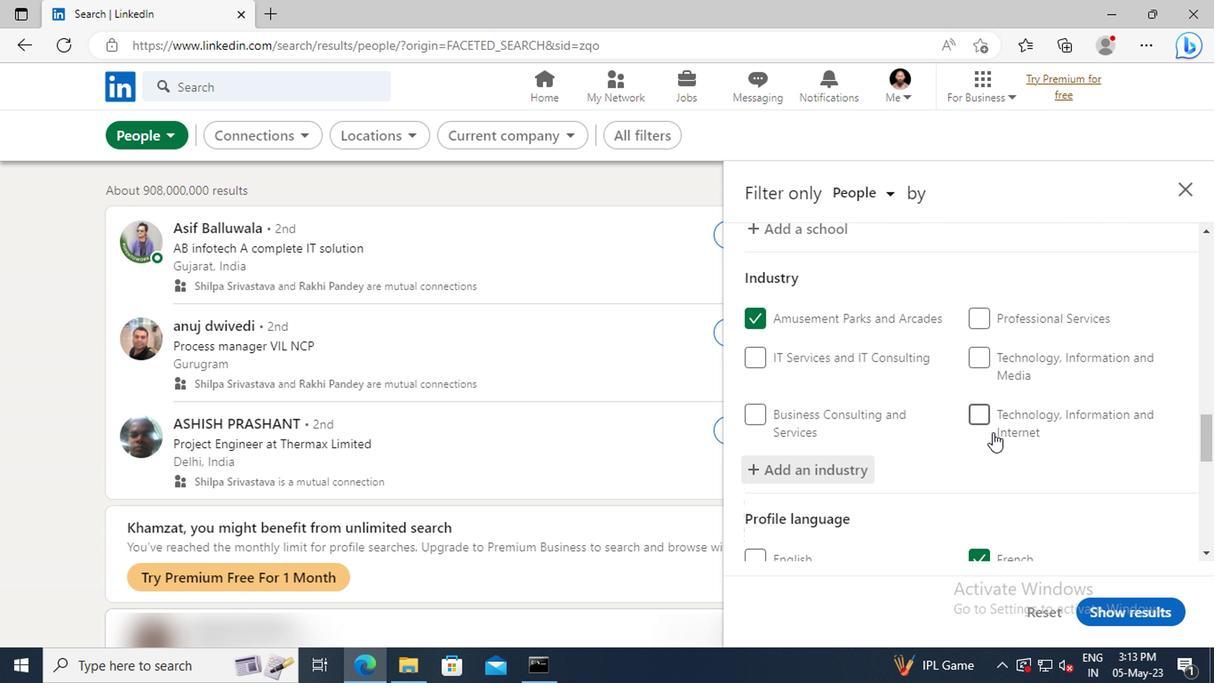 
Action: Mouse scrolled (990, 430) with delta (0, -1)
Screenshot: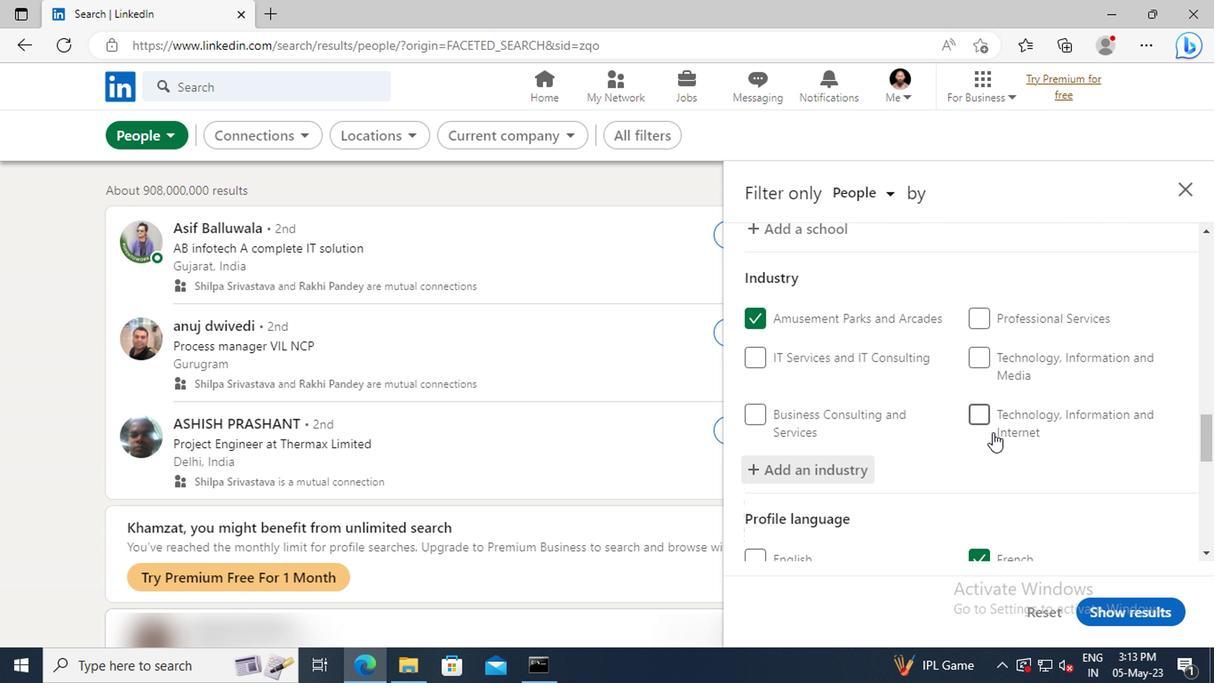 
Action: Mouse scrolled (990, 430) with delta (0, -1)
Screenshot: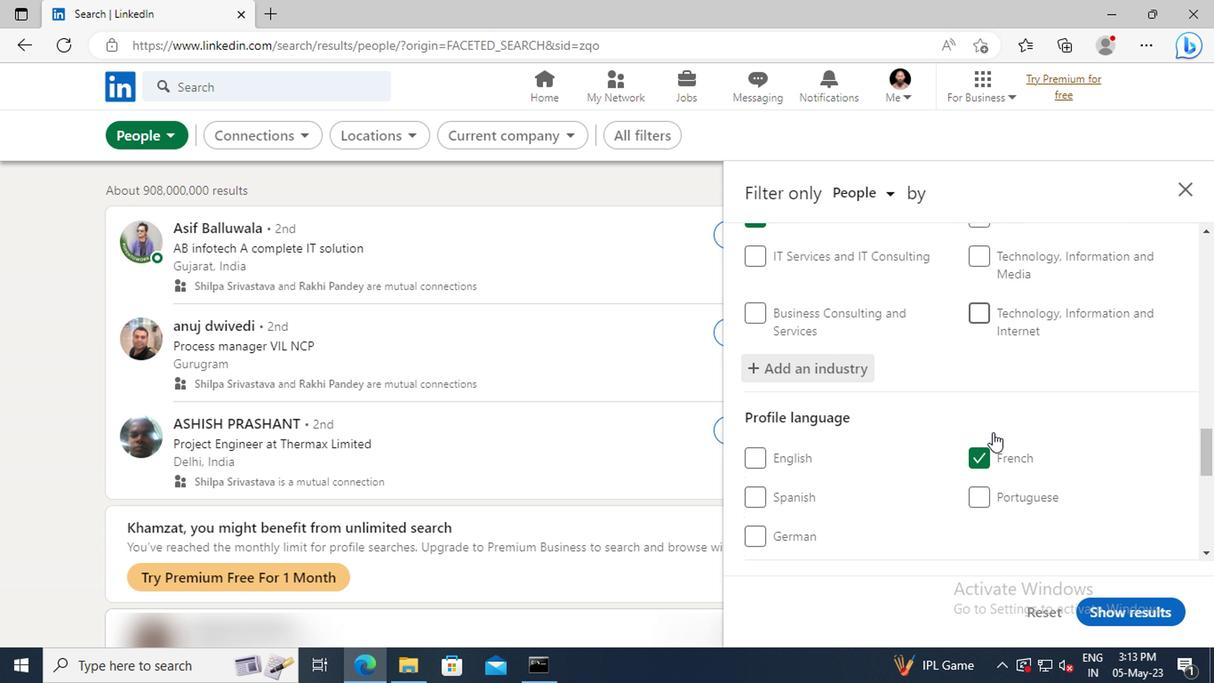 
Action: Mouse scrolled (990, 430) with delta (0, -1)
Screenshot: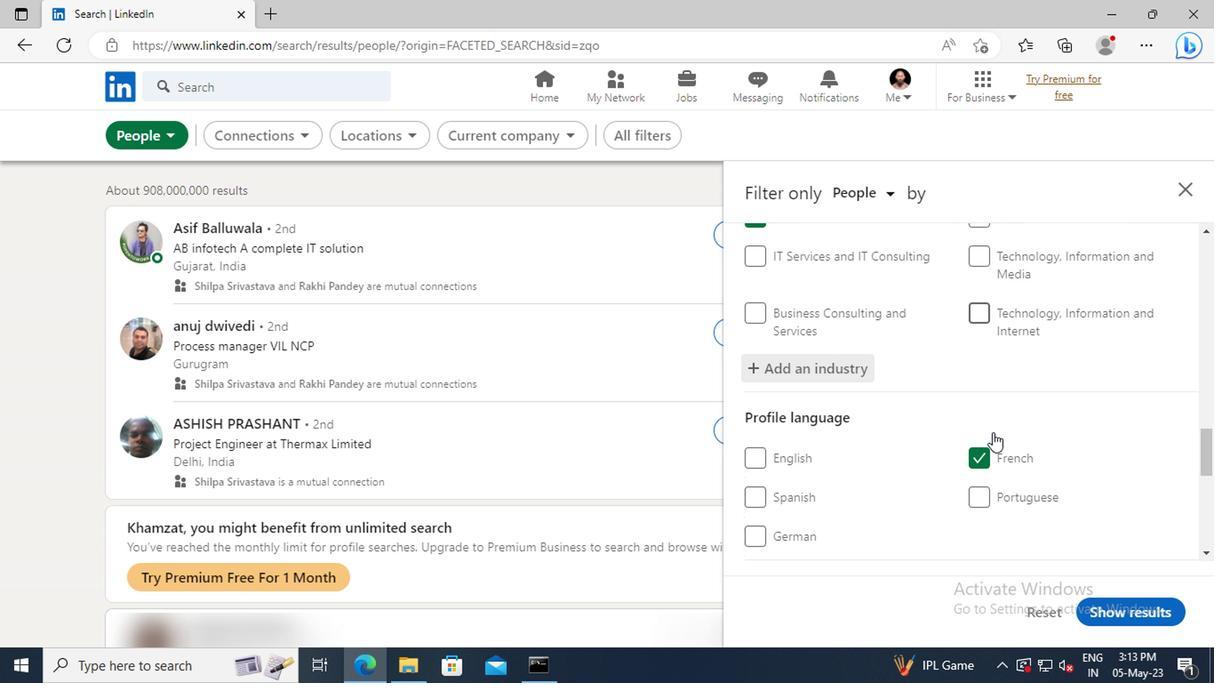 
Action: Mouse scrolled (990, 430) with delta (0, -1)
Screenshot: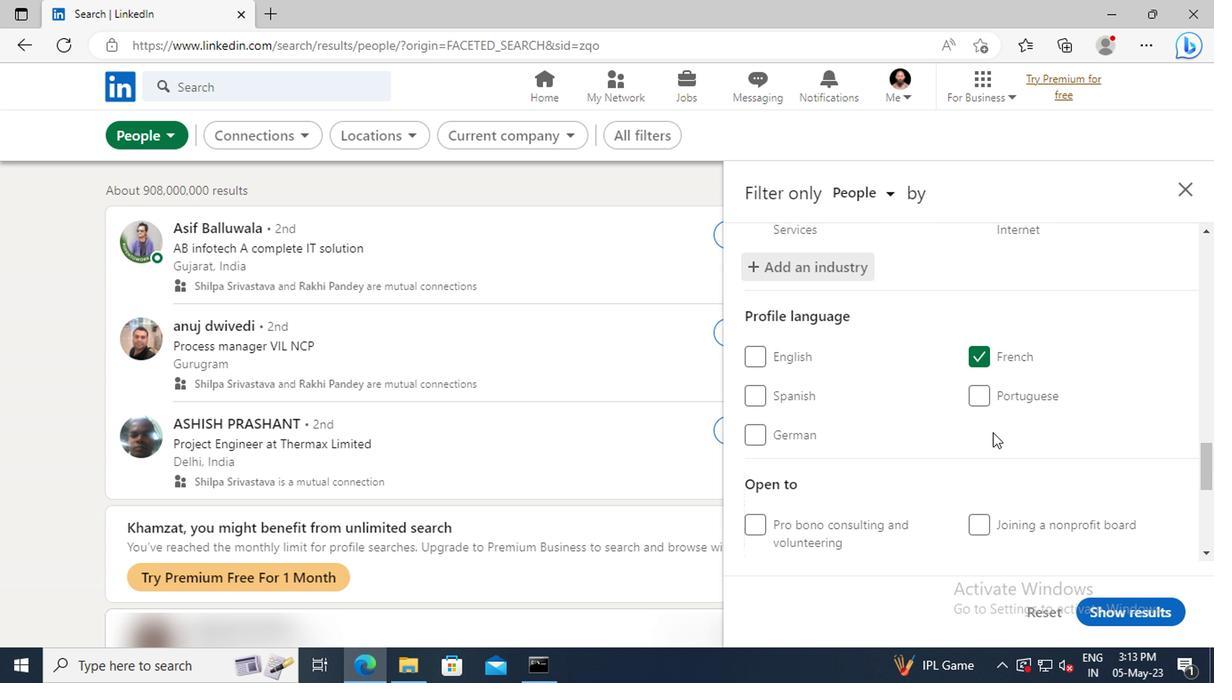 
Action: Mouse scrolled (990, 430) with delta (0, -1)
Screenshot: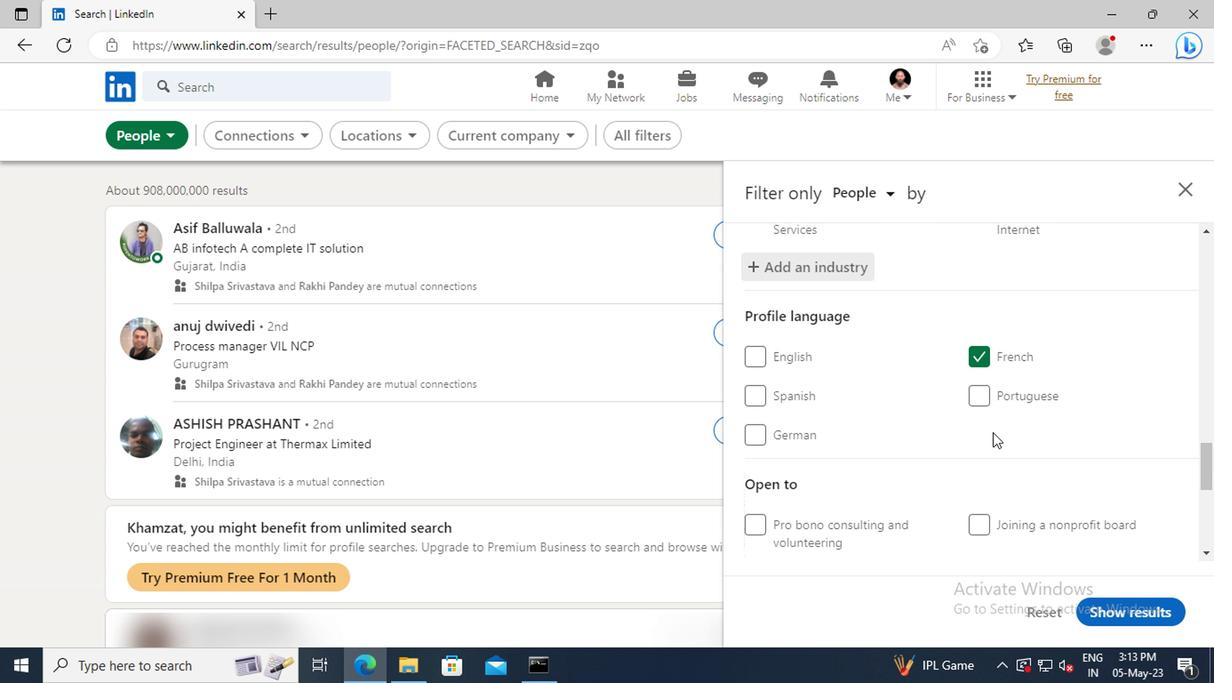 
Action: Mouse scrolled (990, 430) with delta (0, -1)
Screenshot: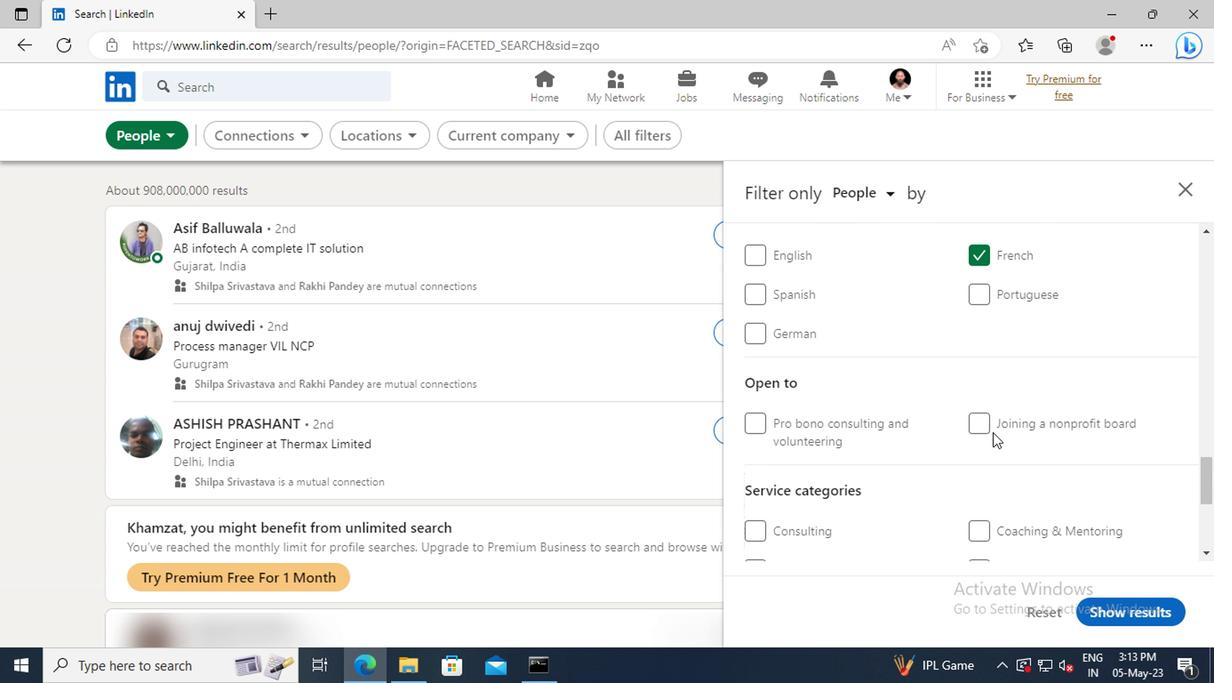 
Action: Mouse scrolled (990, 430) with delta (0, -1)
Screenshot: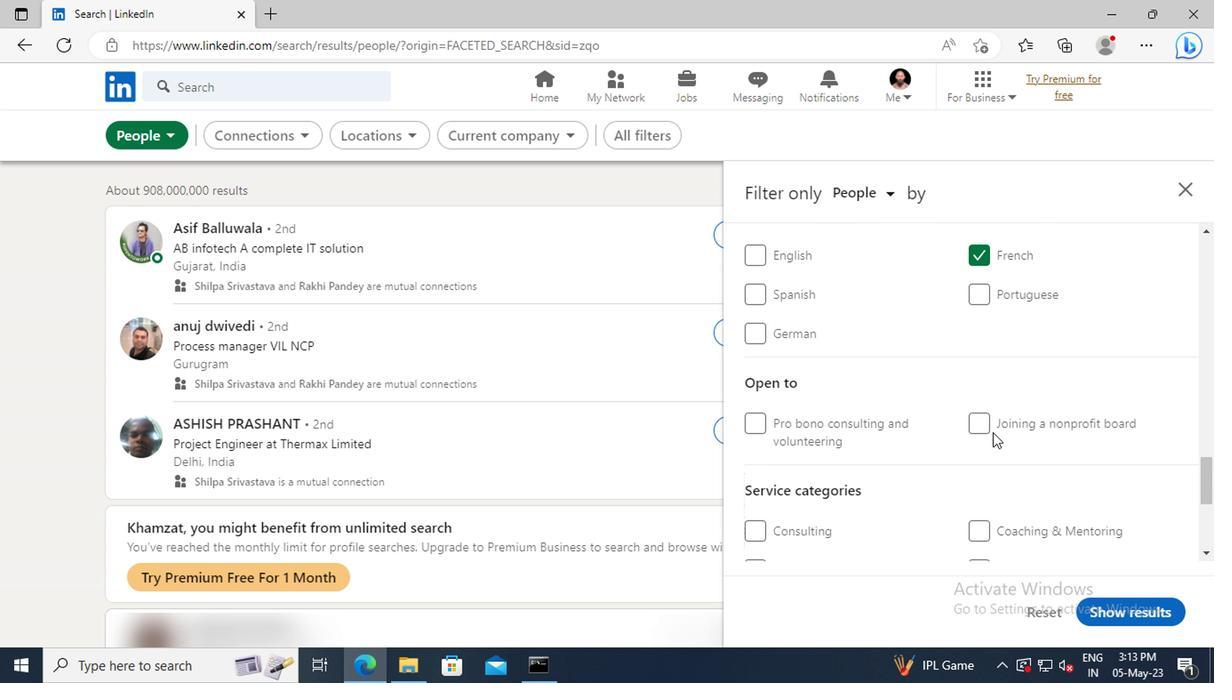 
Action: Mouse scrolled (990, 430) with delta (0, -1)
Screenshot: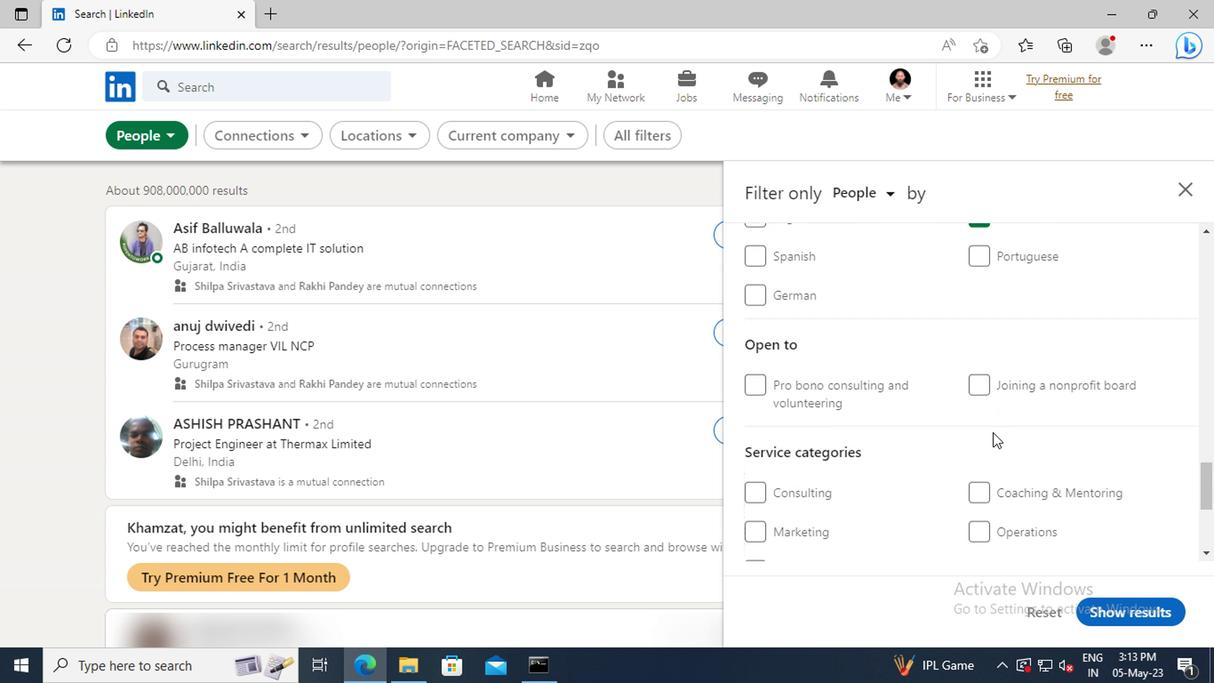 
Action: Mouse moved to (992, 447)
Screenshot: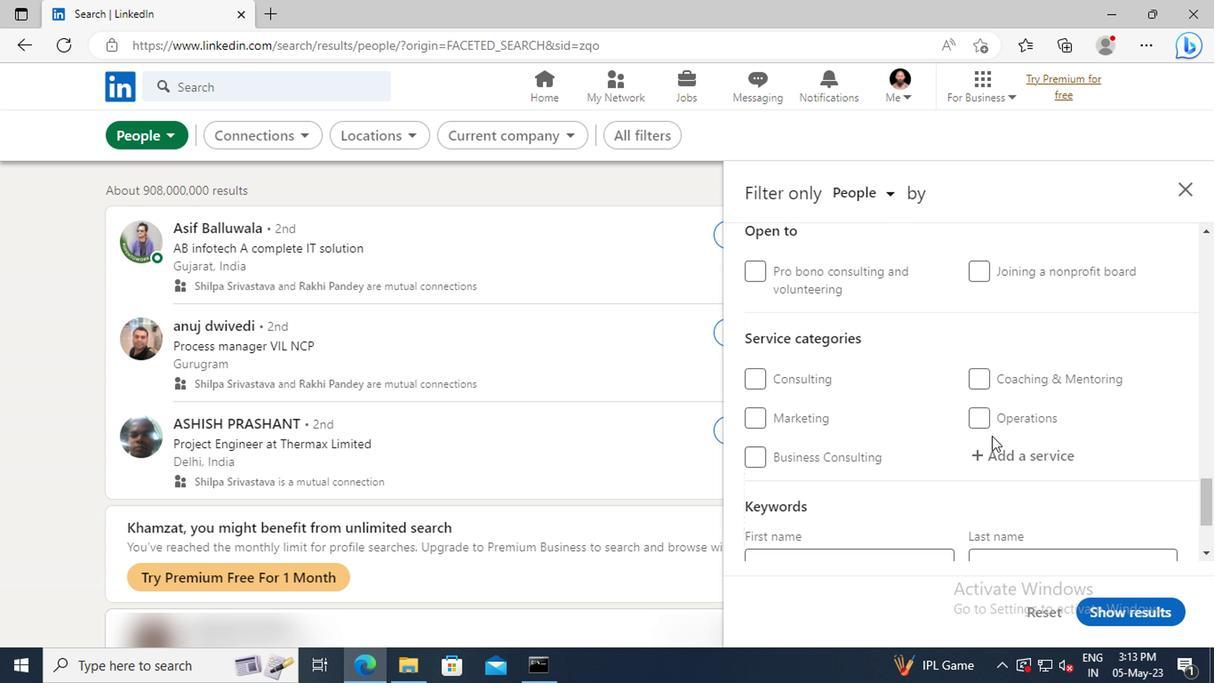 
Action: Mouse pressed left at (992, 447)
Screenshot: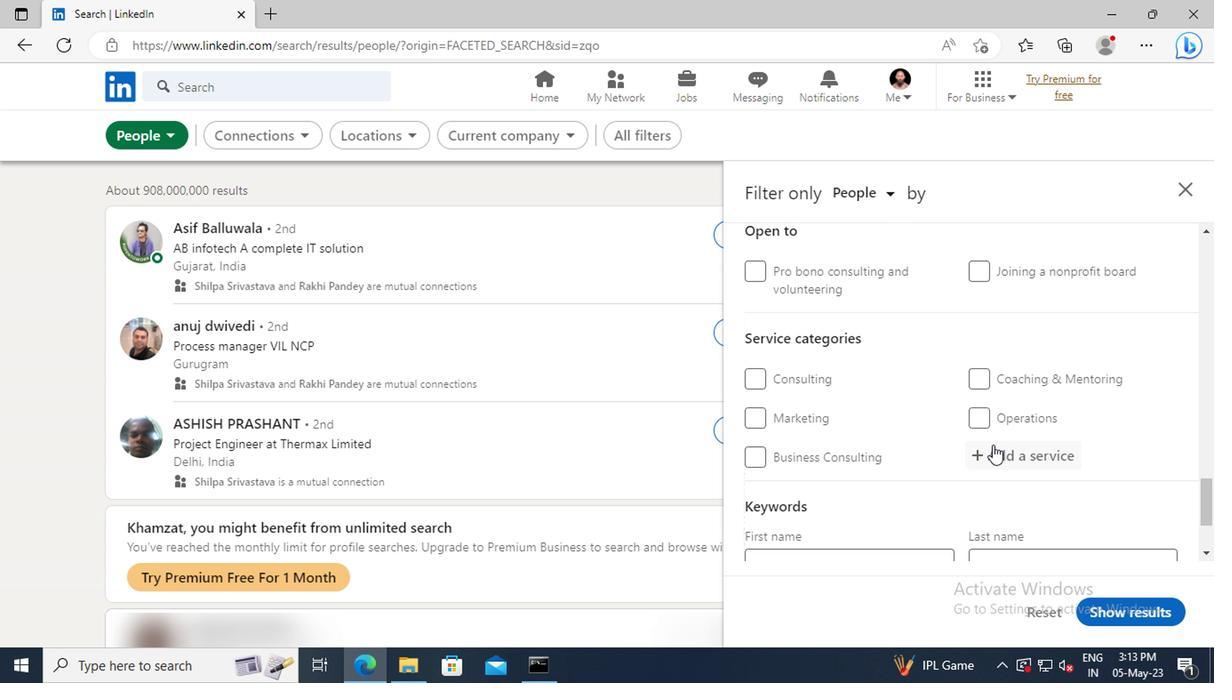
Action: Key pressed <Key.shift>TELE
Screenshot: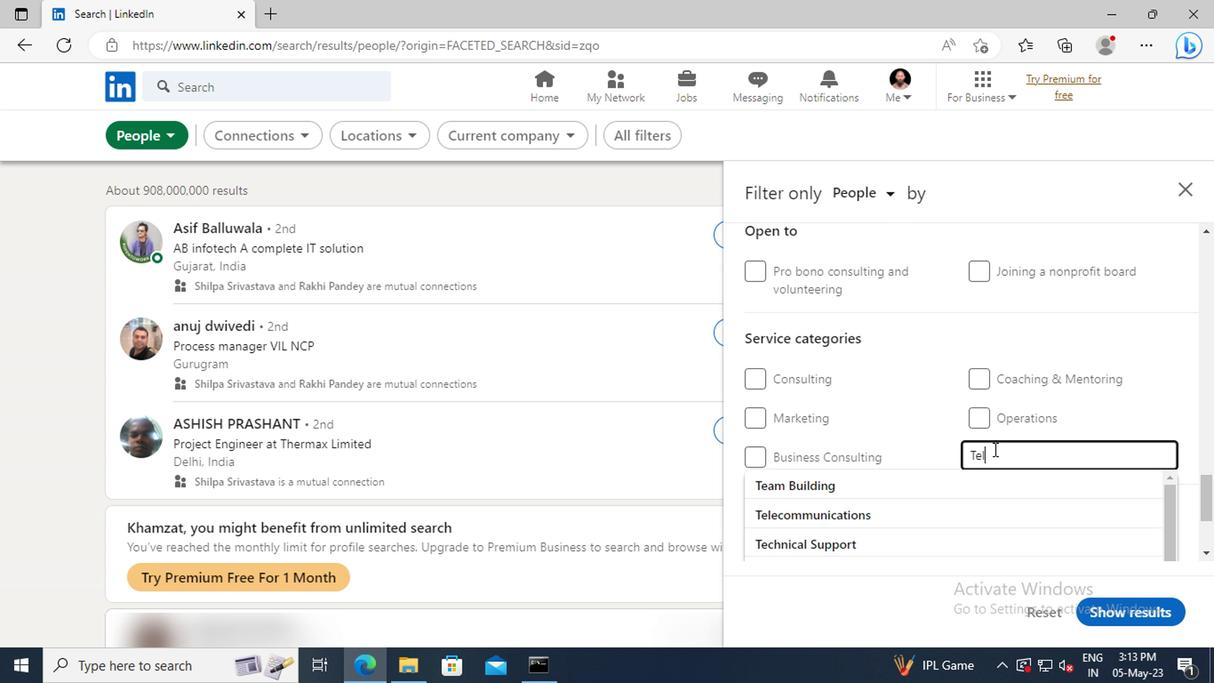 
Action: Mouse moved to (996, 477)
Screenshot: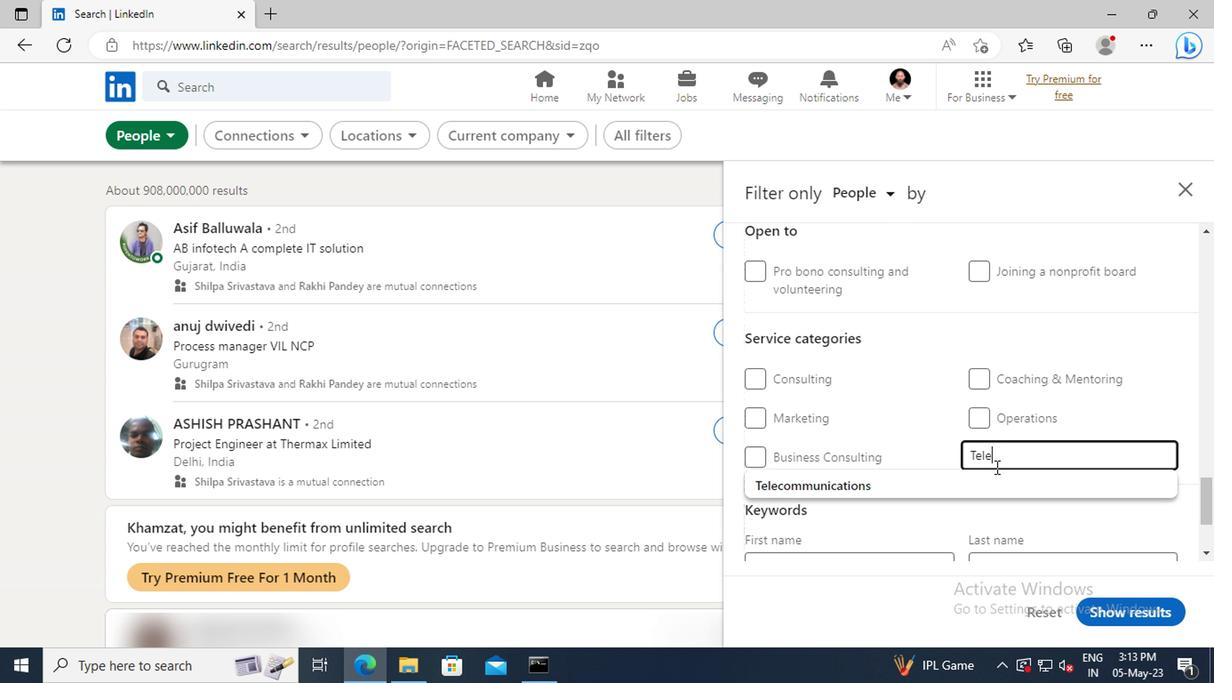 
Action: Mouse pressed left at (996, 477)
Screenshot: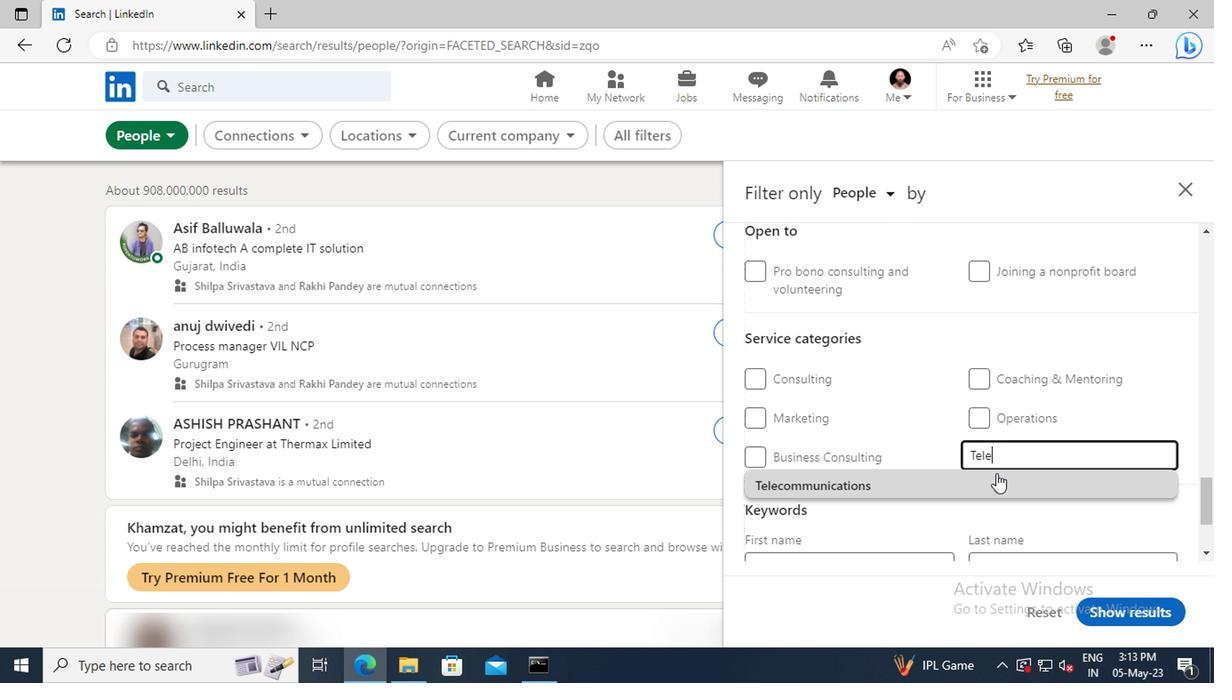 
Action: Mouse scrolled (996, 476) with delta (0, 0)
Screenshot: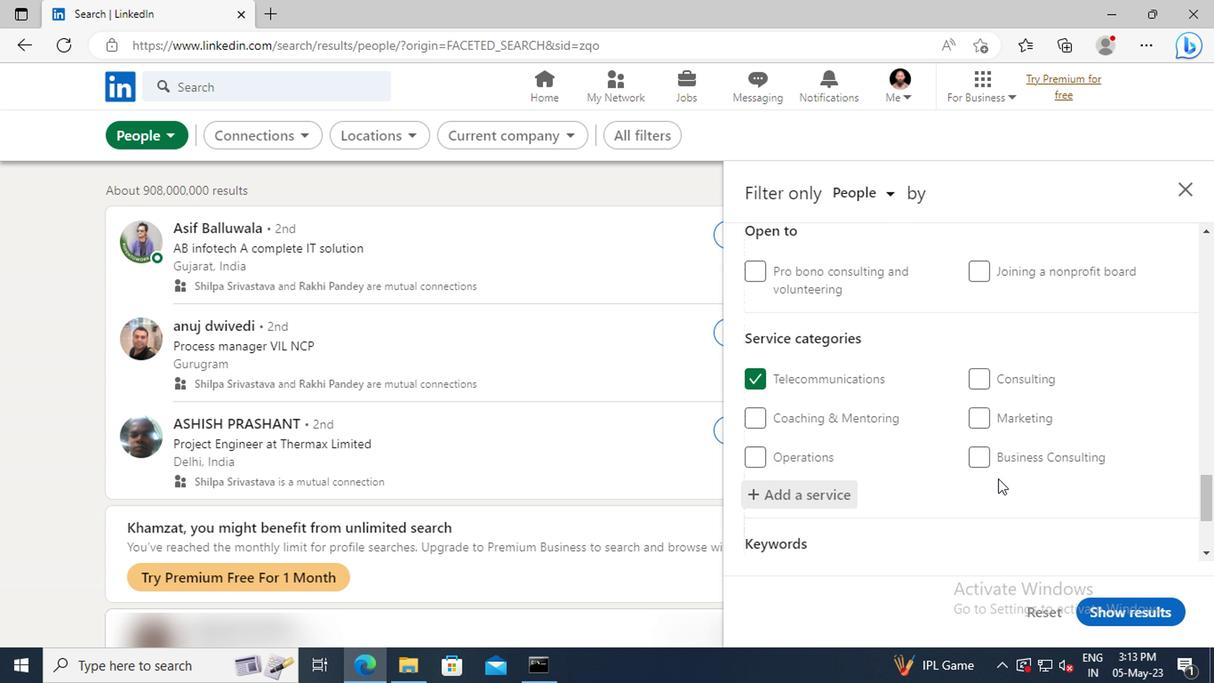 
Action: Mouse scrolled (996, 476) with delta (0, 0)
Screenshot: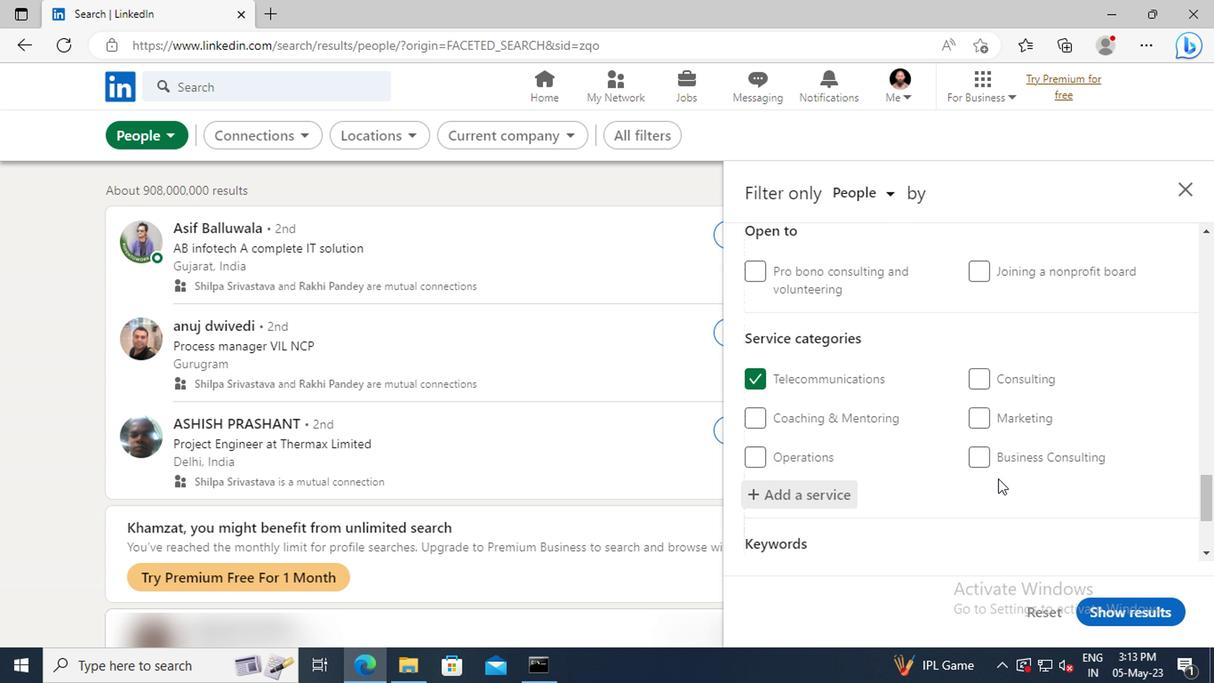 
Action: Mouse scrolled (996, 476) with delta (0, 0)
Screenshot: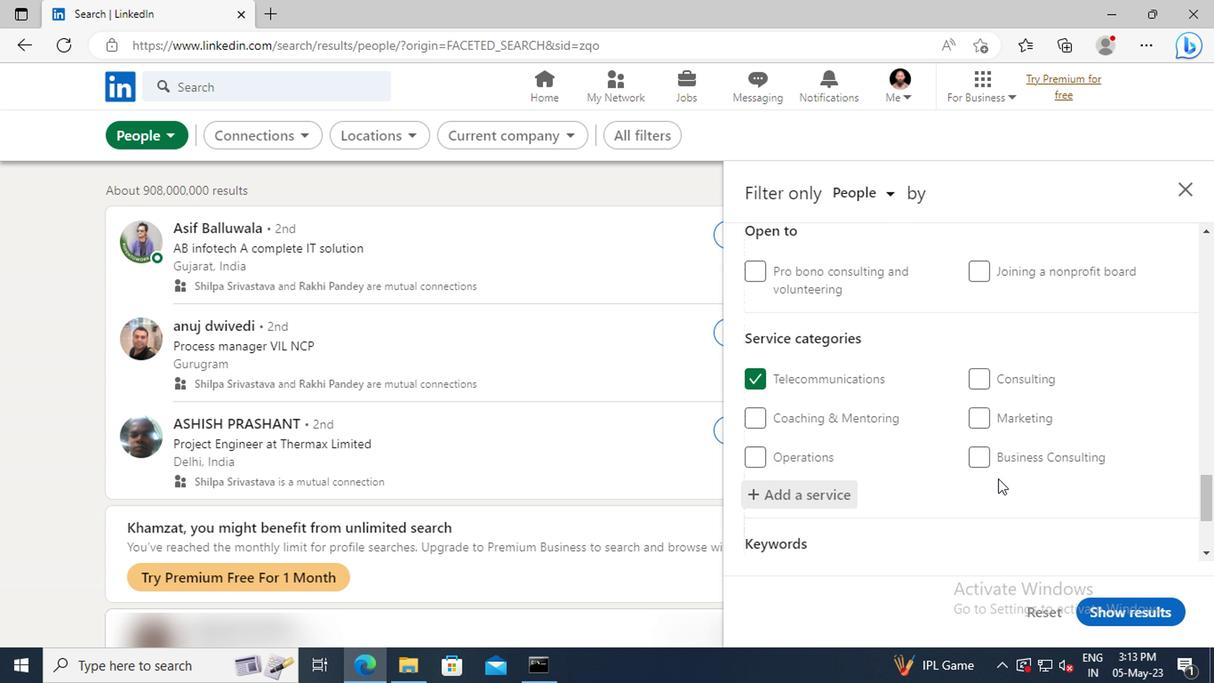 
Action: Mouse moved to (885, 510)
Screenshot: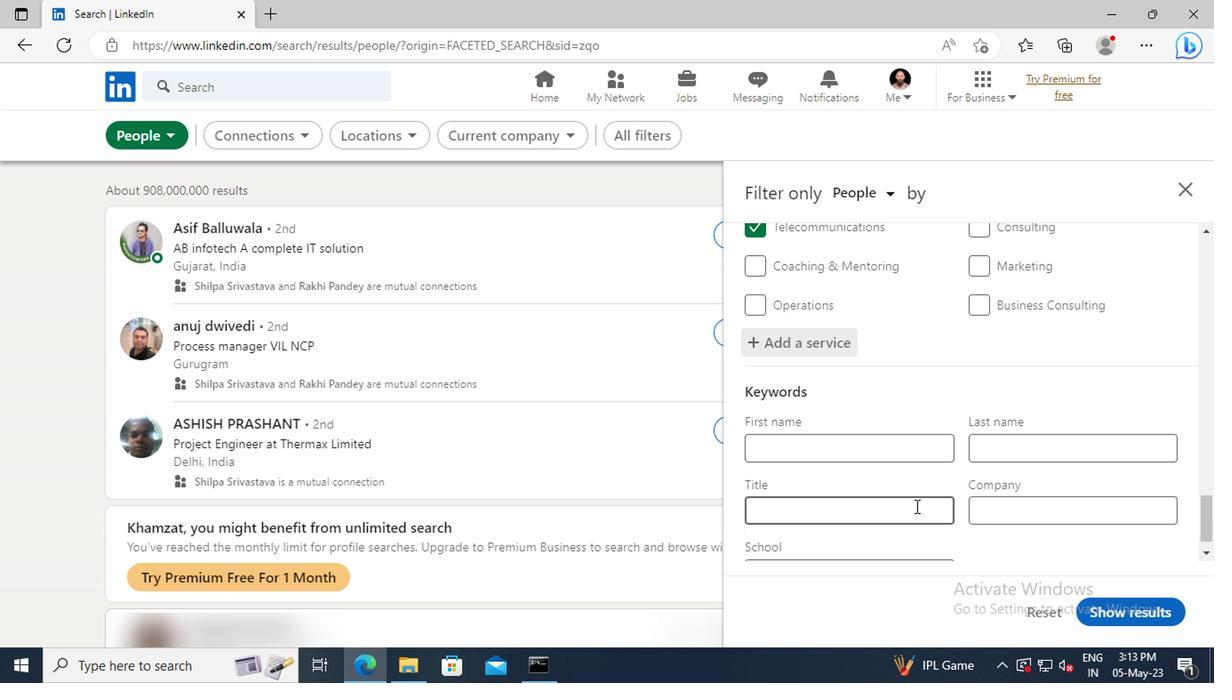 
Action: Mouse pressed left at (885, 510)
Screenshot: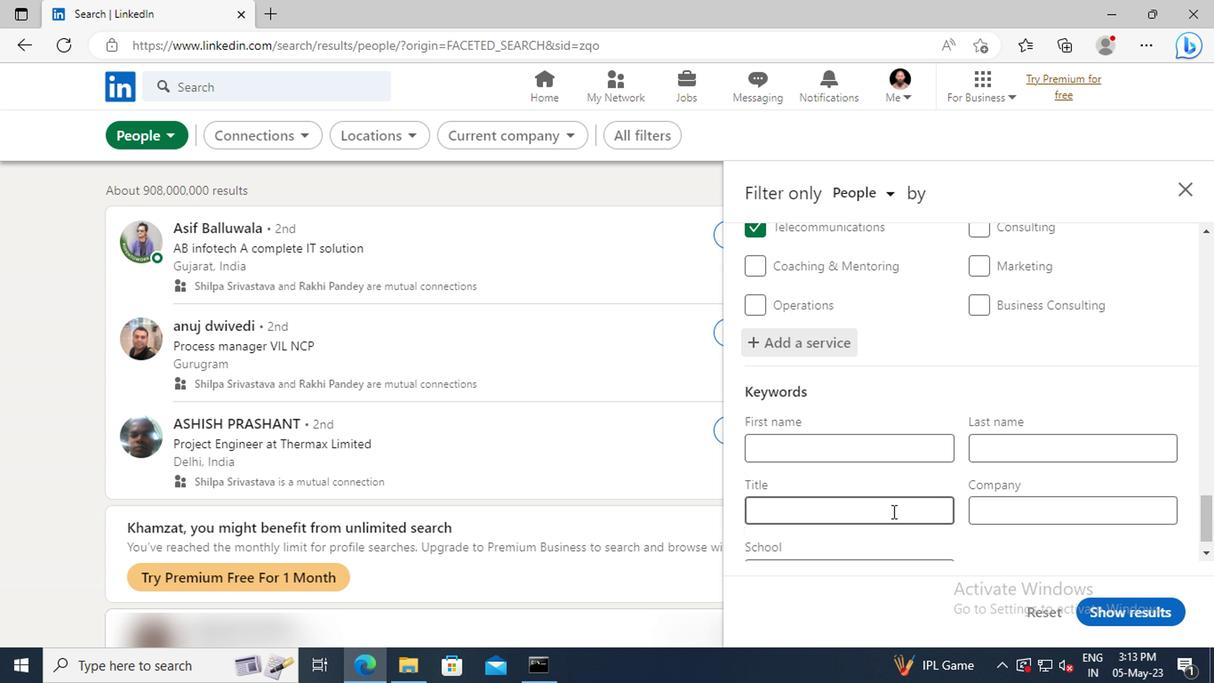 
Action: Key pressed <Key.shift>CLIENT<Key.space><Key.shift>SERVICE<Key.space><Key.shift>SPECIALIST<Key.enter>
Screenshot: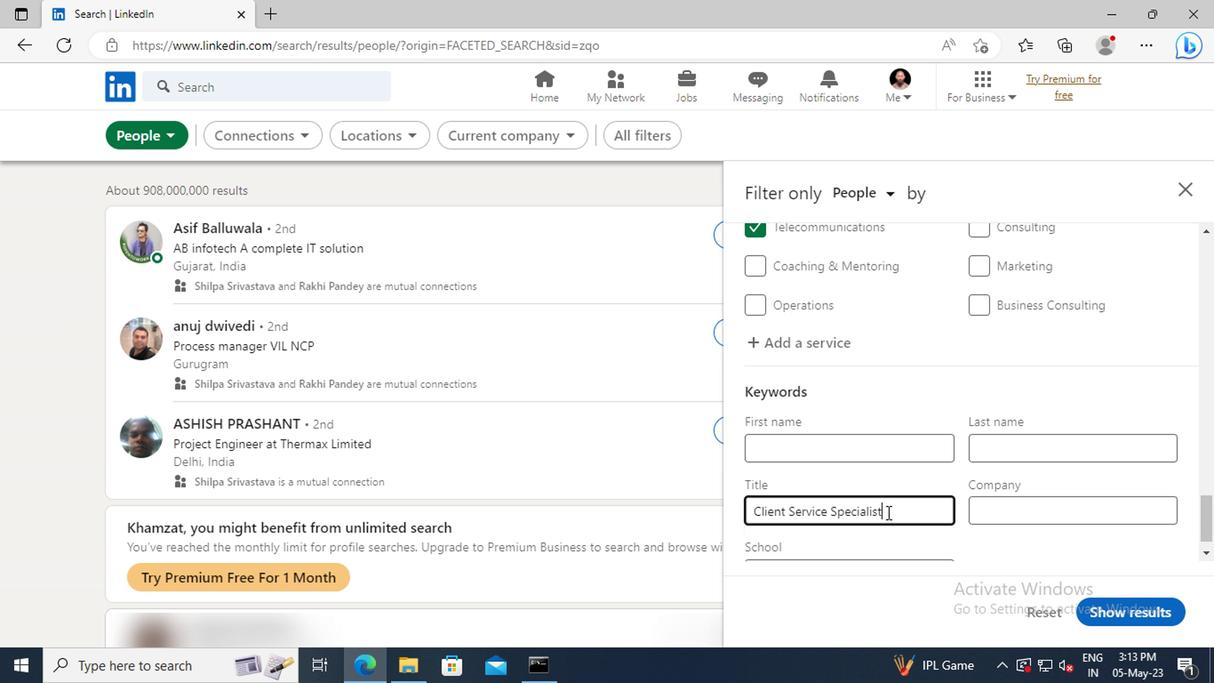 
Action: Mouse moved to (1105, 606)
Screenshot: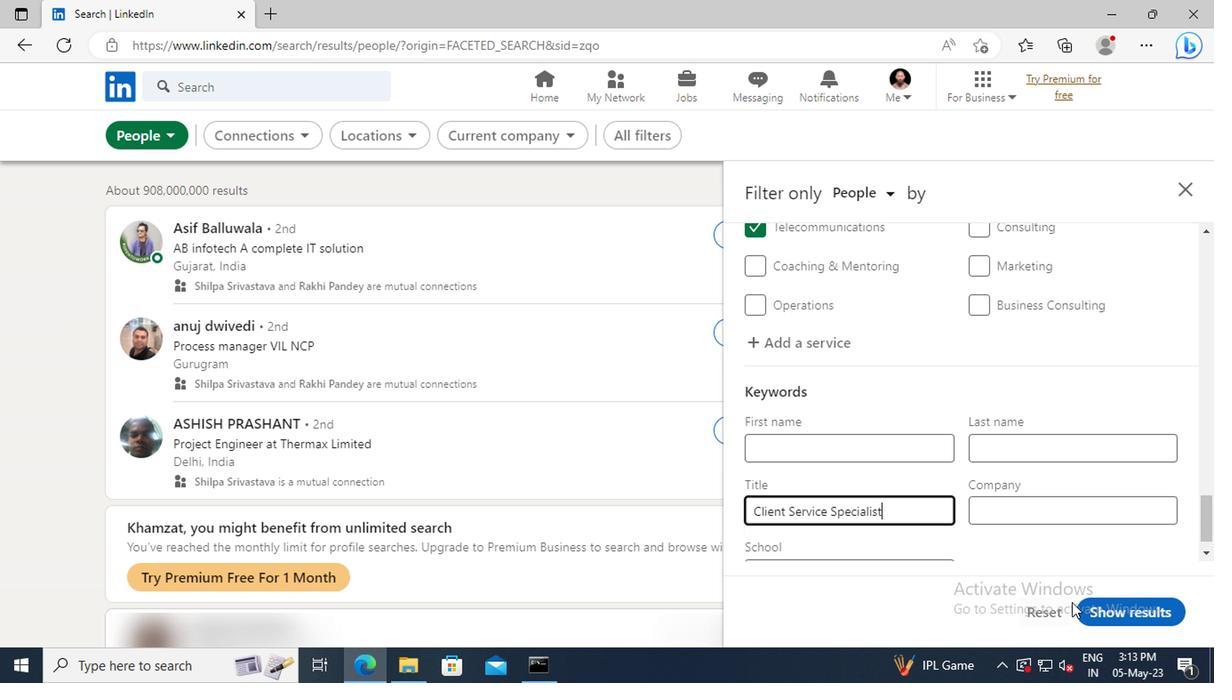 
Action: Mouse pressed left at (1105, 606)
Screenshot: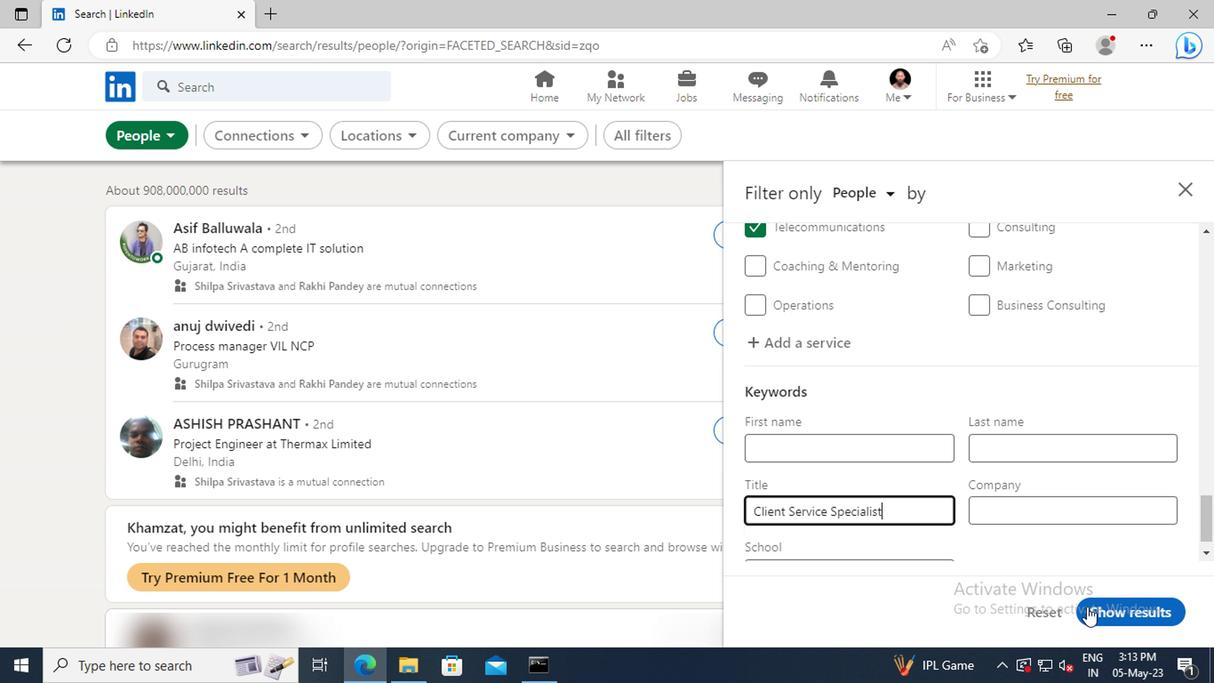 
